 Task: Look for space in Chevilly-Larue, France from 1st July, 2023 to 8th July, 2023 for 2 adults, 1 child in price range Rs.15000 to Rs.20000. Place can be entire place with 1  bedroom having 1 bed and 1 bathroom. Property type can be house, flat, guest house, hotel. Amenities needed are: washing machine. Booking option can be shelf check-in. Required host language is English.
Action: Mouse moved to (246, 195)
Screenshot: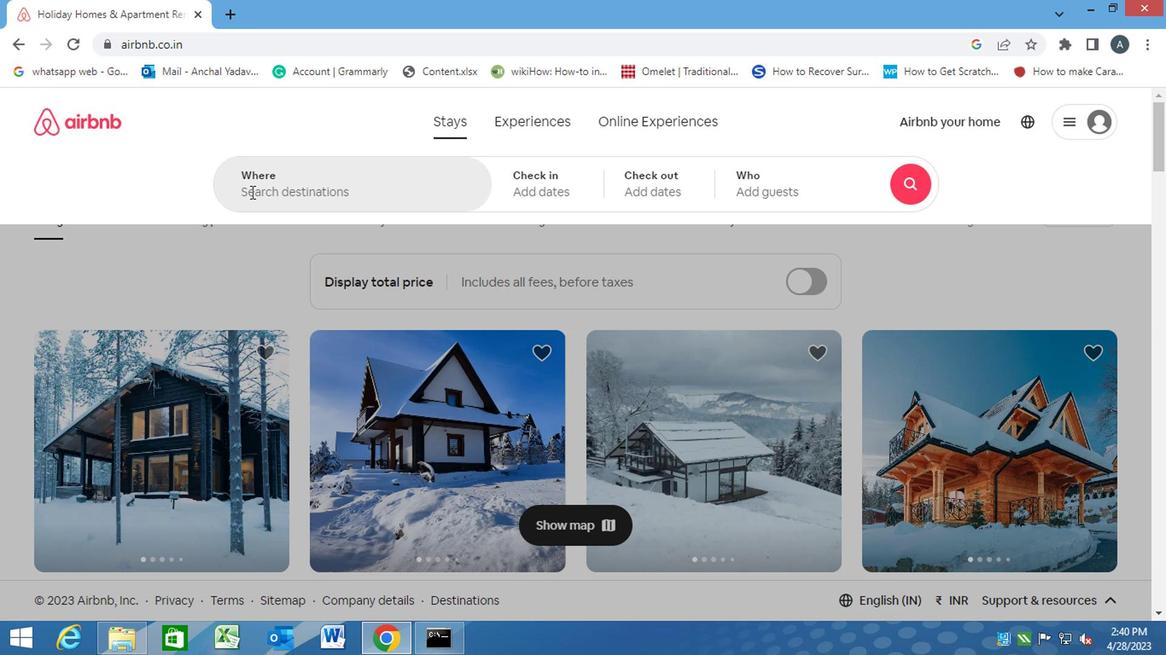 
Action: Mouse pressed left at (246, 195)
Screenshot: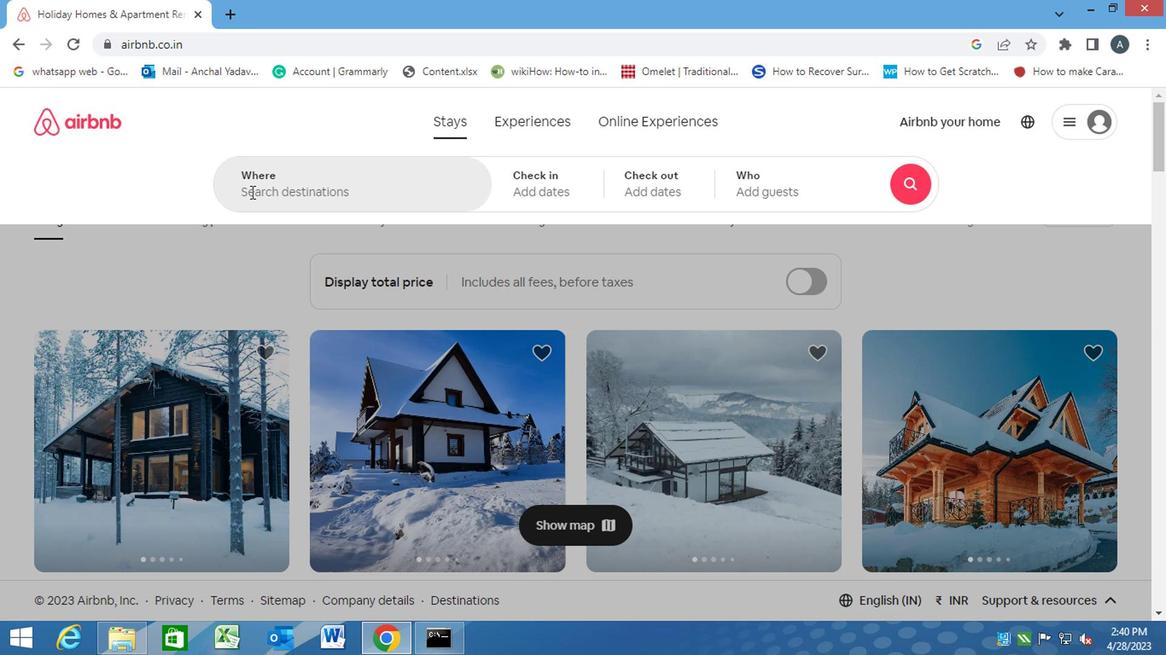 
Action: Key pressed c<Key.caps_lock>hevilly-<Key.caps_lock>l<Key.caps_lock>arue,<Key.space><Key.caps_lock>f<Key.caps_lock>rance<Key.enter>
Screenshot: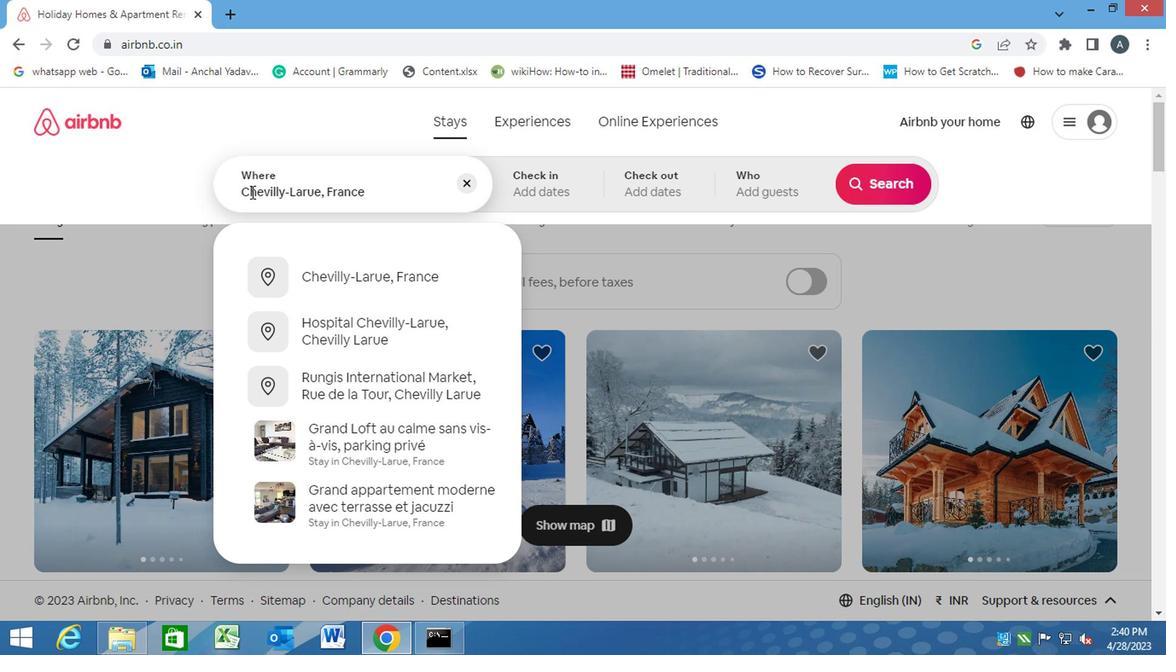 
Action: Mouse moved to (866, 320)
Screenshot: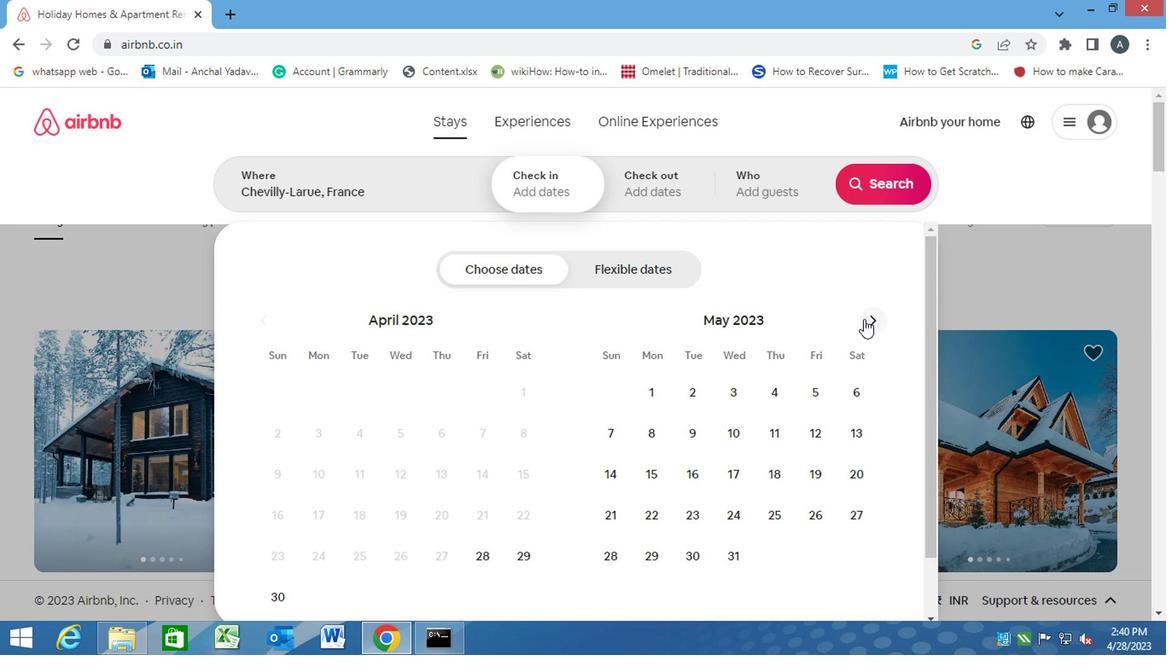 
Action: Mouse pressed left at (866, 320)
Screenshot: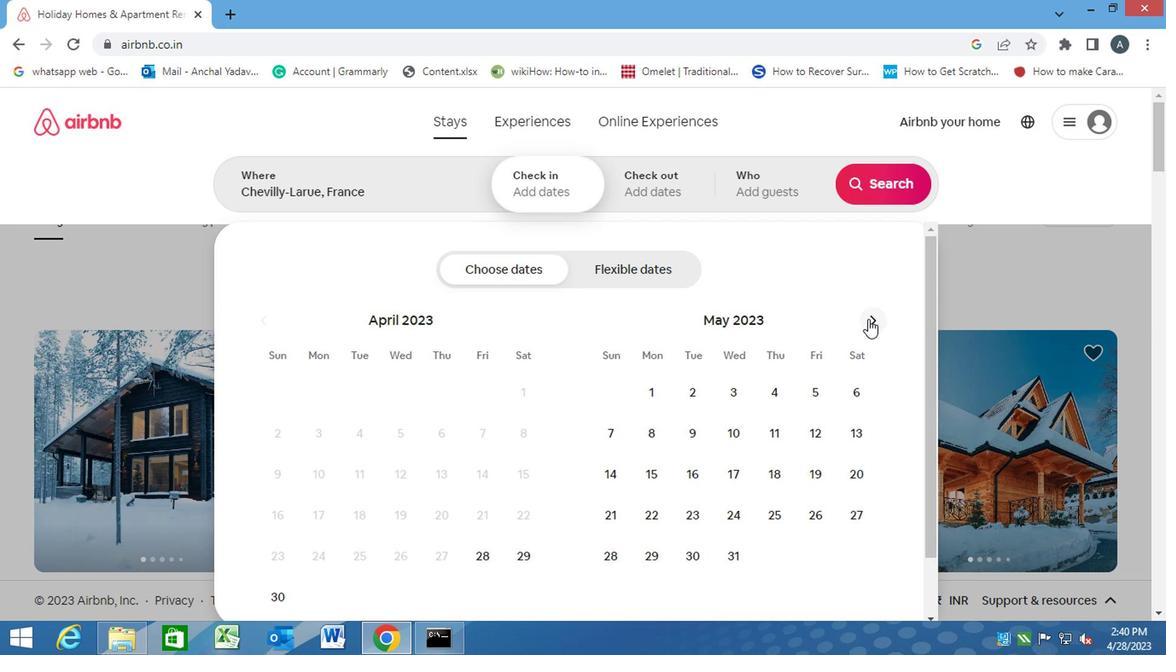 
Action: Mouse pressed left at (866, 320)
Screenshot: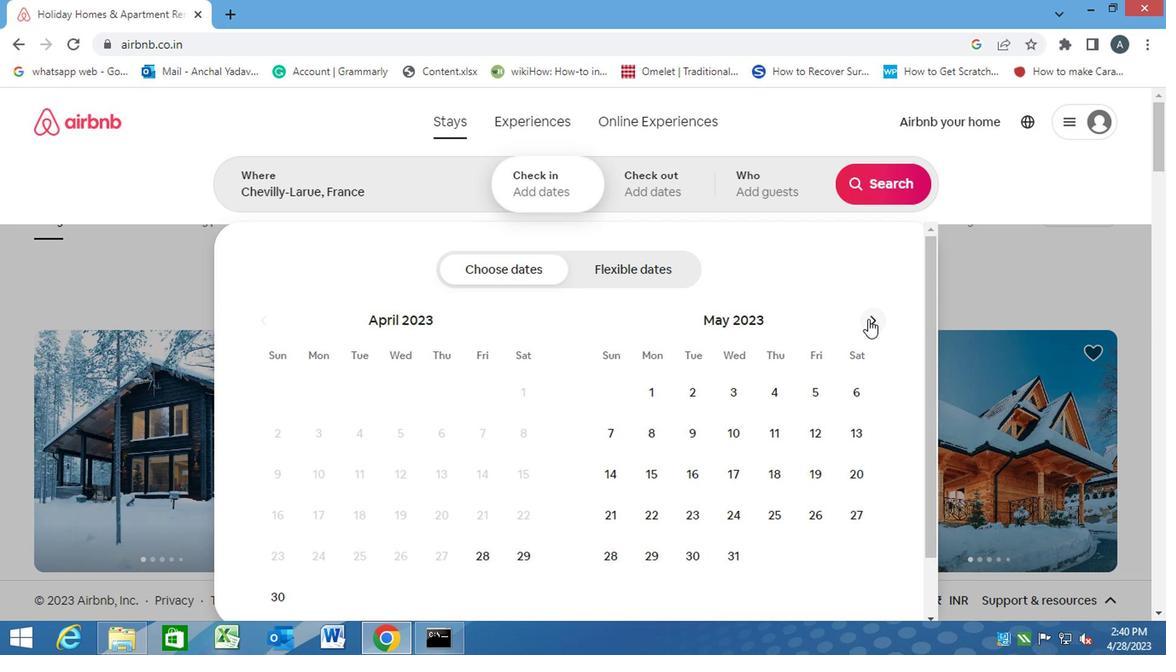 
Action: Mouse moved to (853, 391)
Screenshot: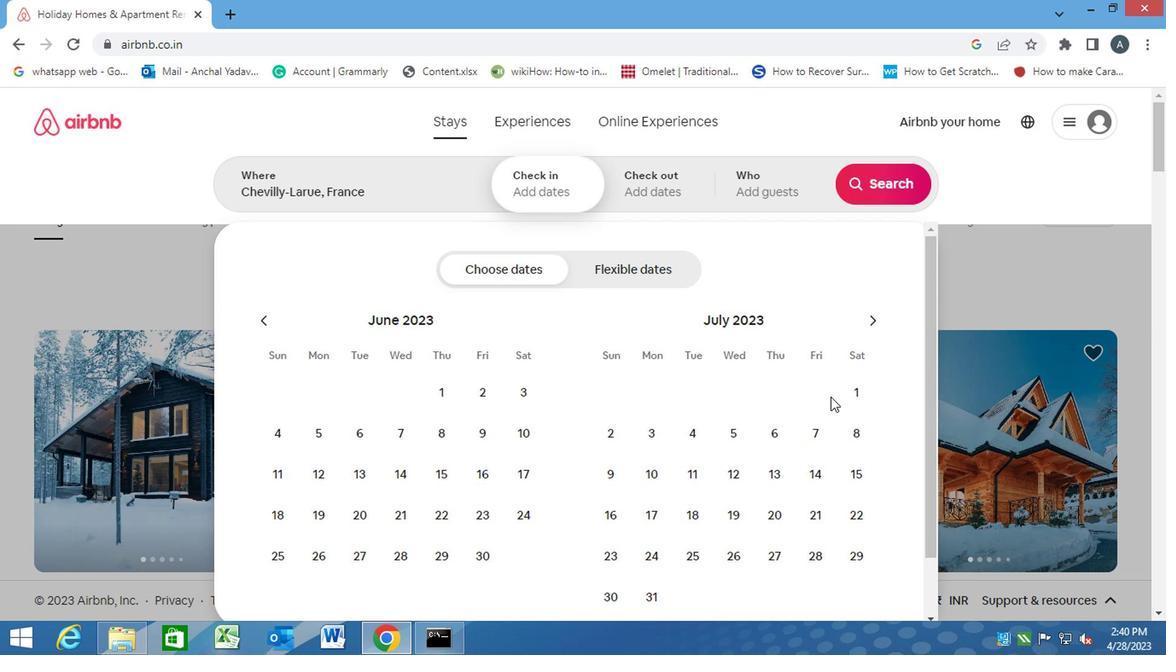 
Action: Mouse pressed left at (853, 391)
Screenshot: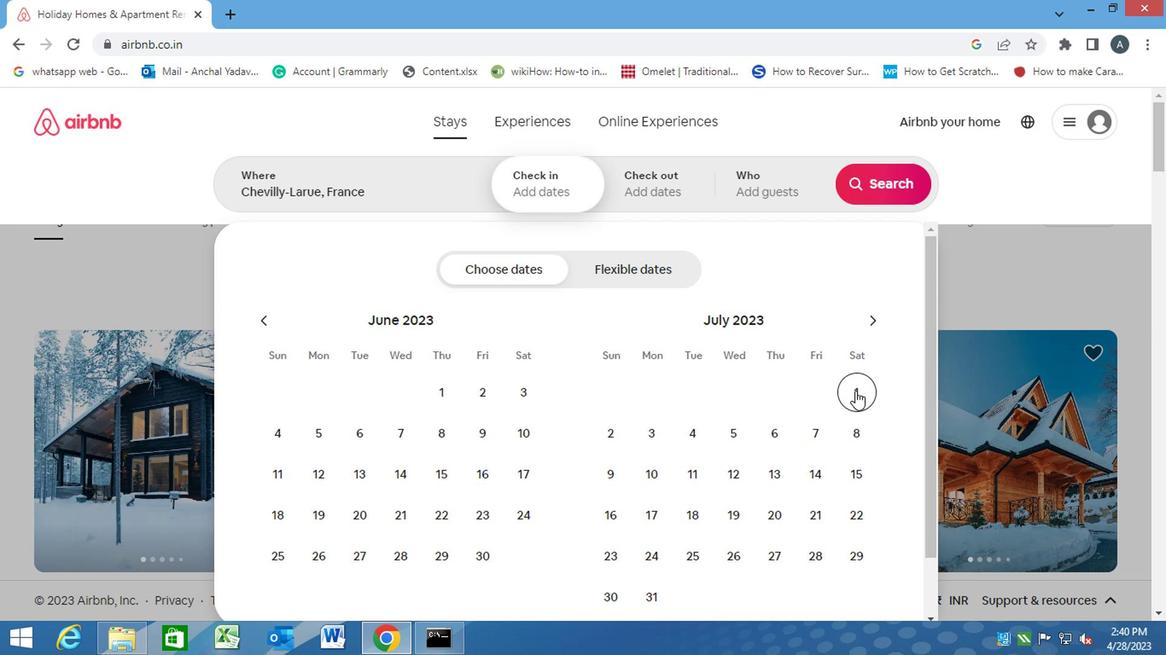 
Action: Mouse moved to (858, 435)
Screenshot: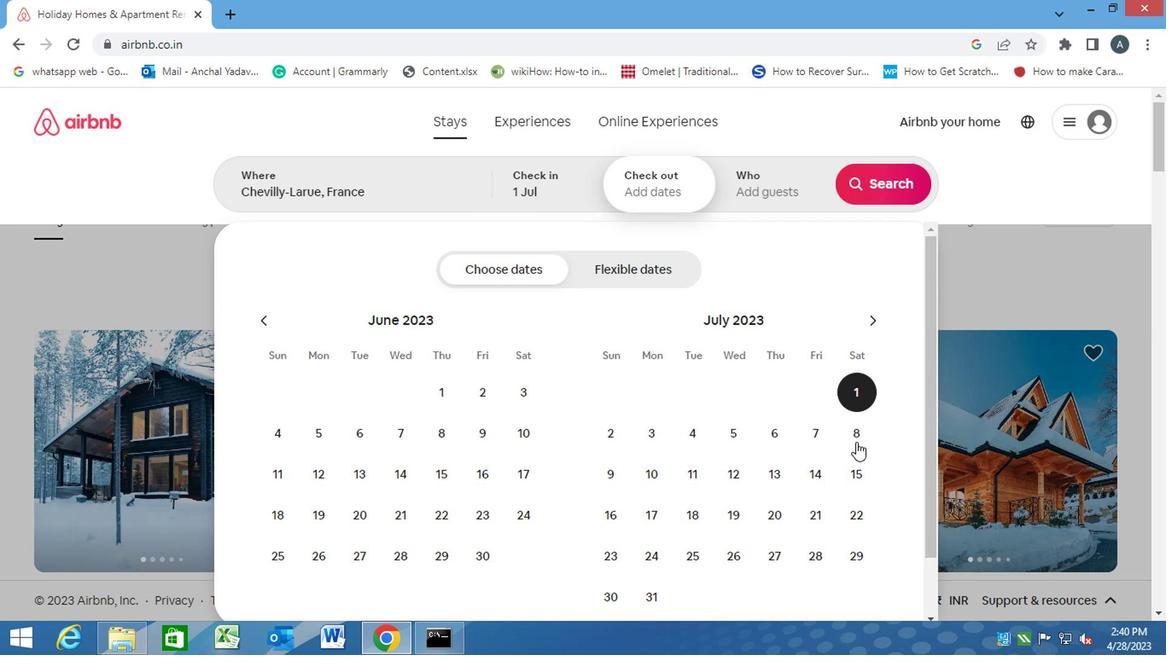
Action: Mouse pressed left at (858, 435)
Screenshot: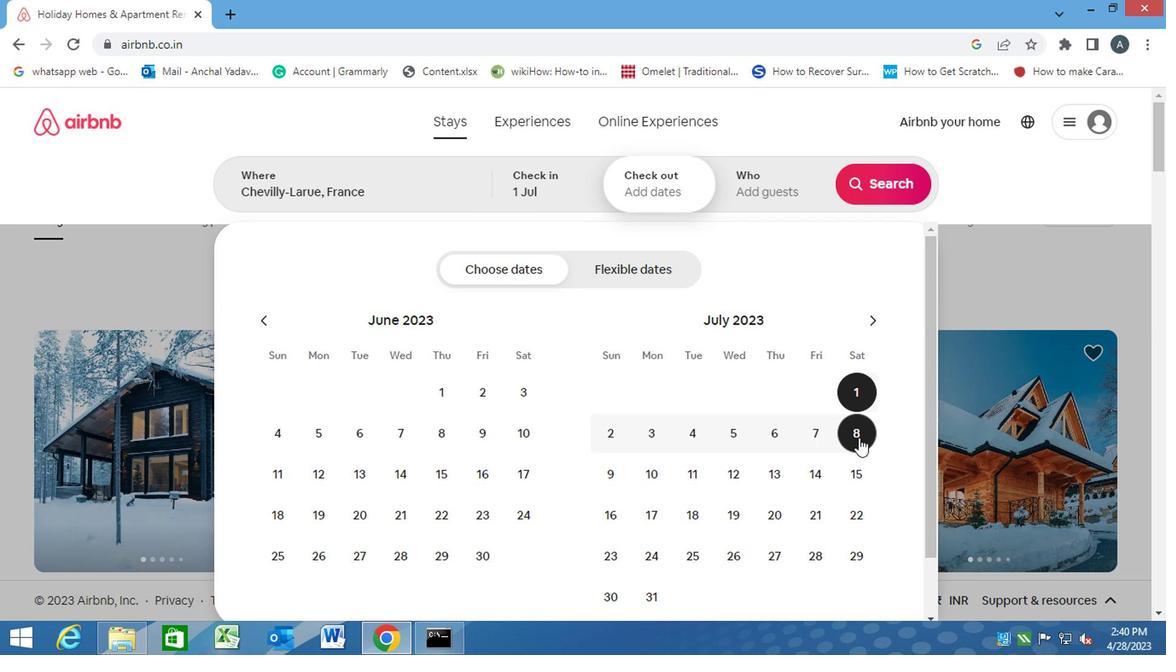
Action: Mouse moved to (765, 193)
Screenshot: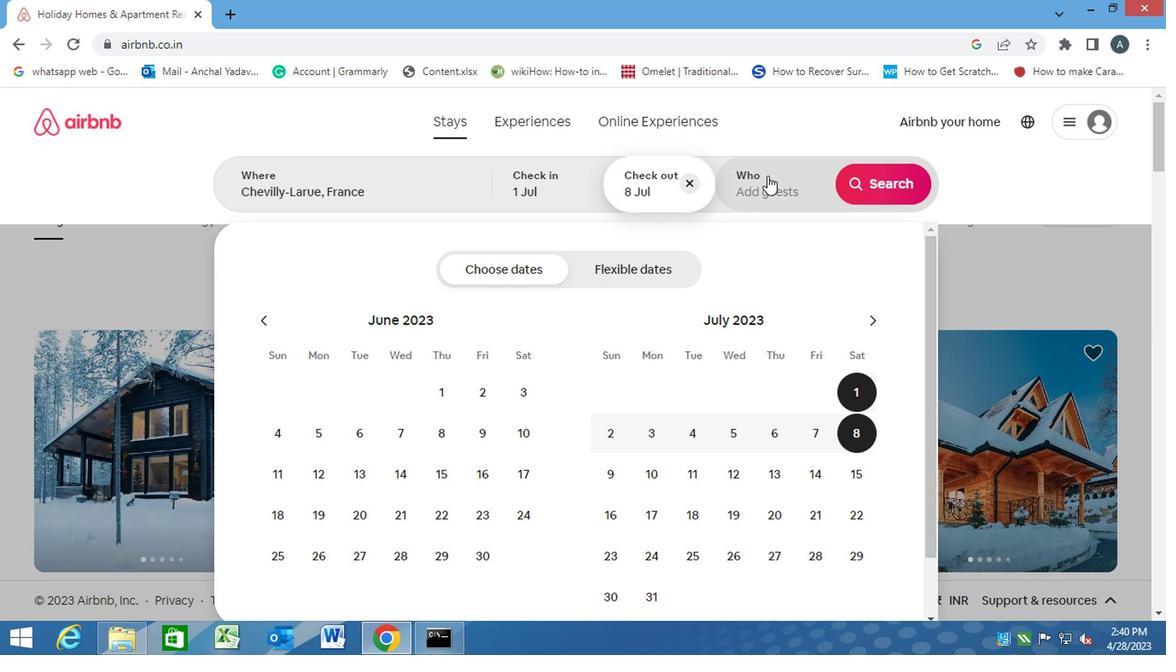 
Action: Mouse pressed left at (765, 193)
Screenshot: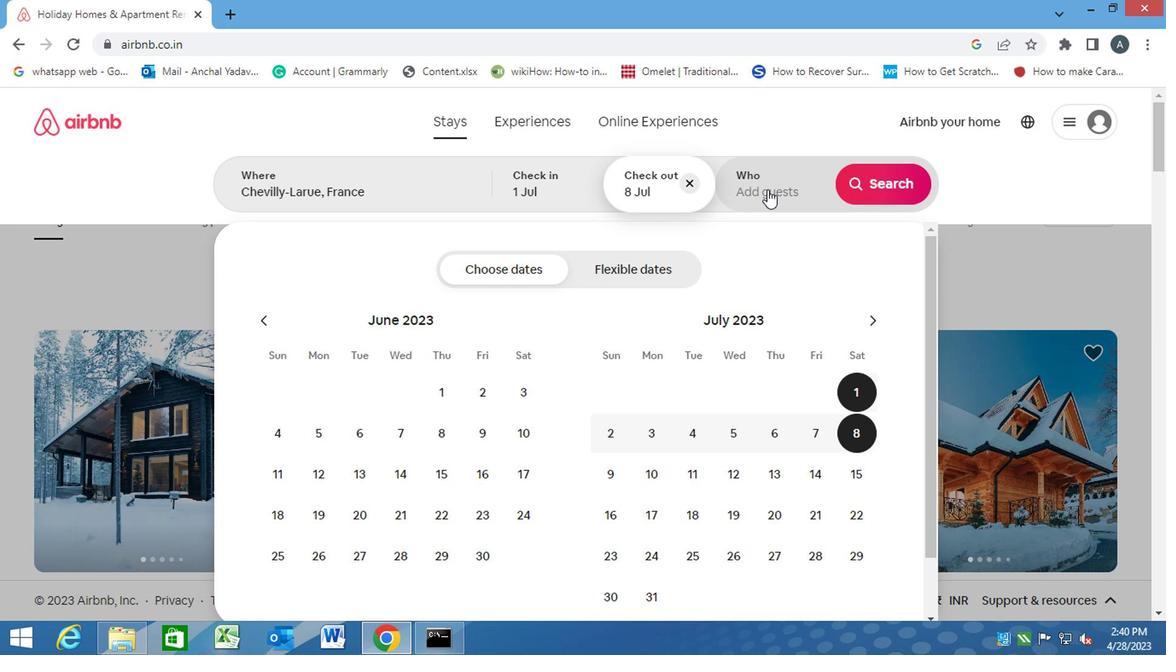 
Action: Mouse moved to (881, 274)
Screenshot: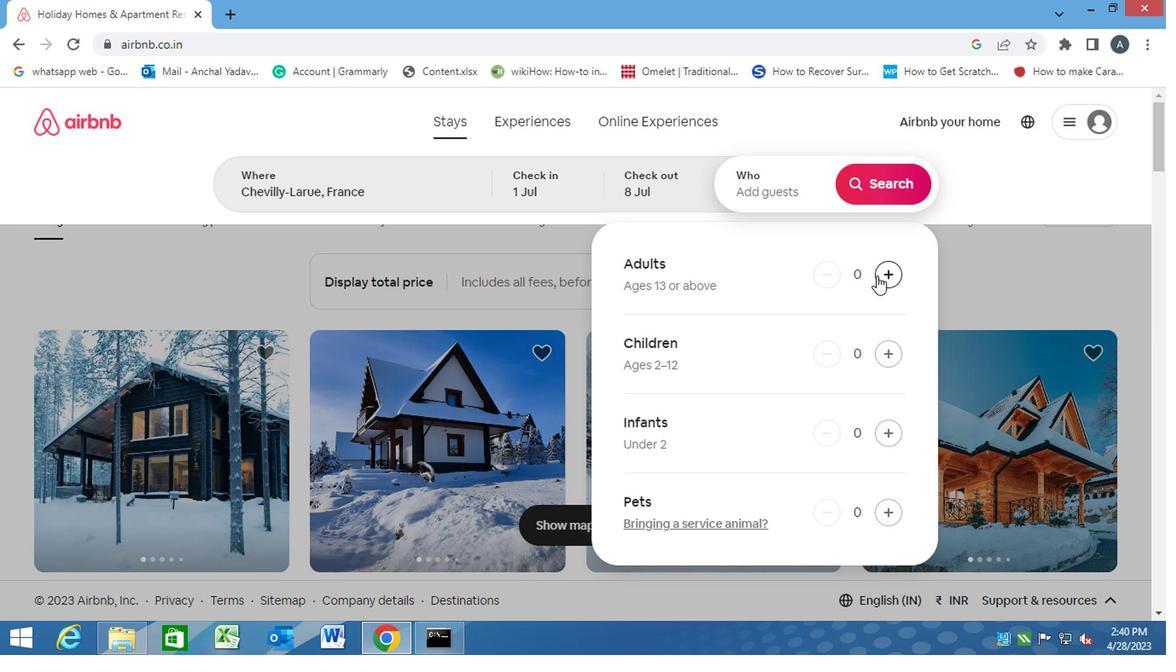 
Action: Mouse pressed left at (881, 274)
Screenshot: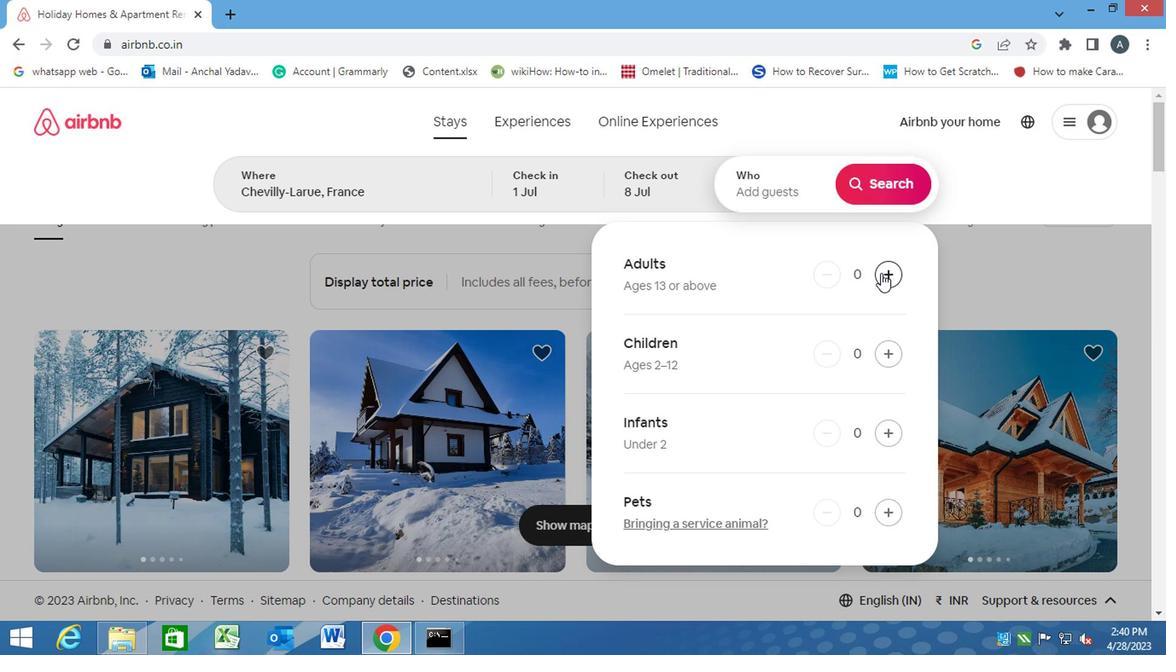 
Action: Mouse pressed left at (881, 274)
Screenshot: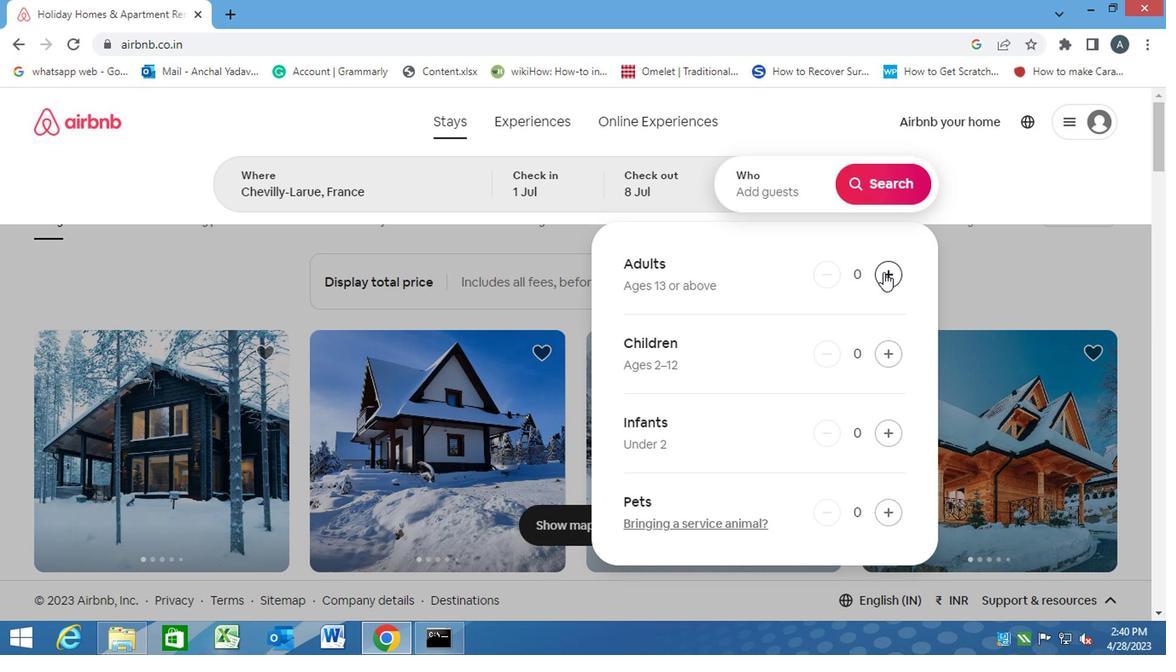 
Action: Mouse moved to (890, 352)
Screenshot: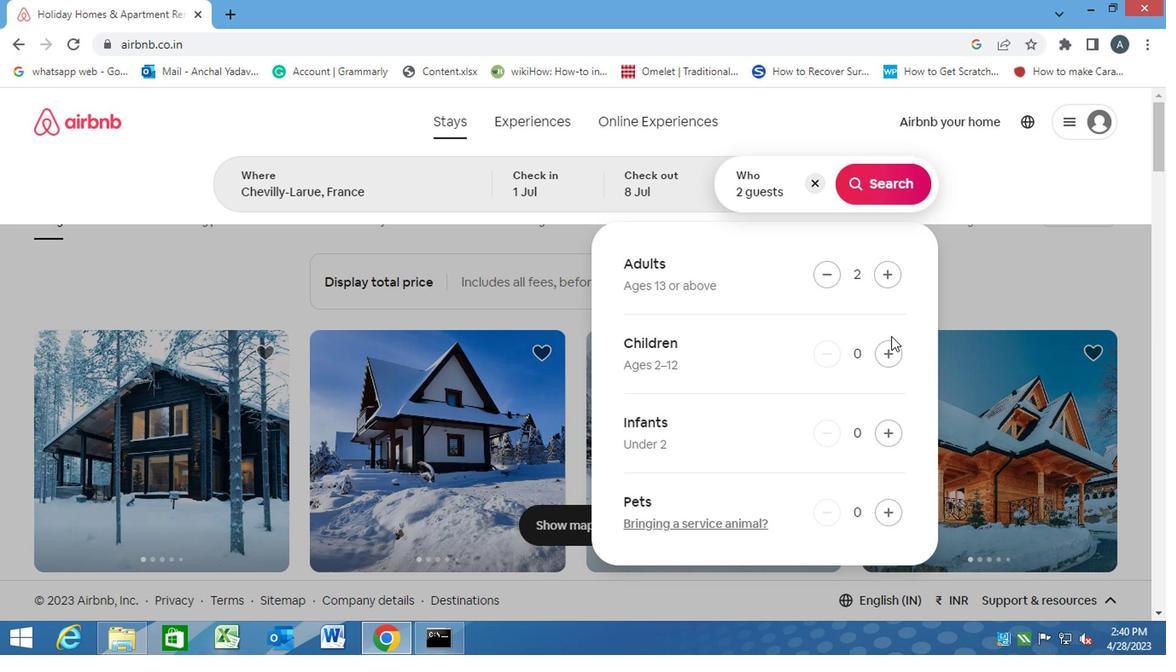 
Action: Mouse pressed left at (890, 352)
Screenshot: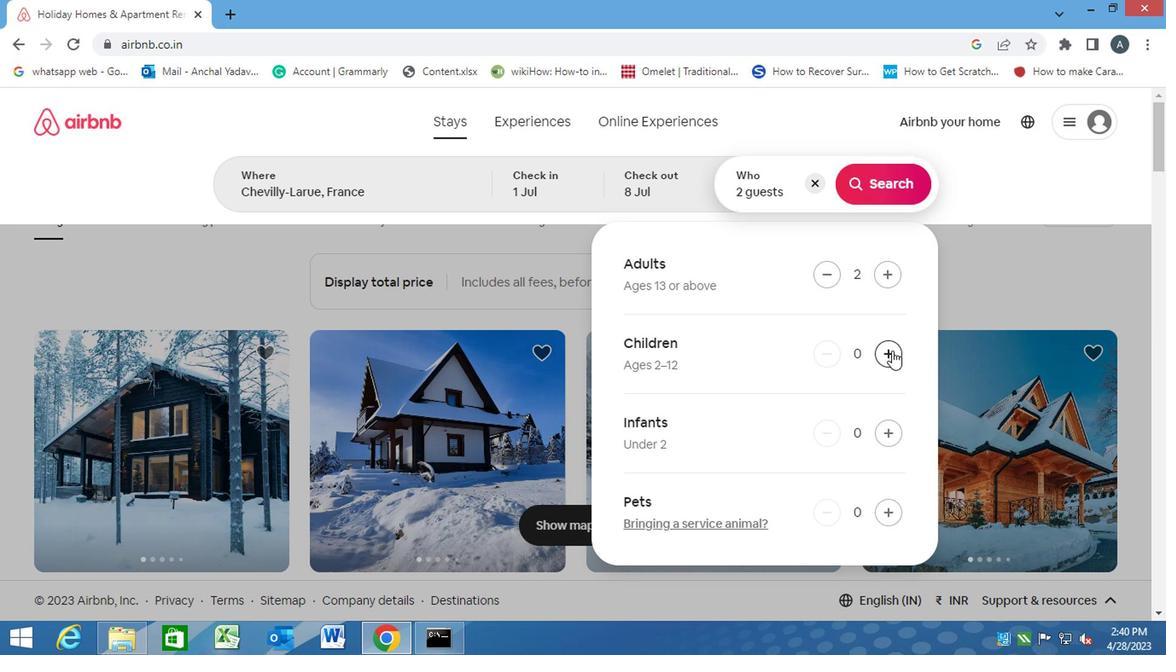 
Action: Mouse moved to (871, 182)
Screenshot: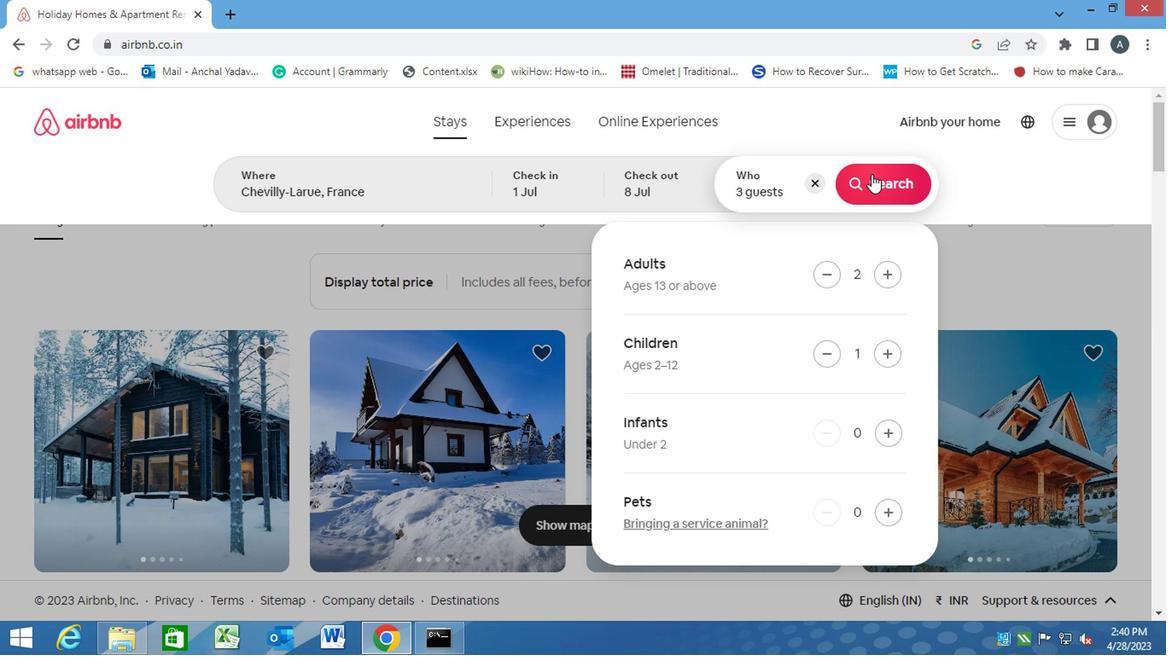 
Action: Mouse pressed left at (871, 182)
Screenshot: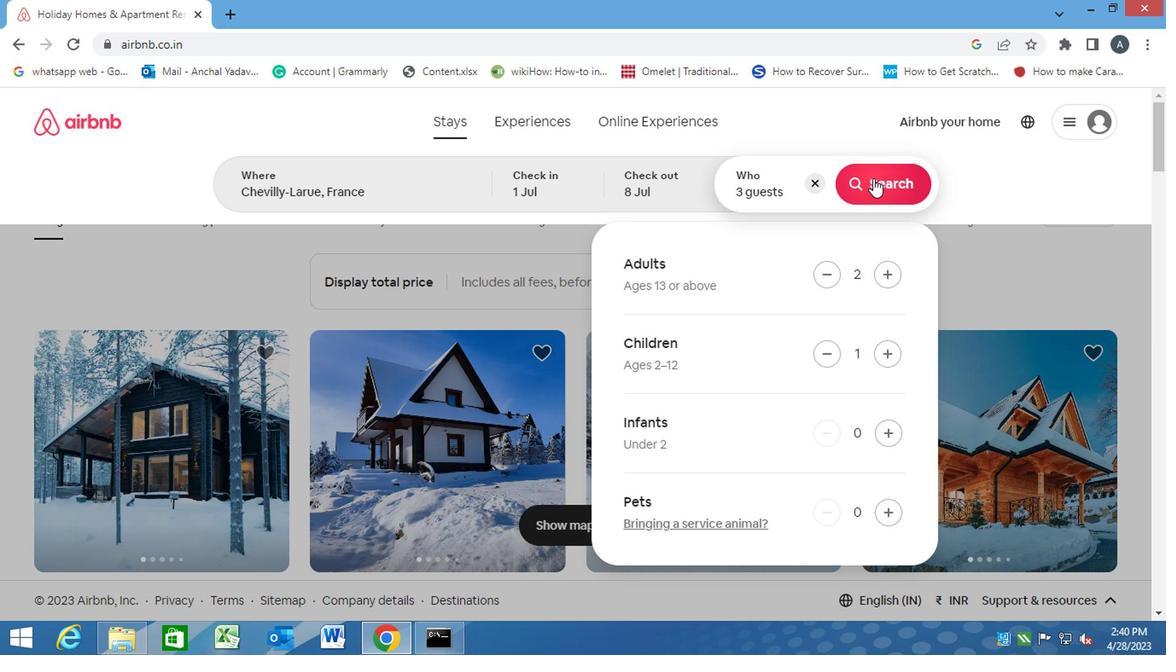 
Action: Mouse moved to (1102, 193)
Screenshot: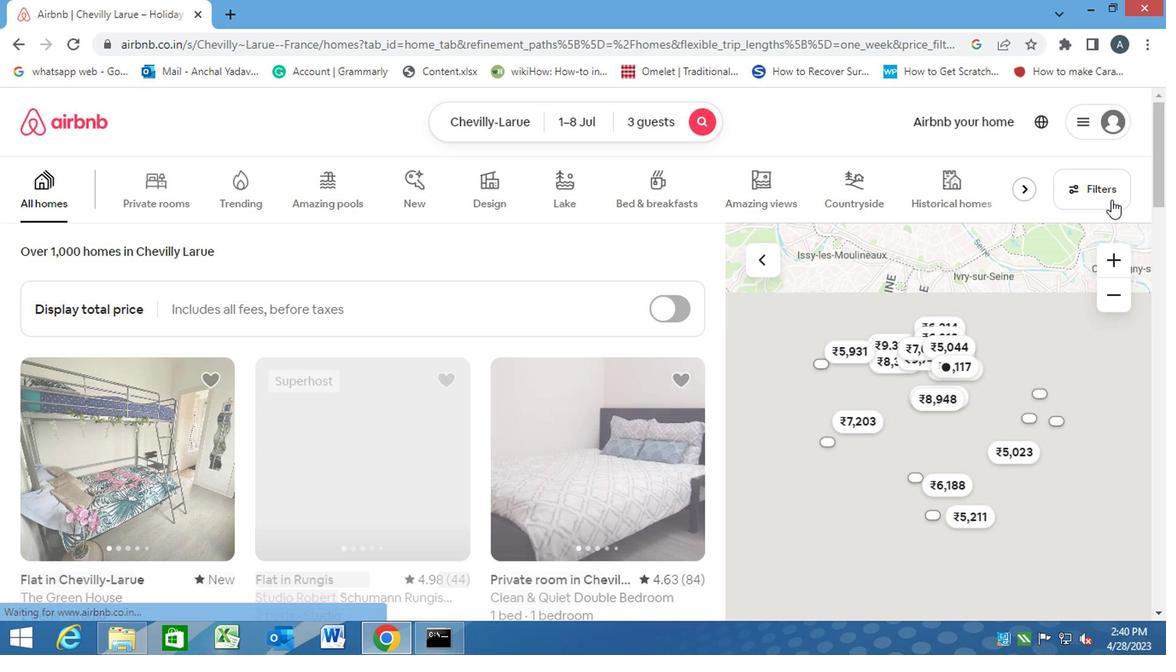 
Action: Mouse pressed left at (1102, 193)
Screenshot: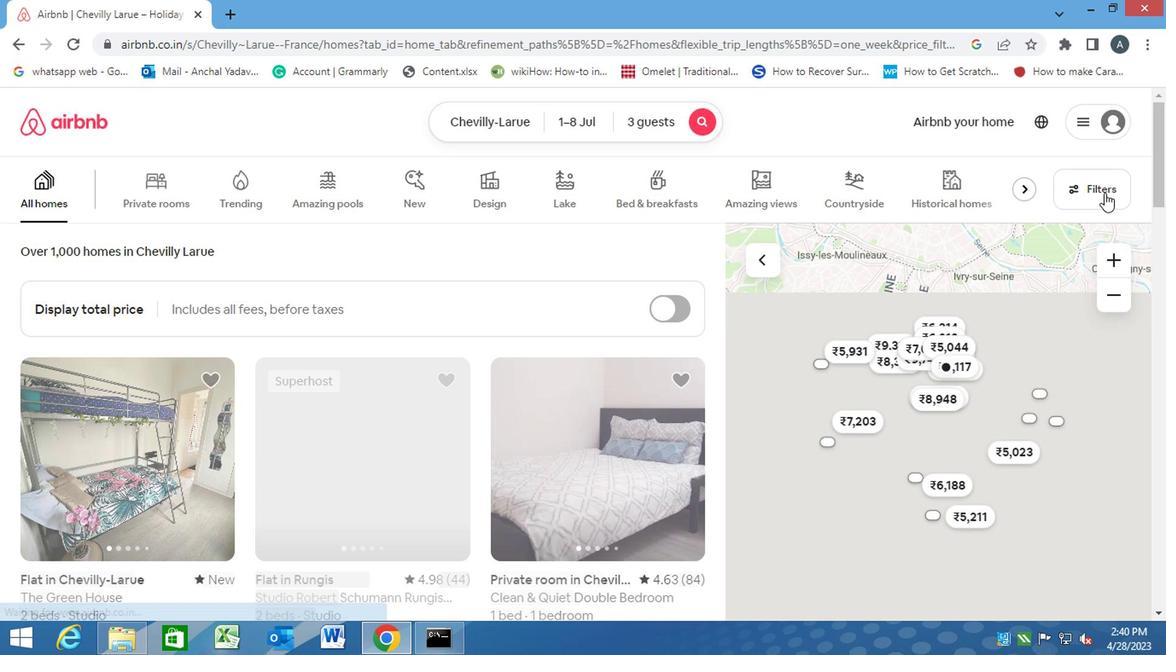 
Action: Mouse moved to (584, 319)
Screenshot: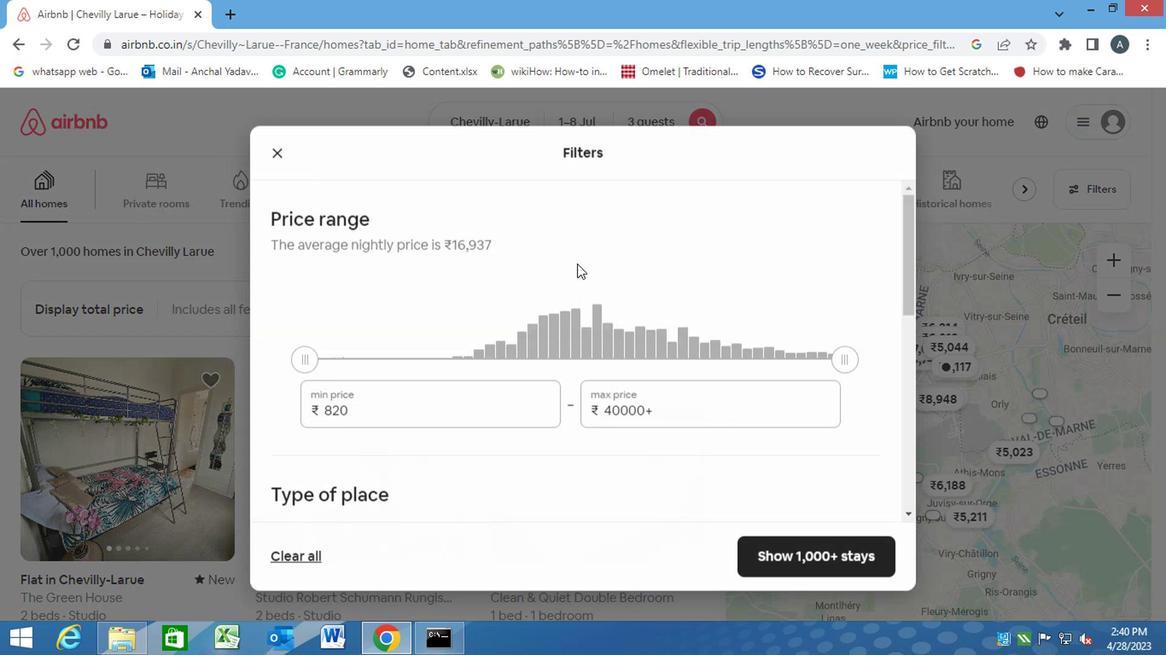 
Action: Mouse scrolled (584, 318) with delta (0, -1)
Screenshot: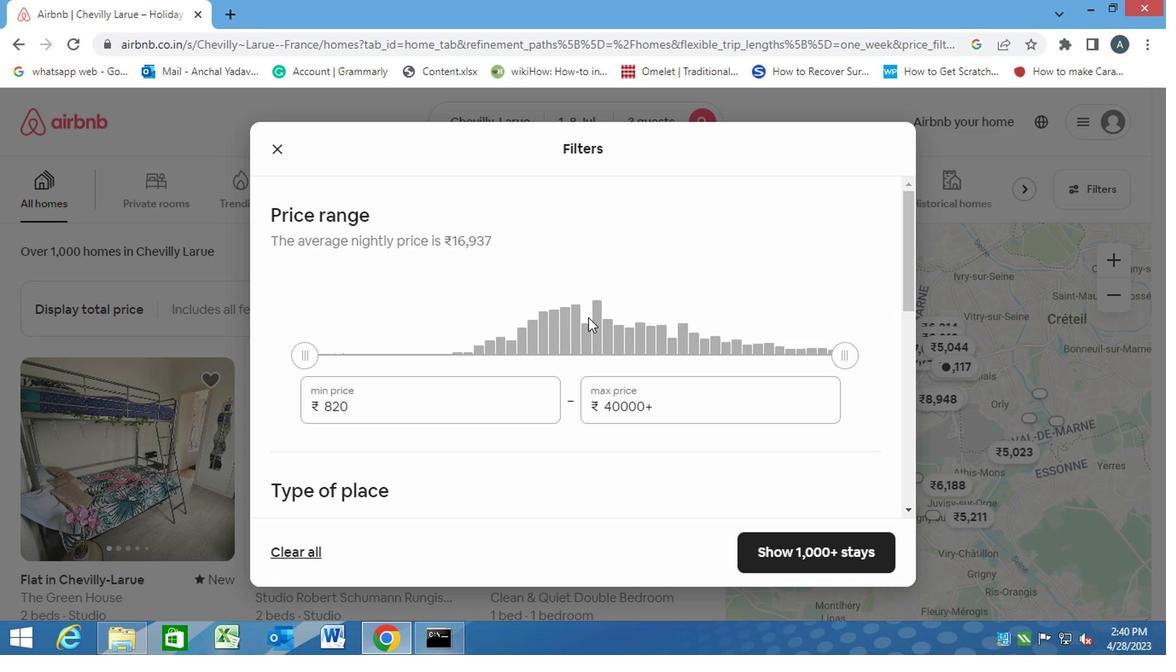 
Action: Mouse scrolled (584, 318) with delta (0, -1)
Screenshot: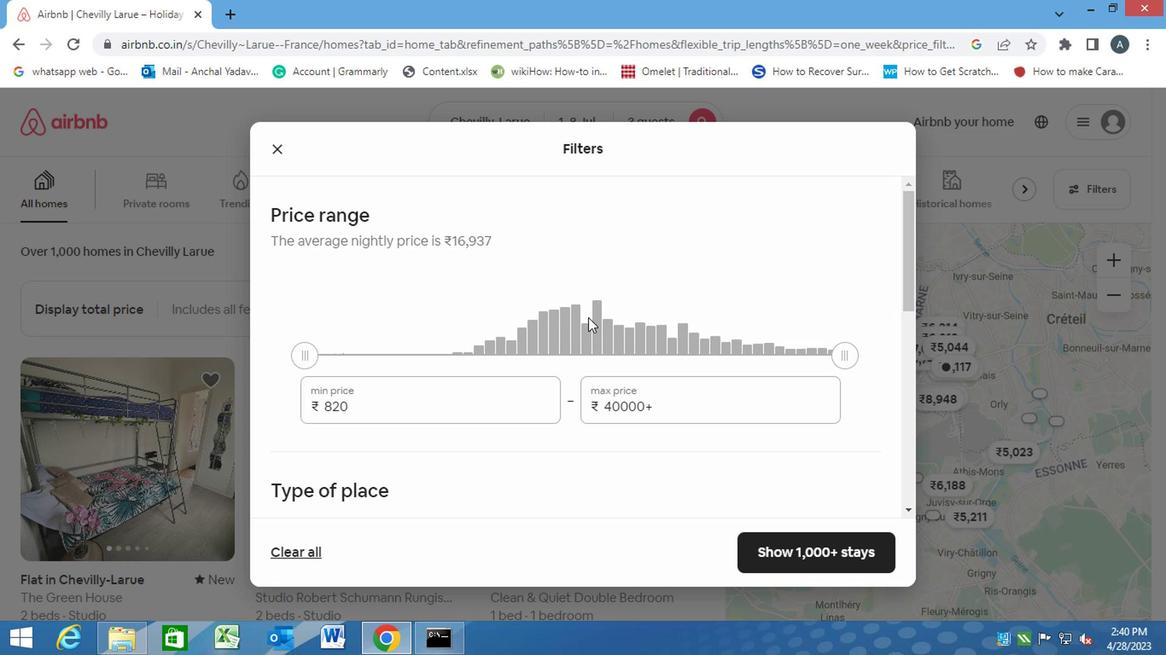 
Action: Mouse moved to (361, 224)
Screenshot: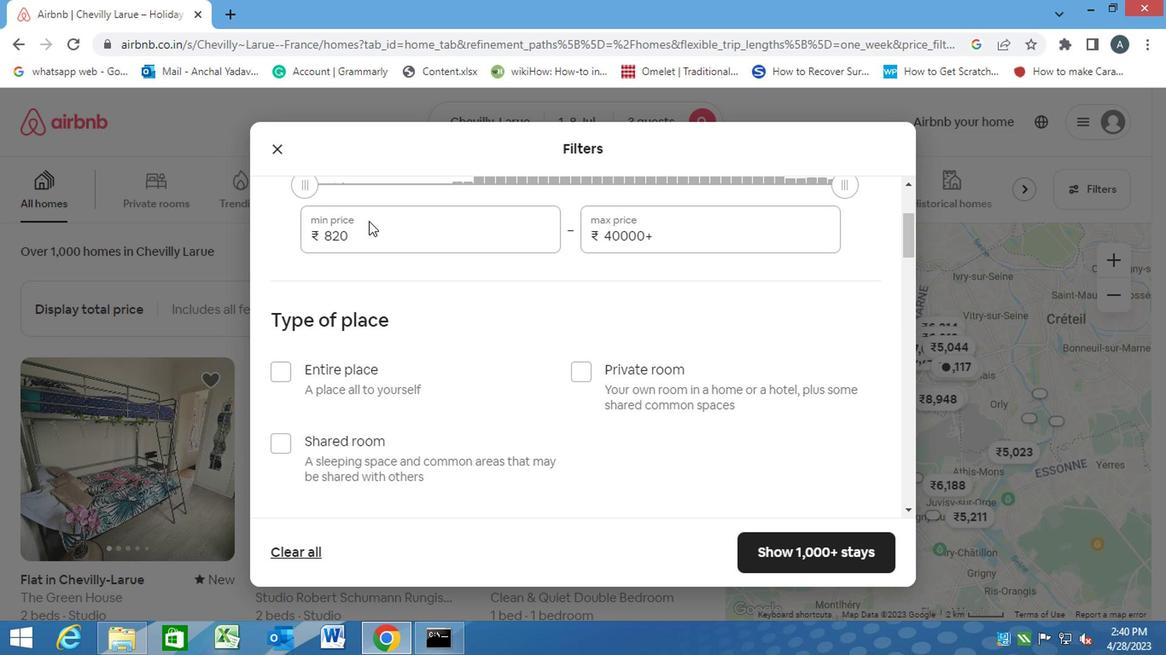 
Action: Mouse pressed left at (361, 224)
Screenshot: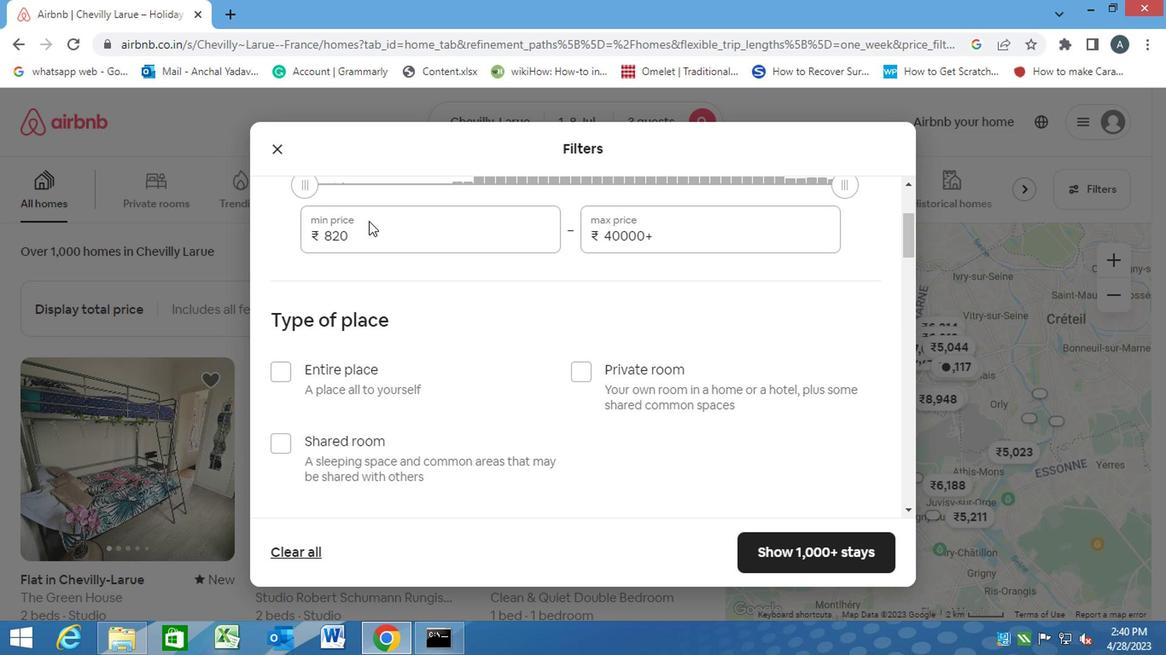 
Action: Mouse moved to (357, 231)
Screenshot: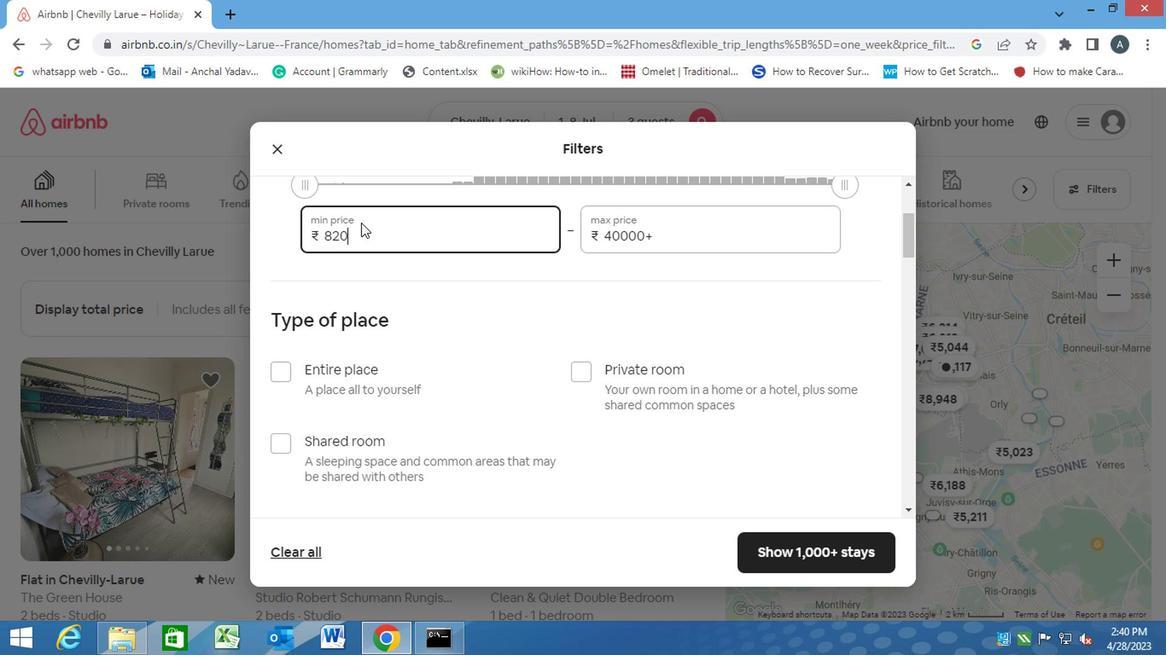 
Action: Mouse pressed left at (357, 231)
Screenshot: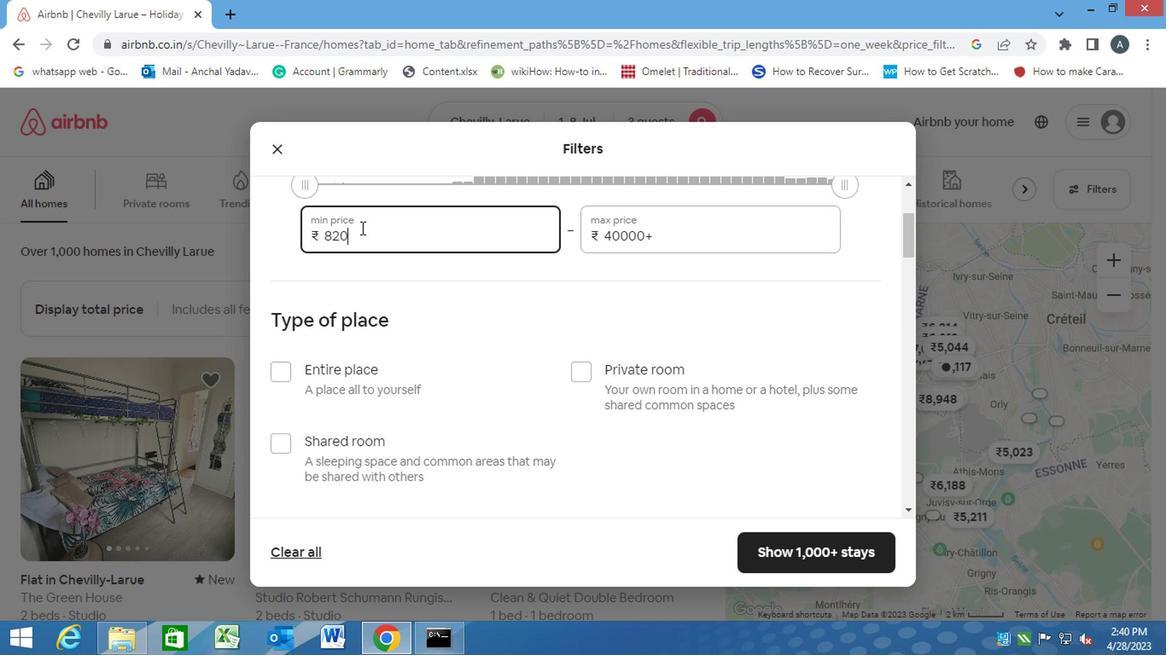 
Action: Mouse moved to (301, 227)
Screenshot: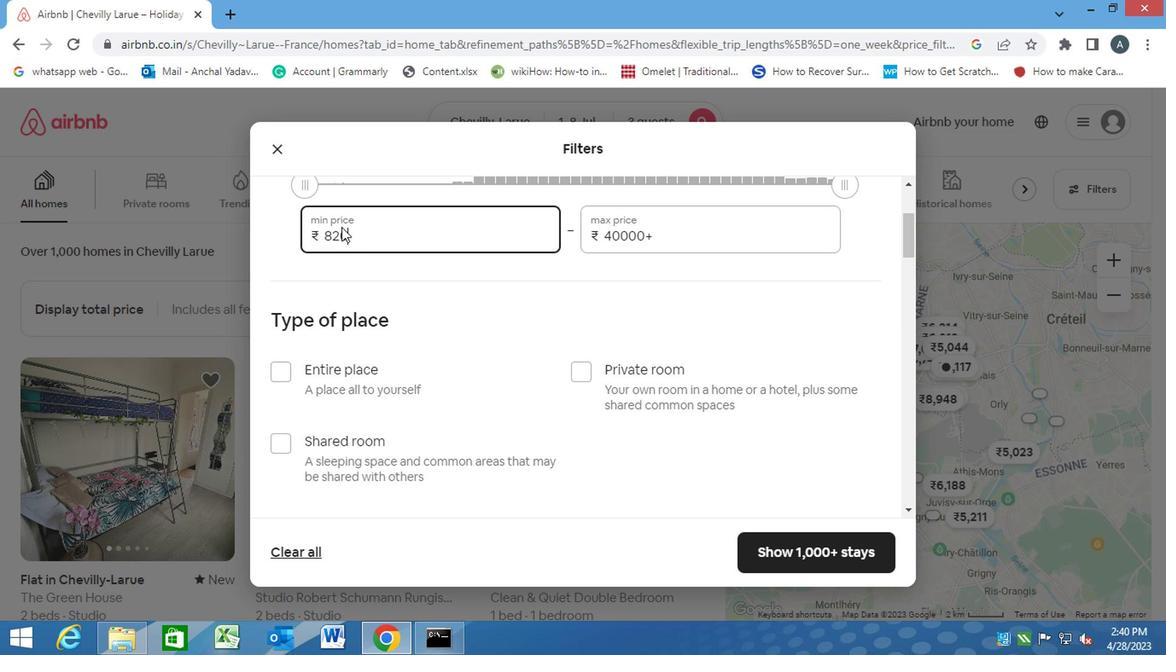 
Action: Key pressed 15000<Key.tab><Key.backspace><Key.backspace><Key.backspace><Key.backspace><Key.backspace><Key.backspace><Key.backspace><Key.backspace><Key.backspace><Key.backspace><Key.backspace><Key.backspace><Key.backspace><Key.backspace><Key.backspace><Key.backspace><Key.backspace><Key.backspace><Key.backspace><Key.backspace><Key.backspace><Key.backspace><Key.backspace><Key.backspace><Key.backspace><Key.backspace>20000
Screenshot: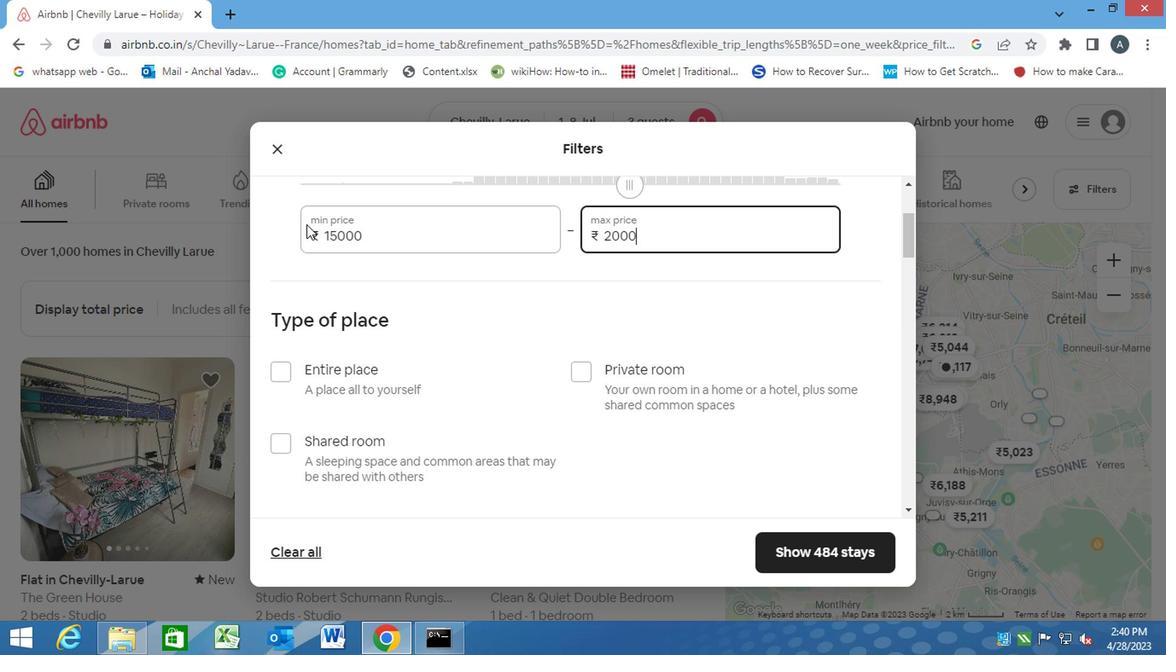 
Action: Mouse moved to (400, 320)
Screenshot: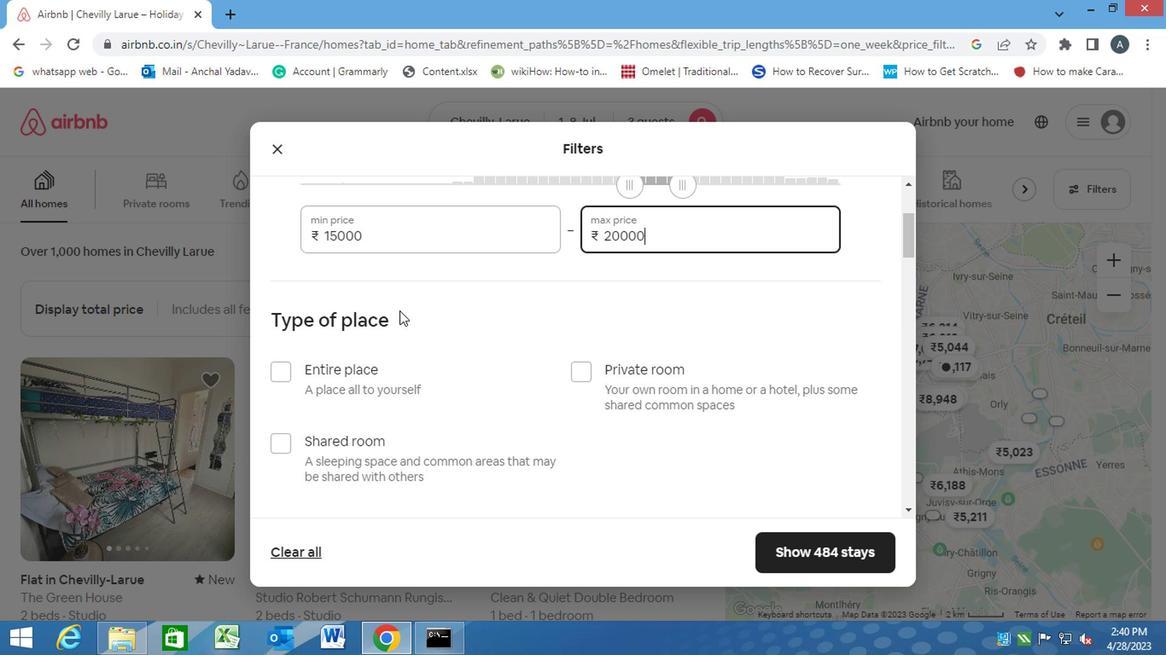 
Action: Mouse scrolled (400, 320) with delta (0, 0)
Screenshot: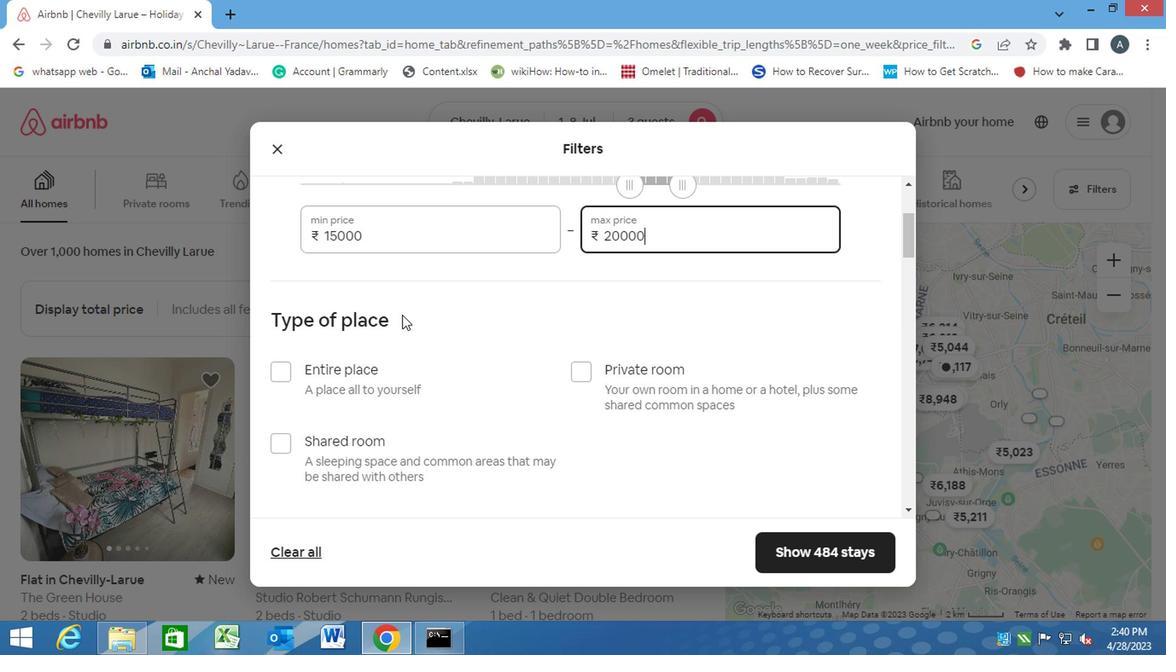 
Action: Mouse scrolled (400, 320) with delta (0, 0)
Screenshot: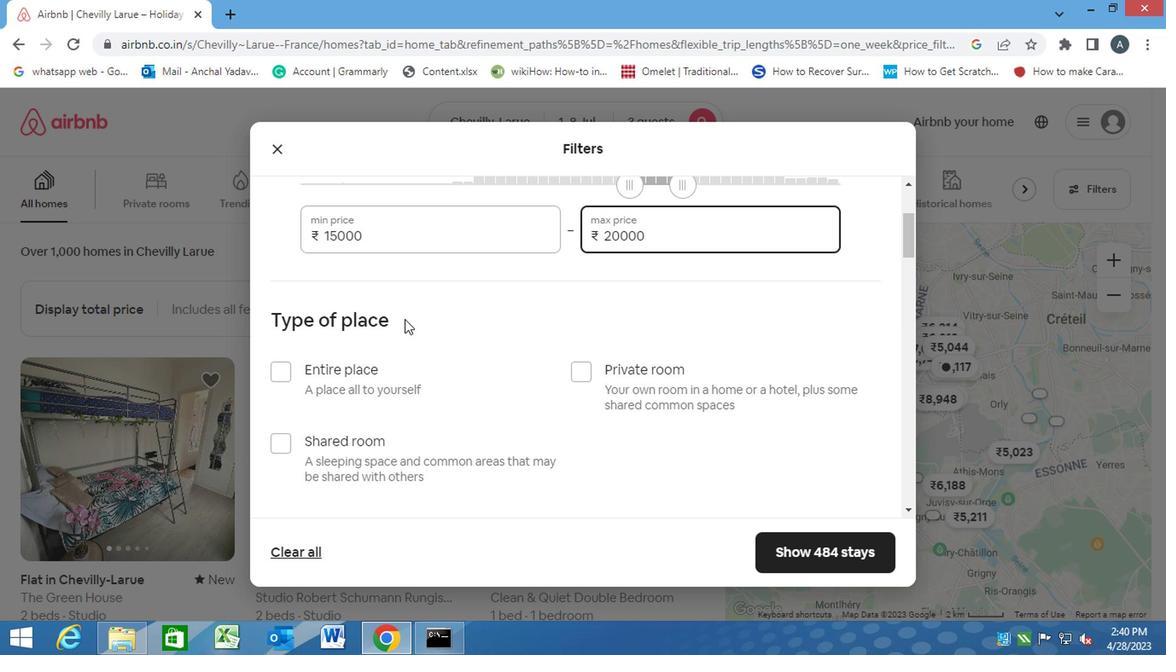 
Action: Mouse moved to (275, 200)
Screenshot: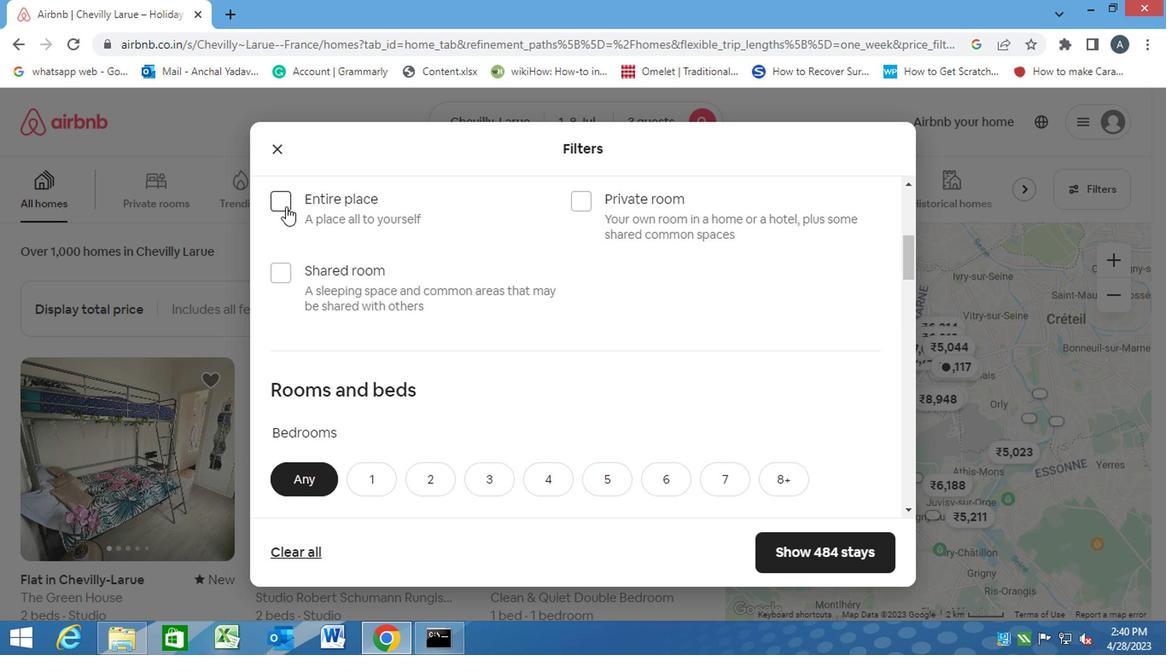 
Action: Mouse pressed left at (275, 200)
Screenshot: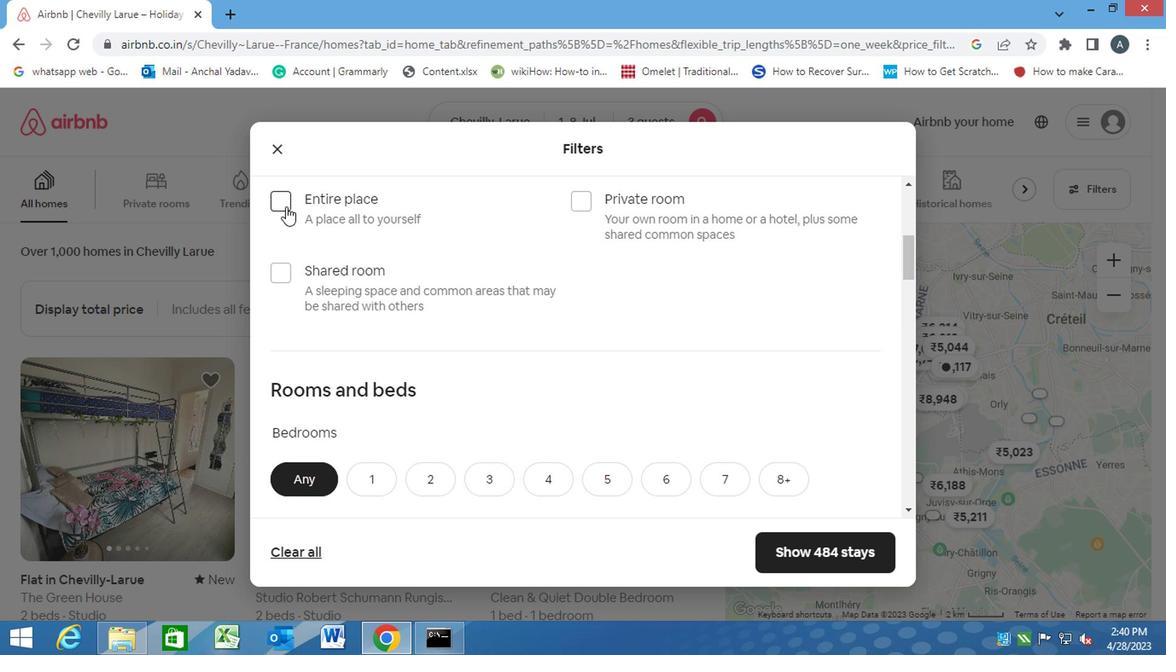 
Action: Mouse moved to (389, 296)
Screenshot: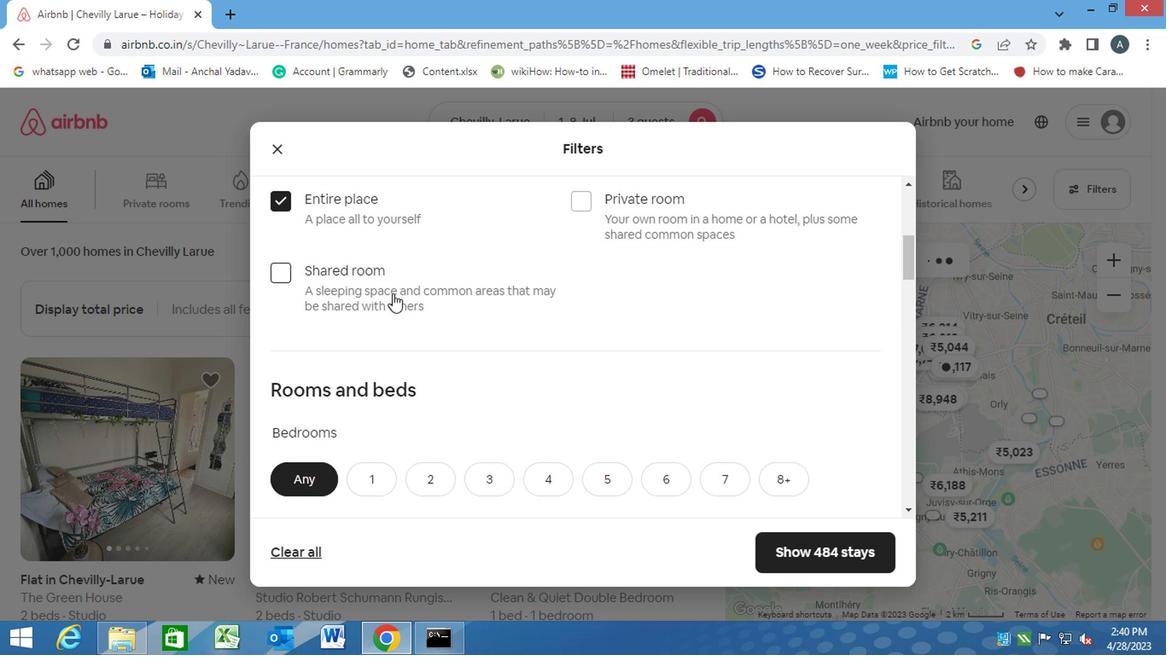 
Action: Mouse scrolled (389, 295) with delta (0, 0)
Screenshot: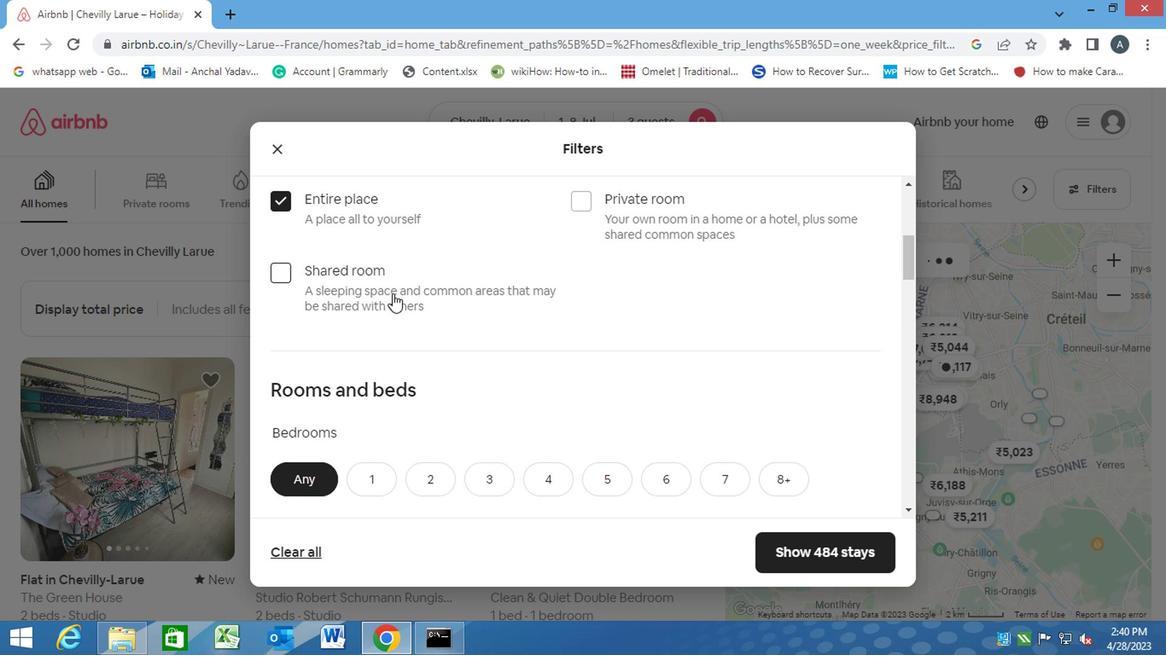 
Action: Mouse scrolled (389, 295) with delta (0, 0)
Screenshot: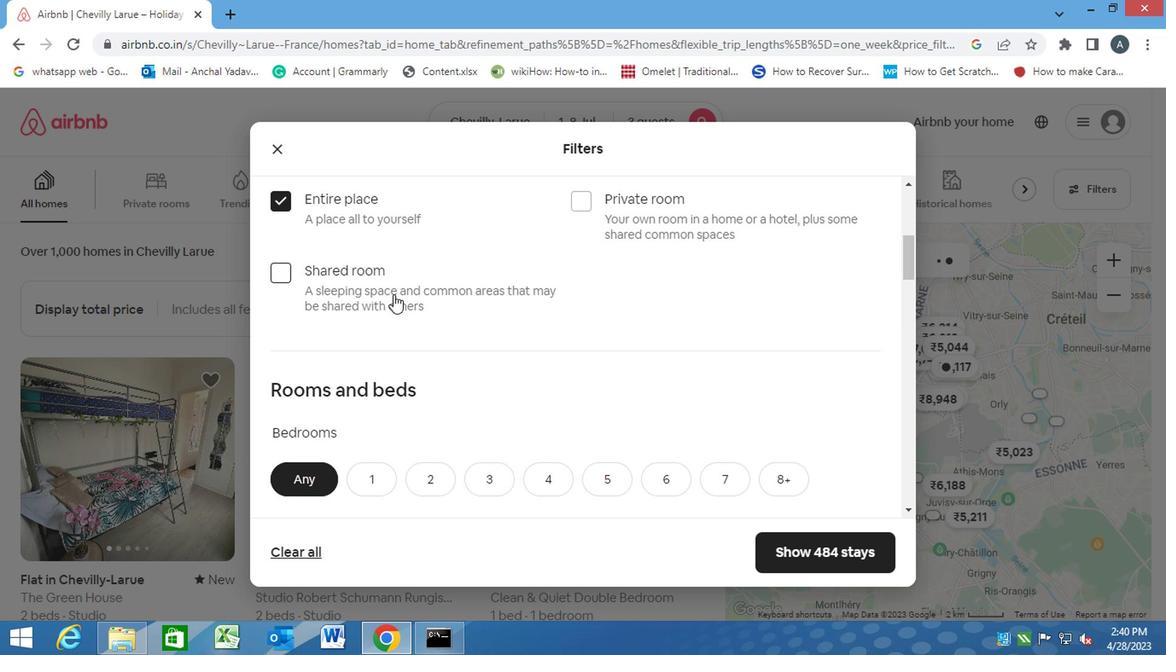 
Action: Mouse moved to (365, 315)
Screenshot: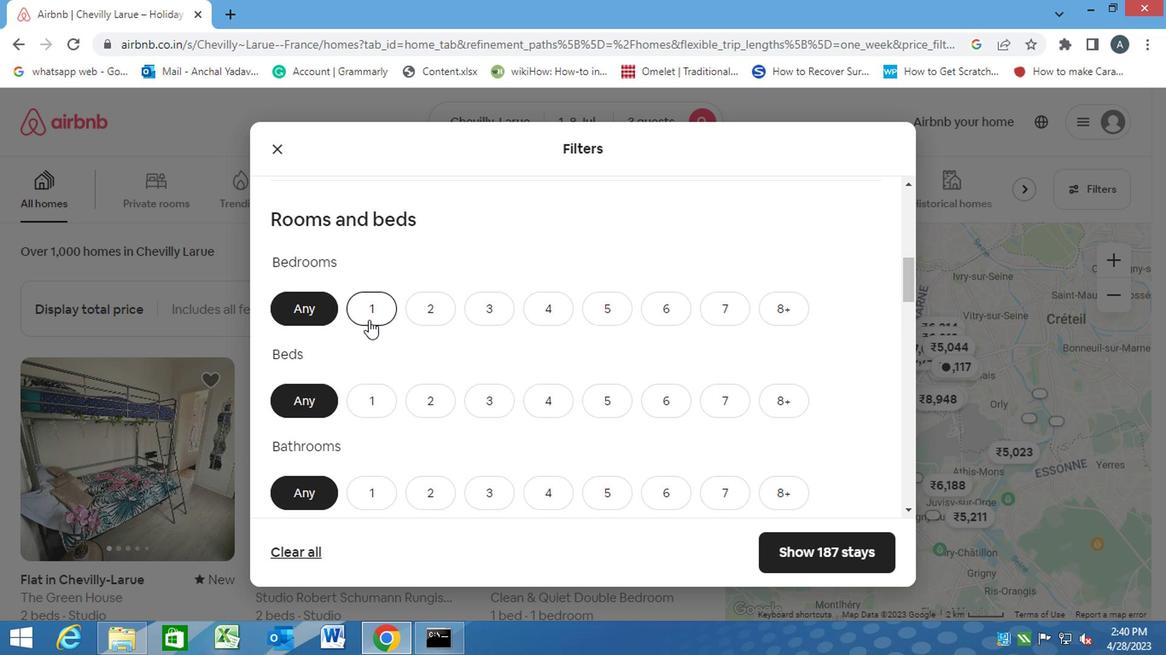 
Action: Mouse pressed left at (365, 315)
Screenshot: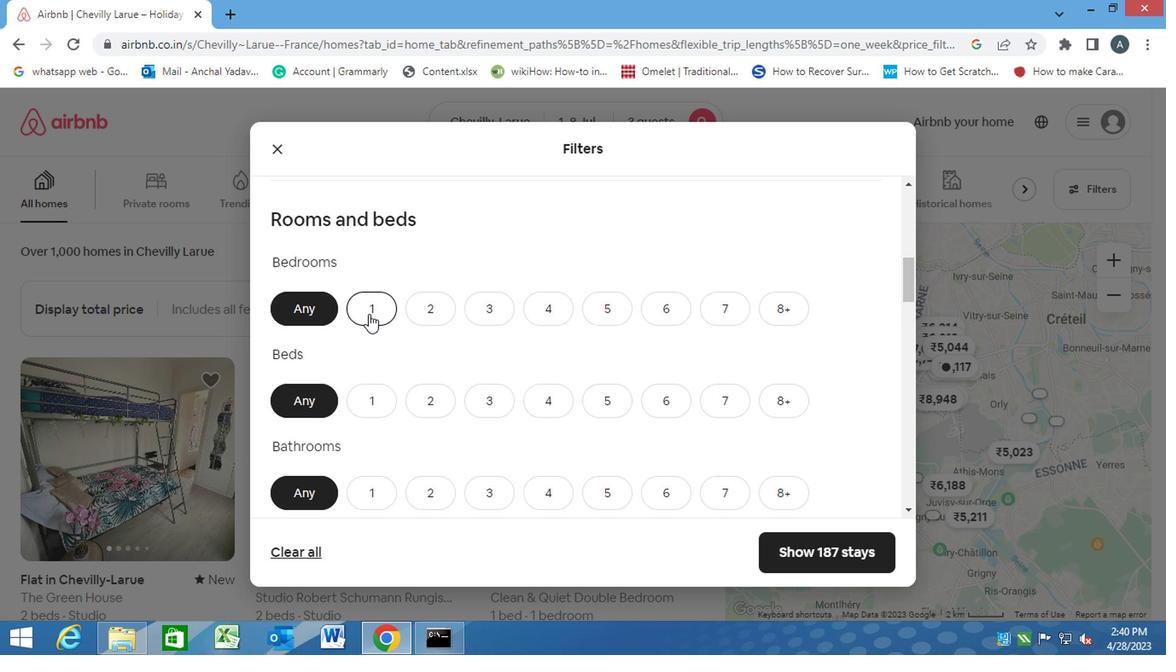 
Action: Mouse moved to (355, 399)
Screenshot: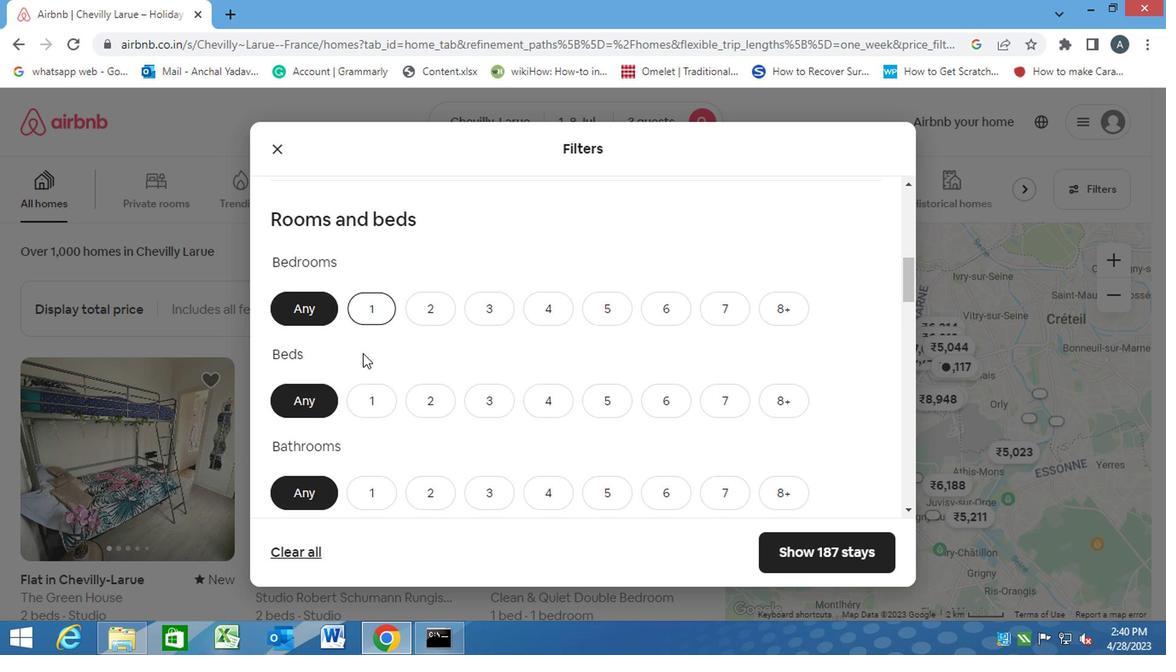 
Action: Mouse pressed left at (355, 399)
Screenshot: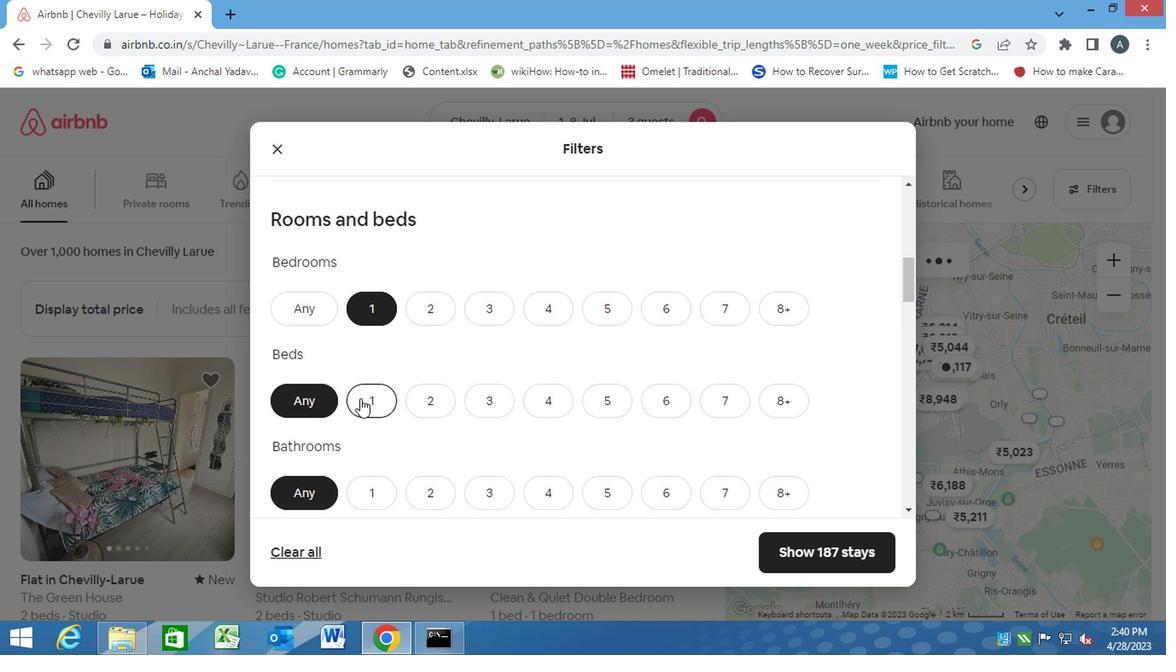 
Action: Mouse moved to (369, 487)
Screenshot: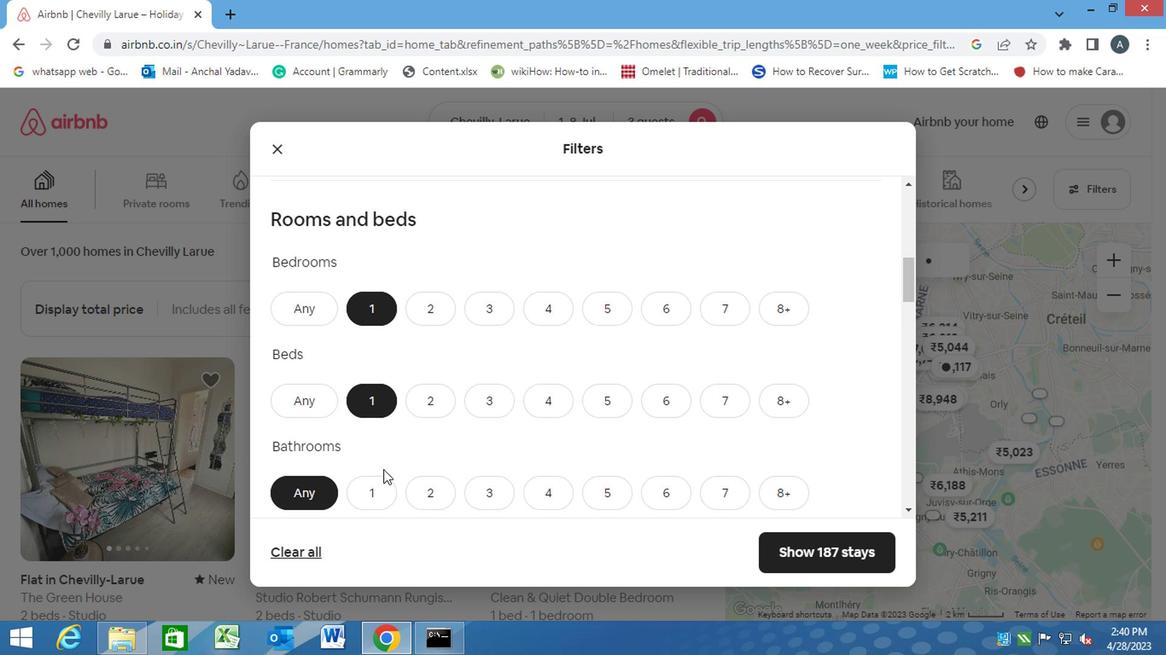 
Action: Mouse pressed left at (369, 487)
Screenshot: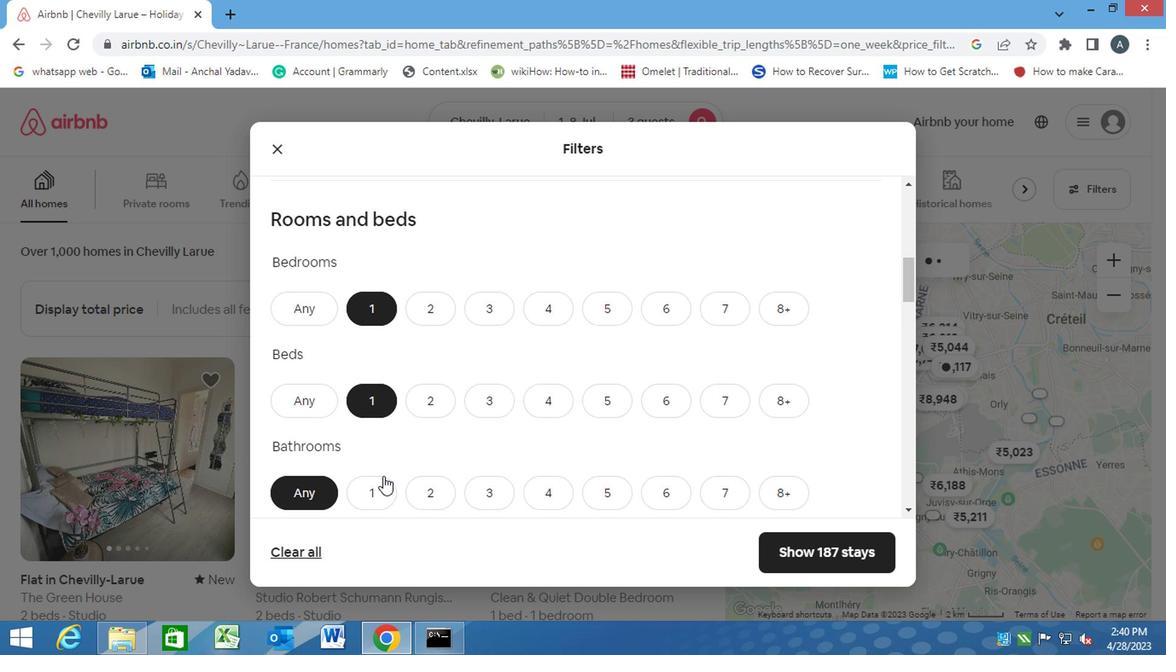 
Action: Mouse moved to (476, 474)
Screenshot: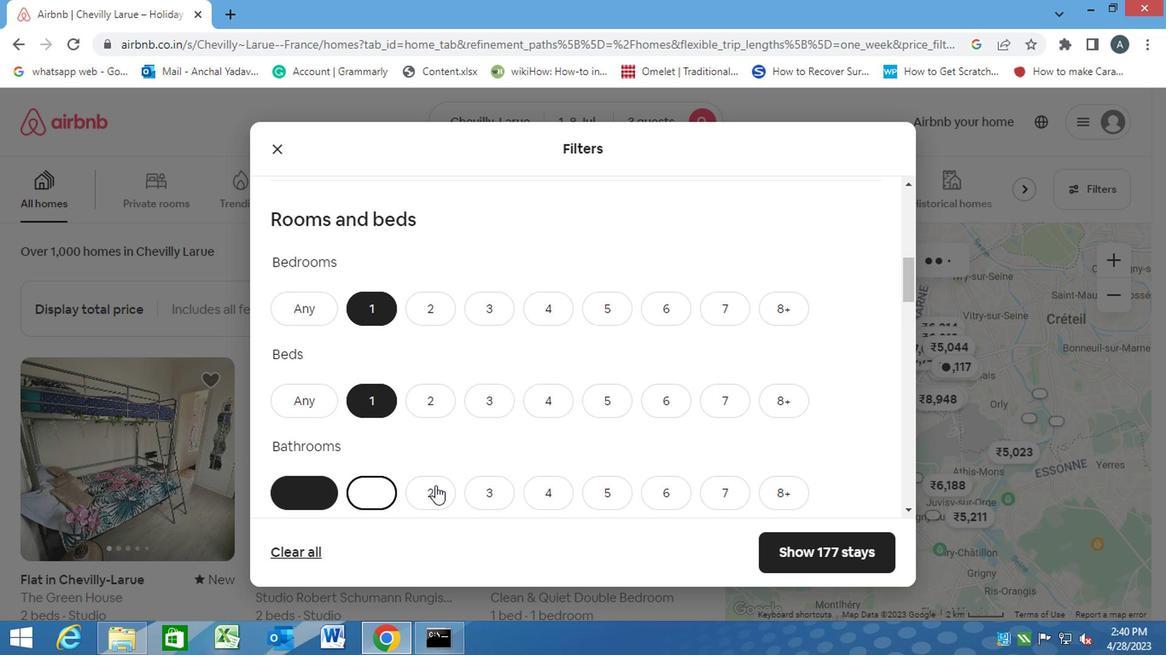 
Action: Mouse scrolled (476, 474) with delta (0, 0)
Screenshot: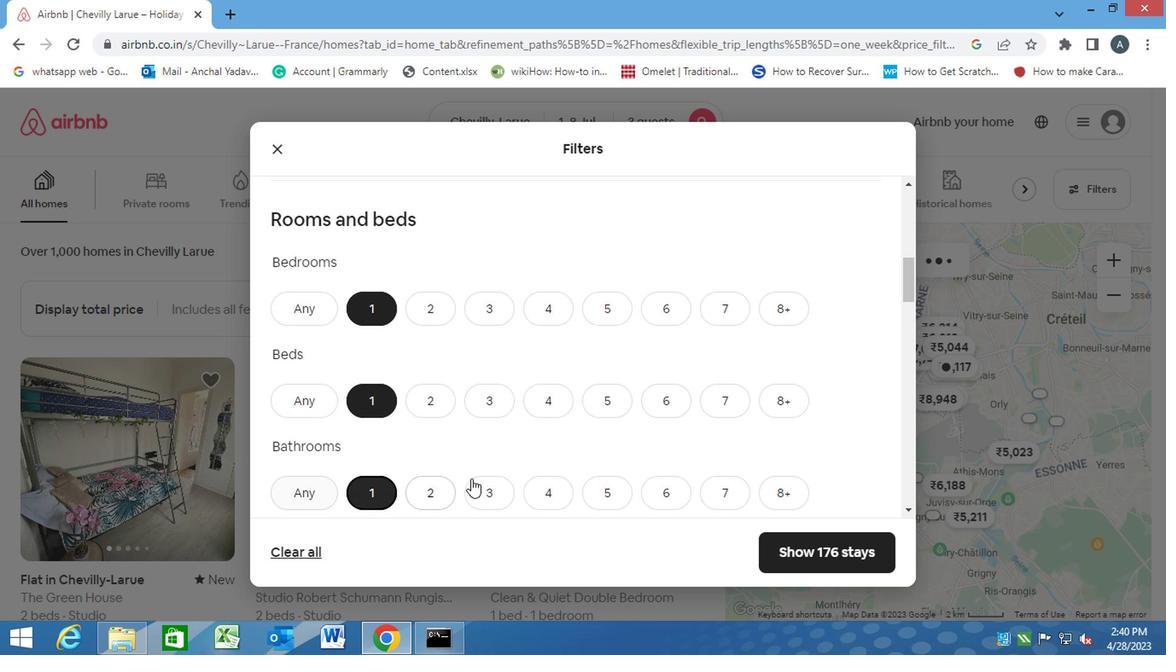 
Action: Mouse moved to (476, 474)
Screenshot: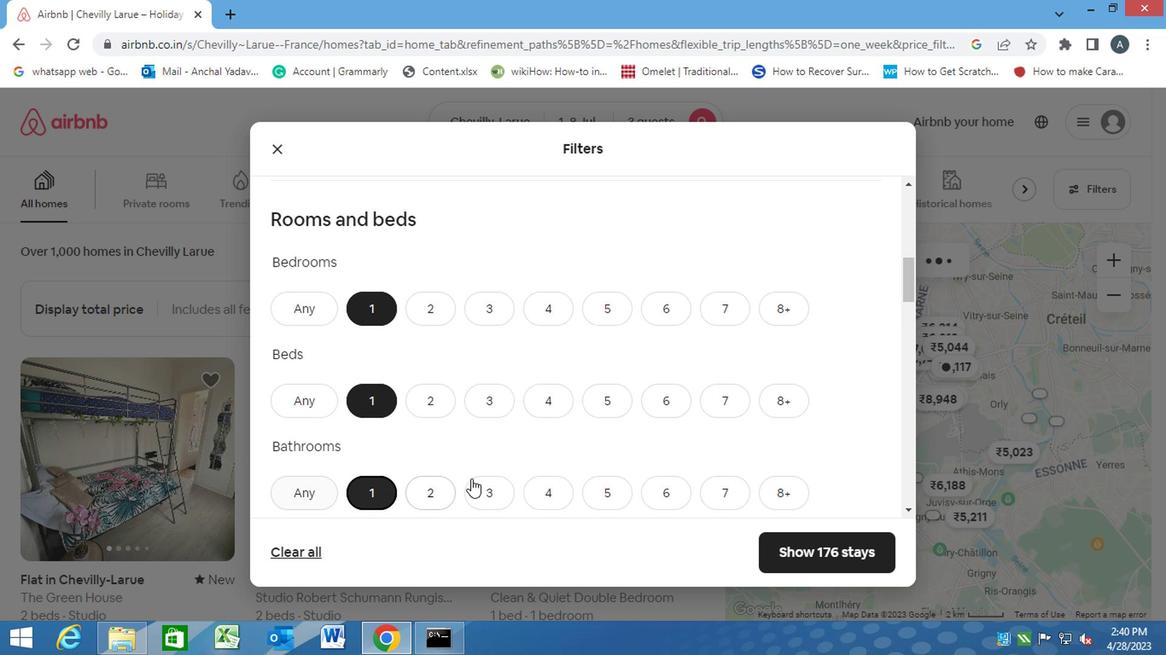 
Action: Mouse scrolled (476, 474) with delta (0, 0)
Screenshot: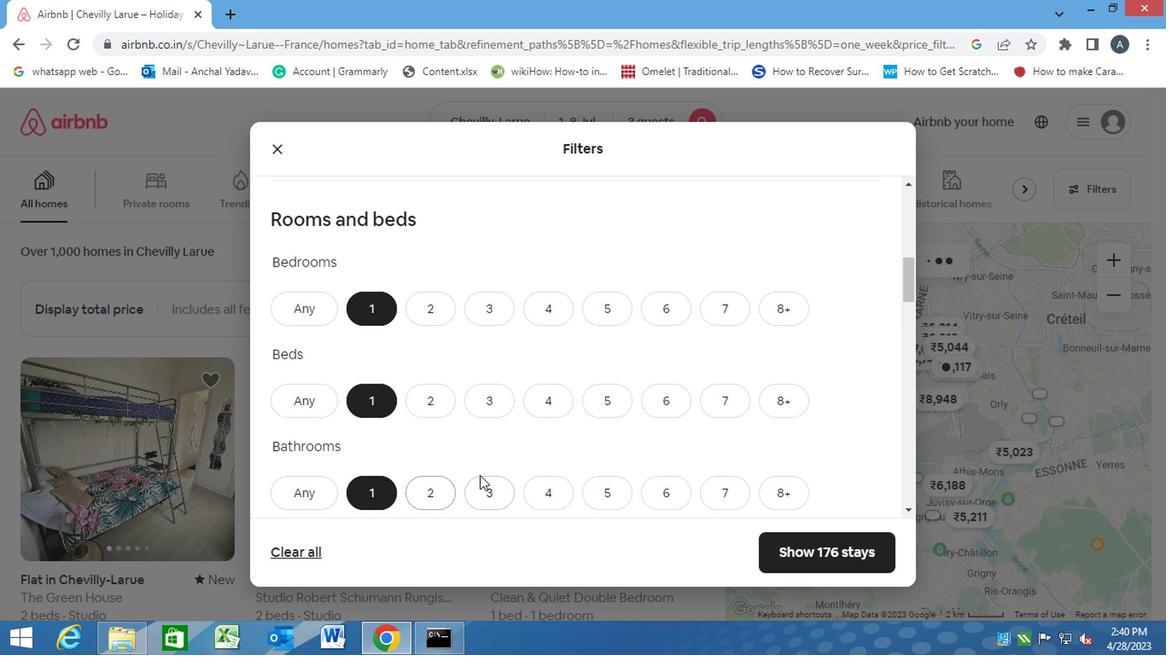 
Action: Mouse moved to (477, 474)
Screenshot: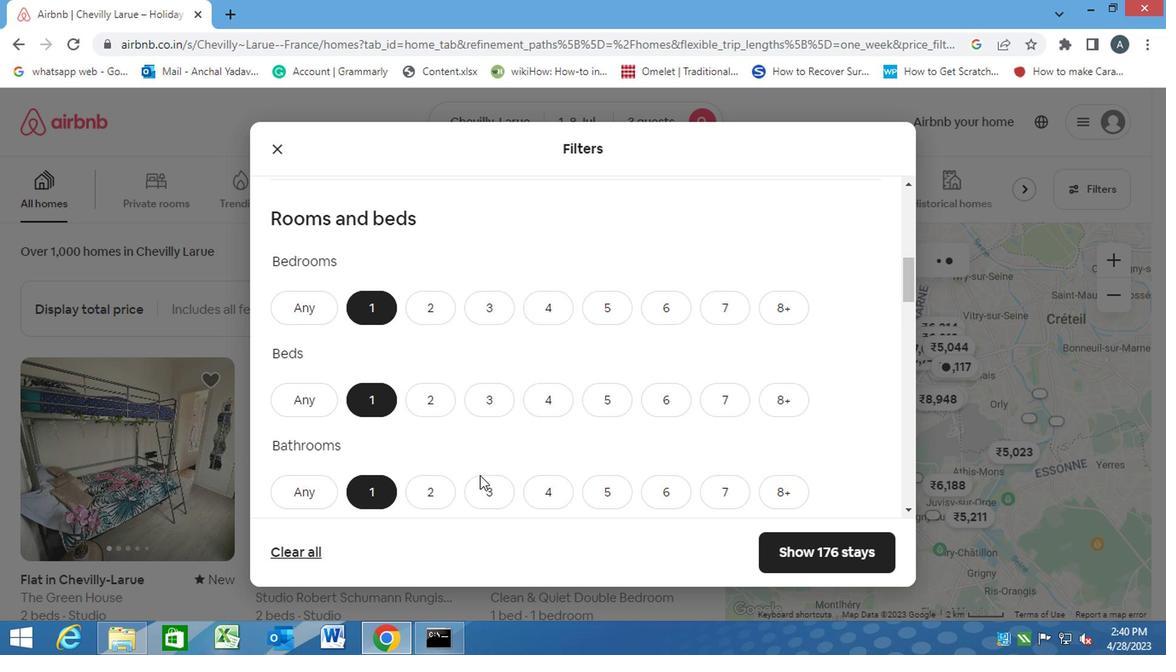 
Action: Mouse scrolled (477, 474) with delta (0, 0)
Screenshot: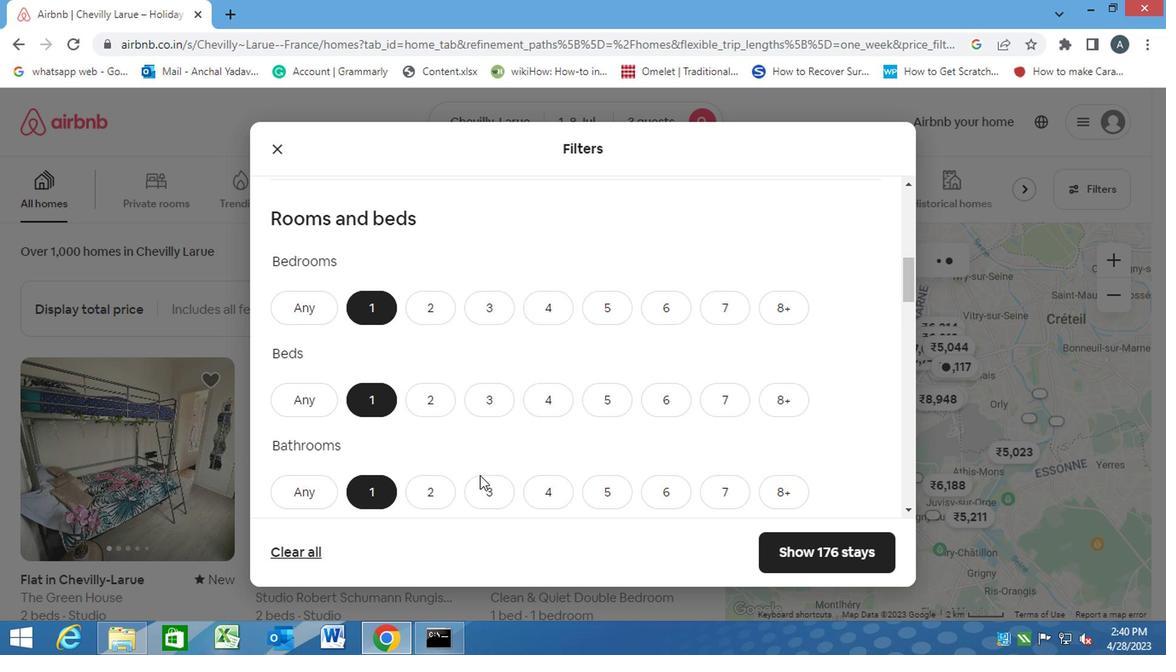 
Action: Mouse moved to (379, 433)
Screenshot: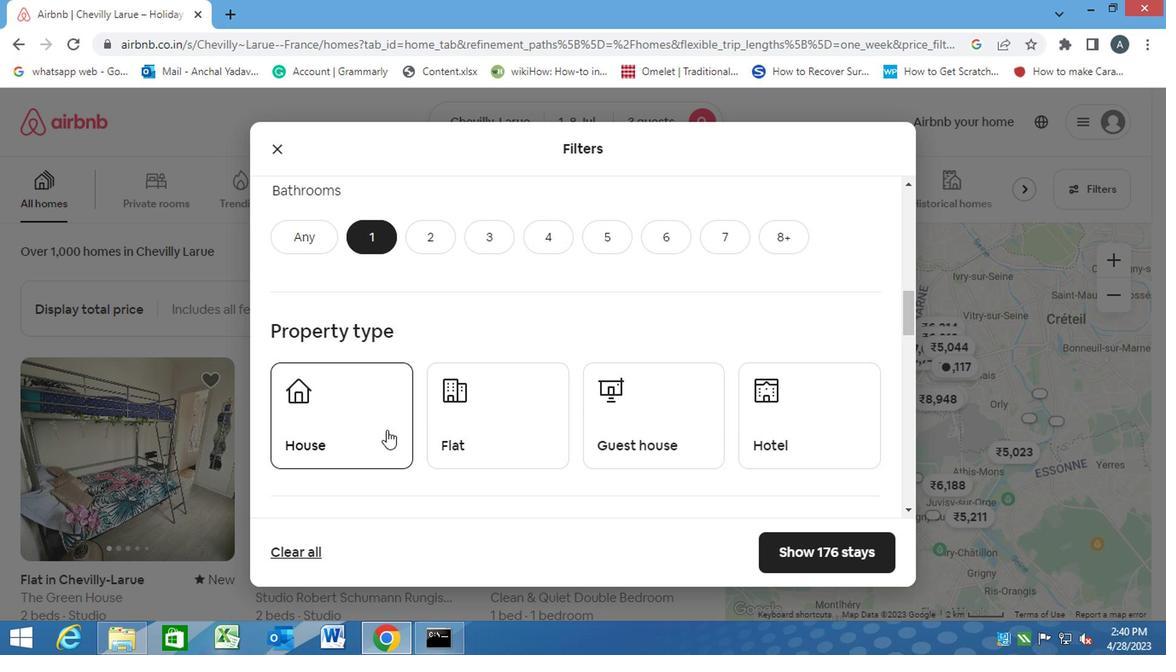 
Action: Mouse pressed left at (379, 433)
Screenshot: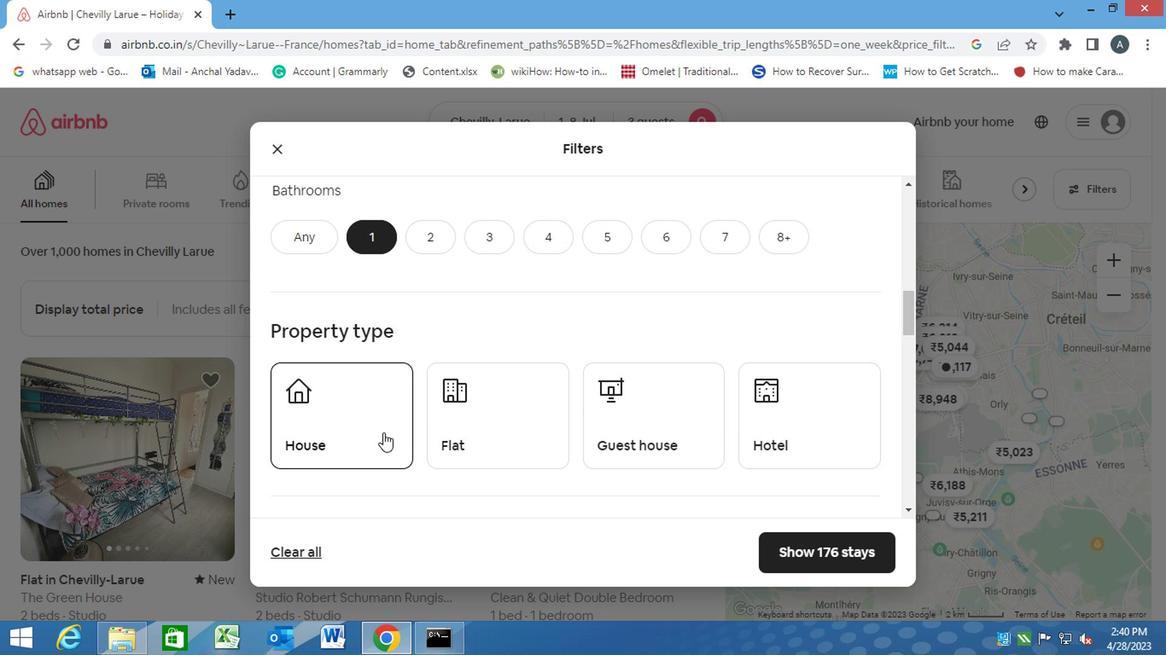 
Action: Mouse moved to (502, 414)
Screenshot: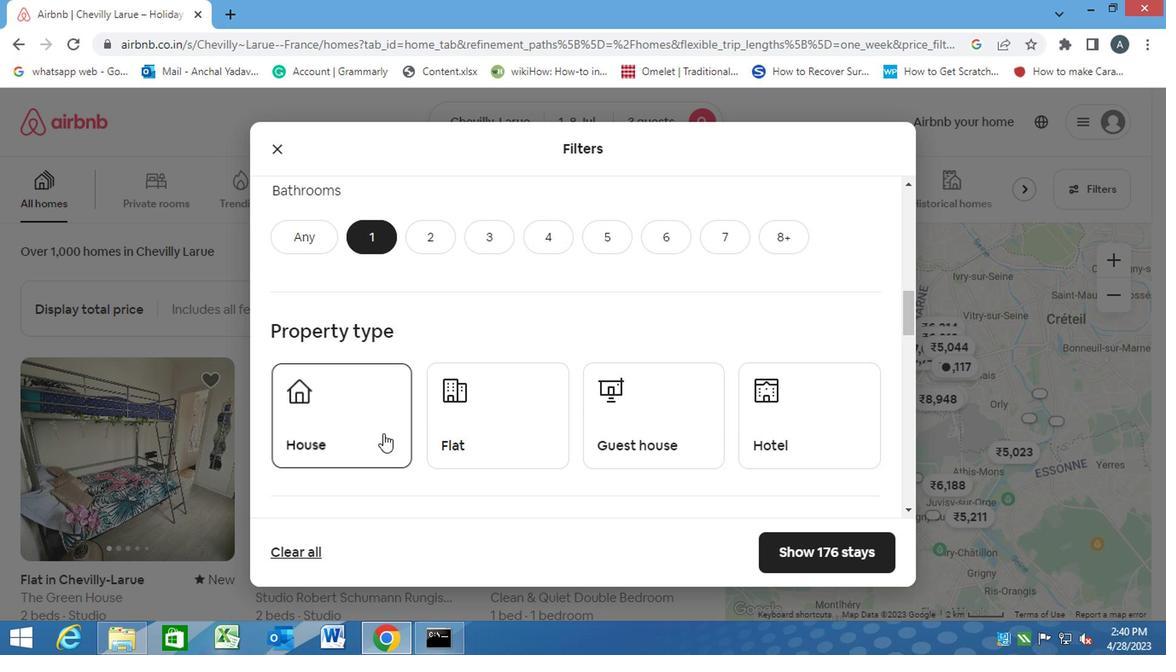 
Action: Mouse pressed left at (502, 414)
Screenshot: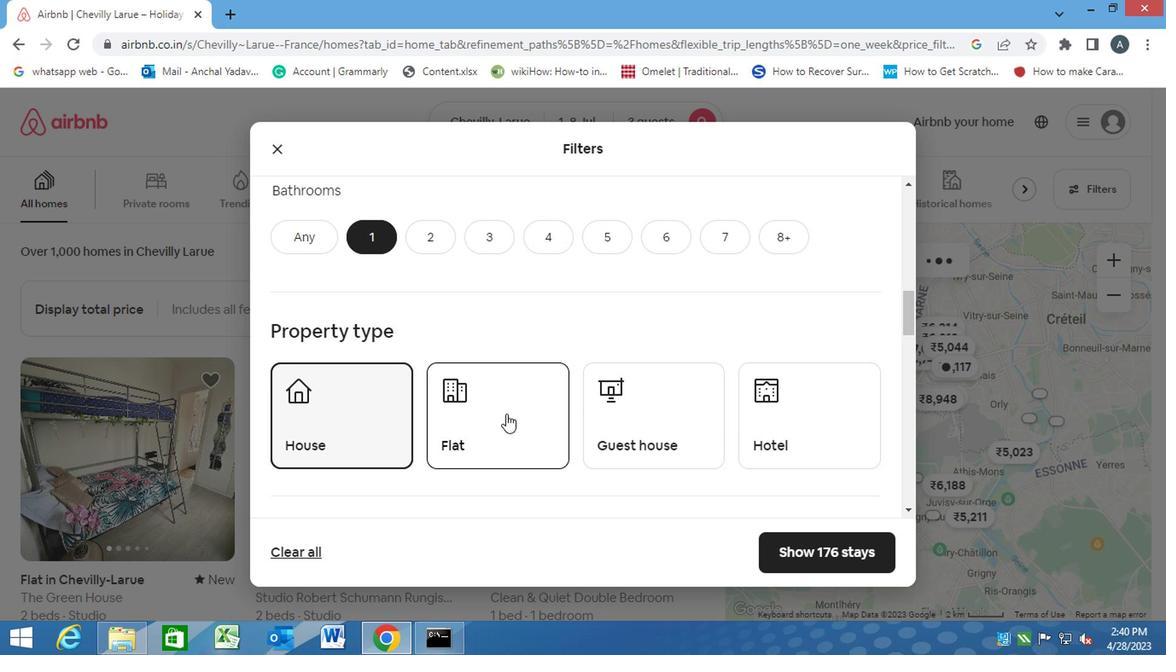 
Action: Mouse moved to (611, 411)
Screenshot: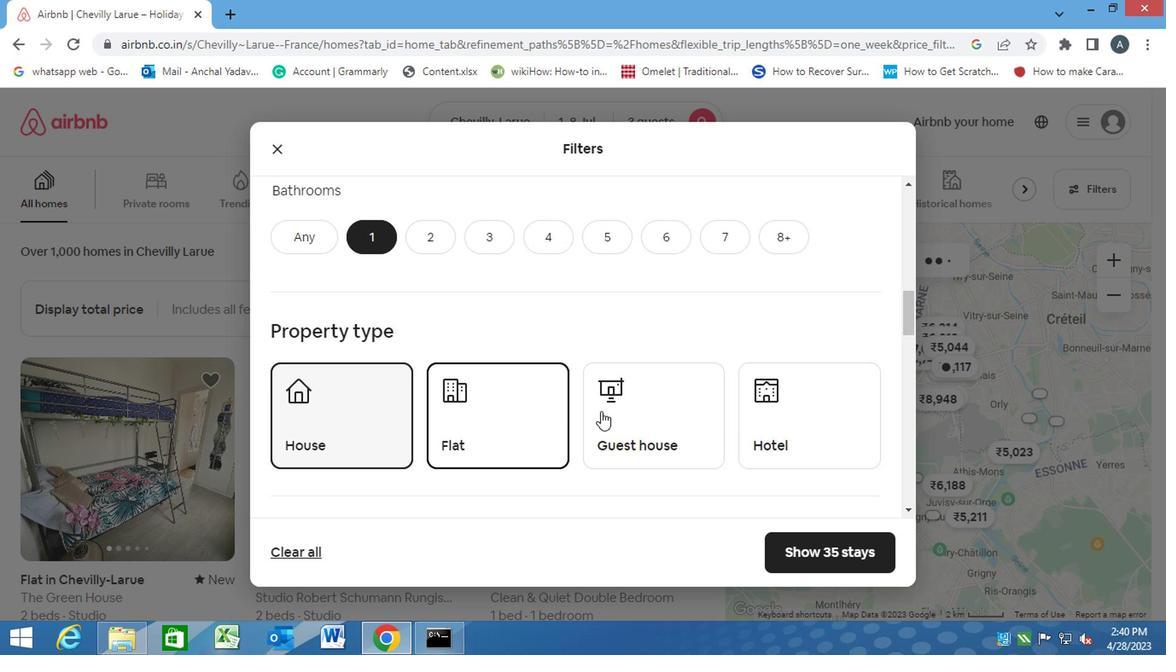 
Action: Mouse pressed left at (611, 411)
Screenshot: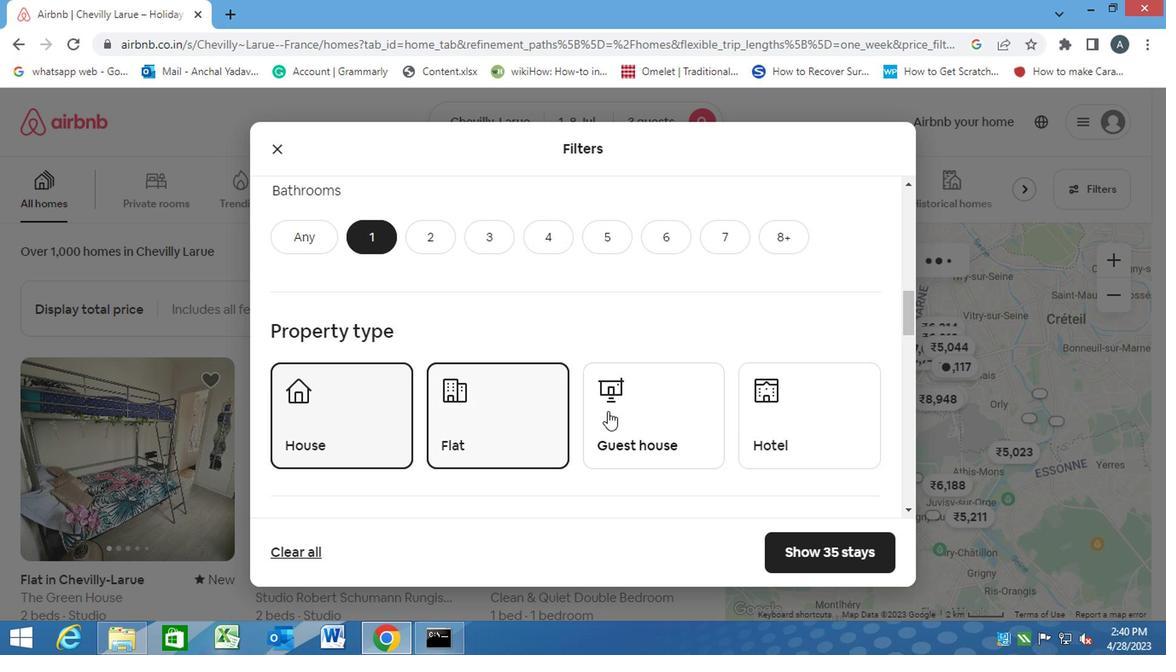 
Action: Mouse moved to (760, 420)
Screenshot: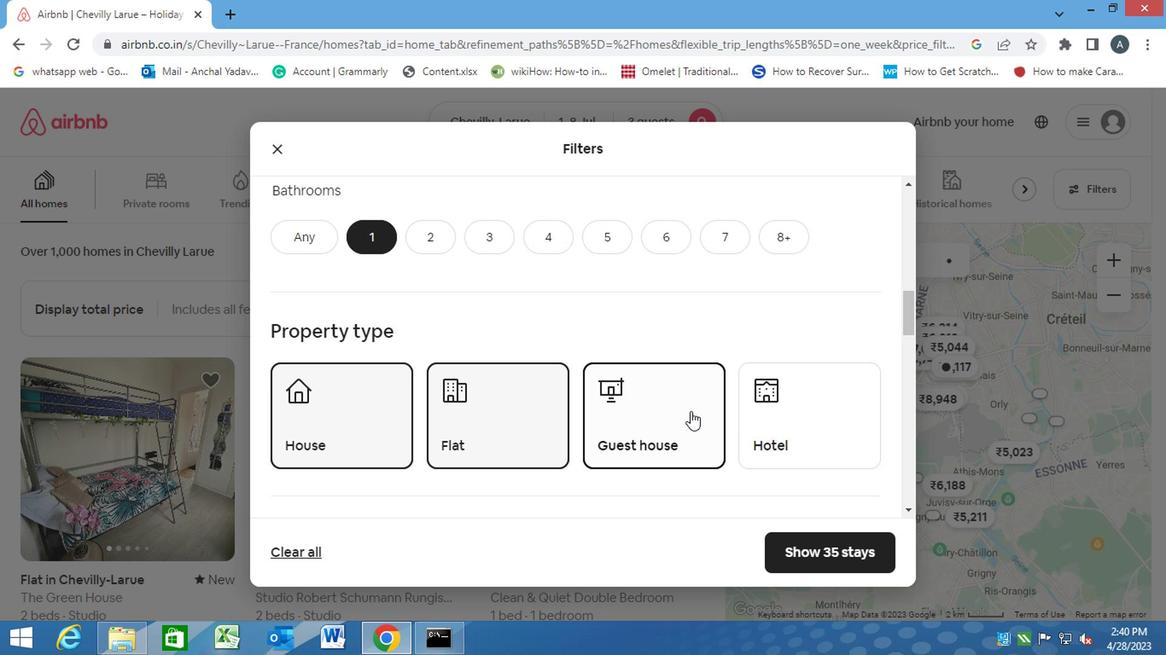
Action: Mouse pressed left at (760, 420)
Screenshot: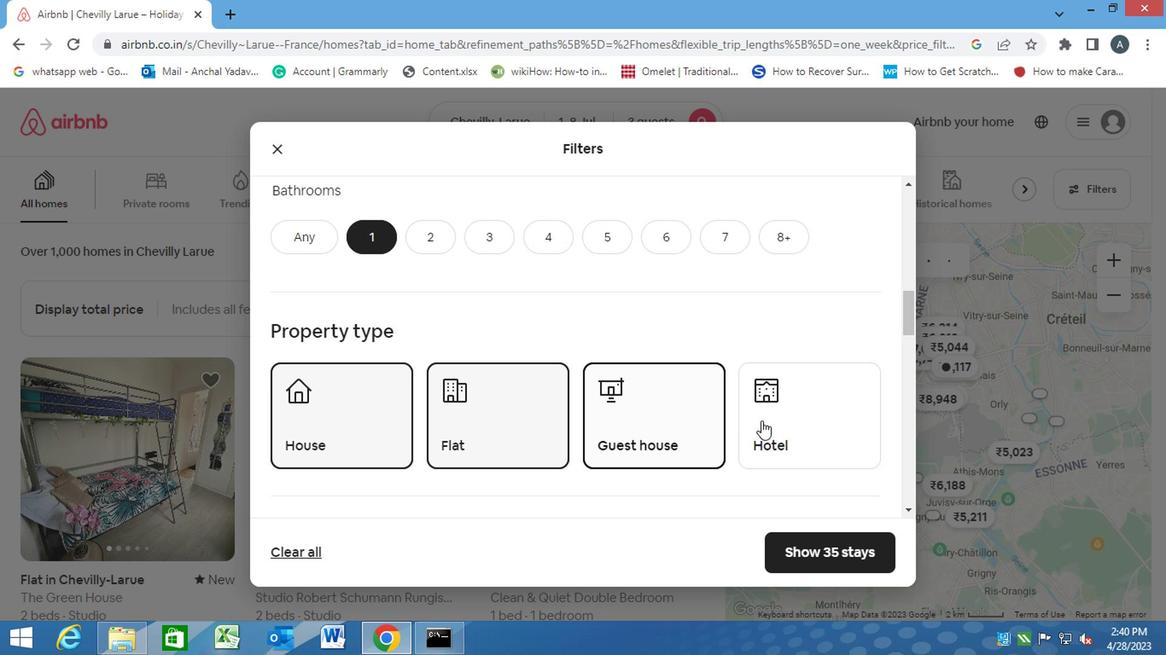 
Action: Mouse moved to (560, 454)
Screenshot: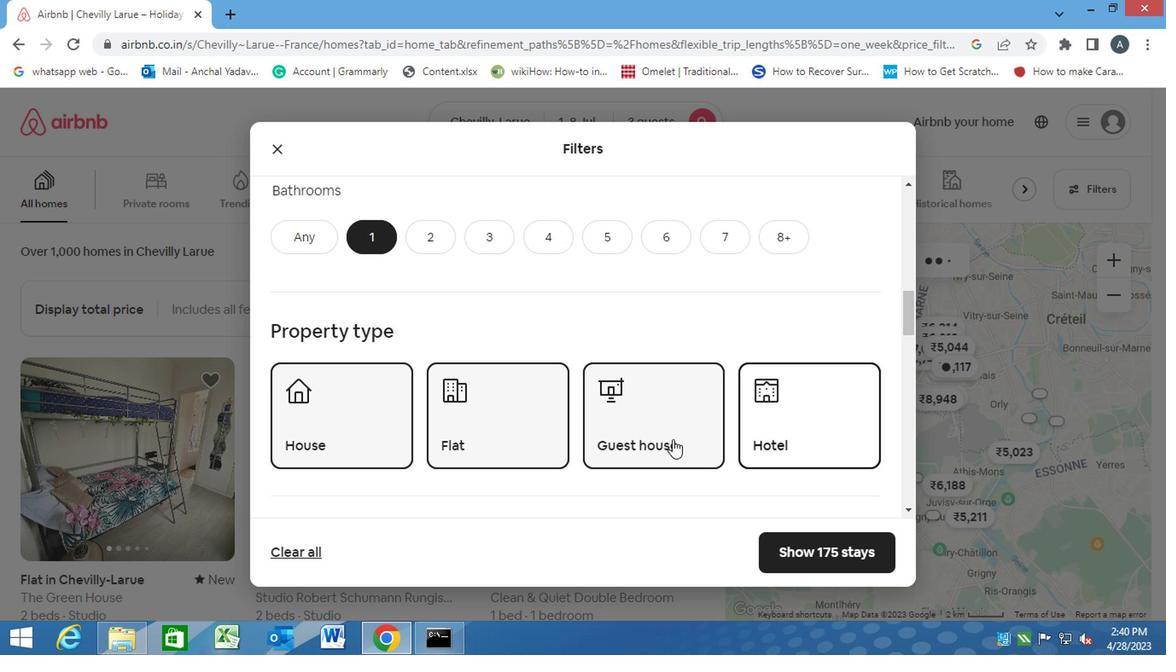 
Action: Mouse scrolled (560, 454) with delta (0, 0)
Screenshot: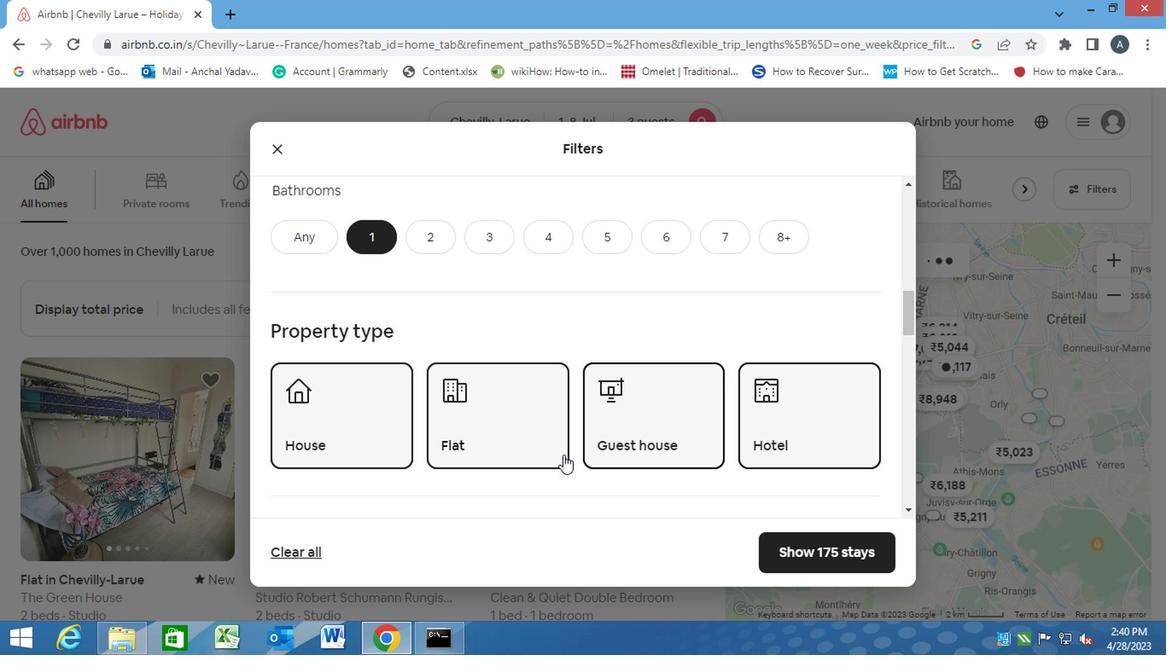 
Action: Mouse scrolled (560, 454) with delta (0, 0)
Screenshot: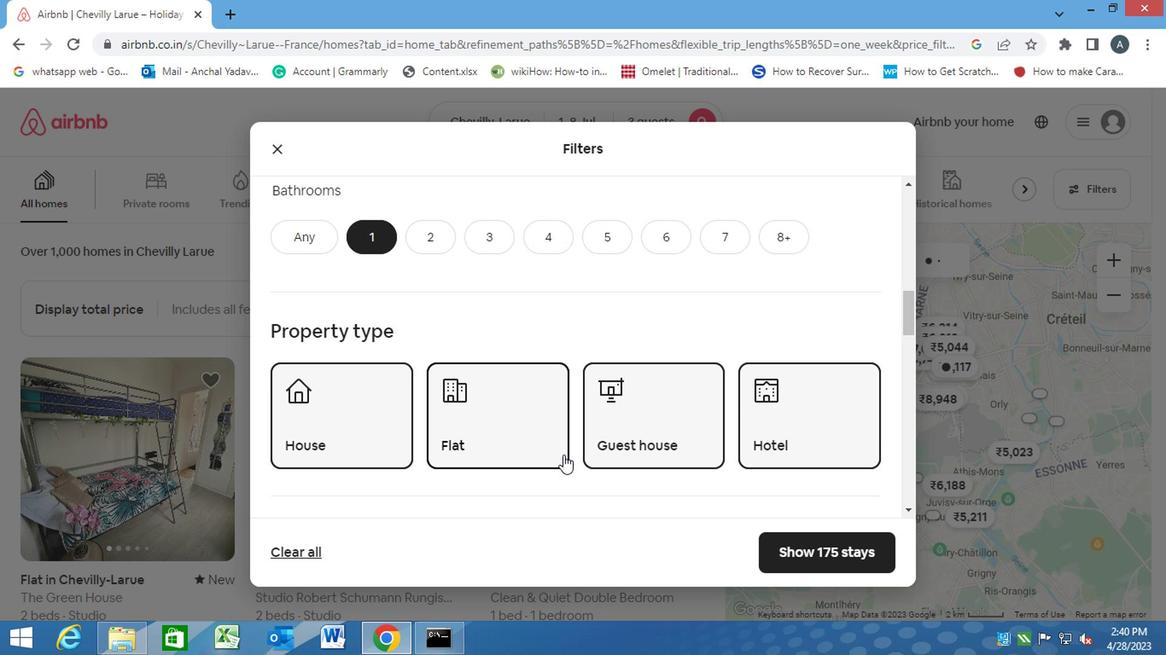 
Action: Mouse scrolled (560, 454) with delta (0, 0)
Screenshot: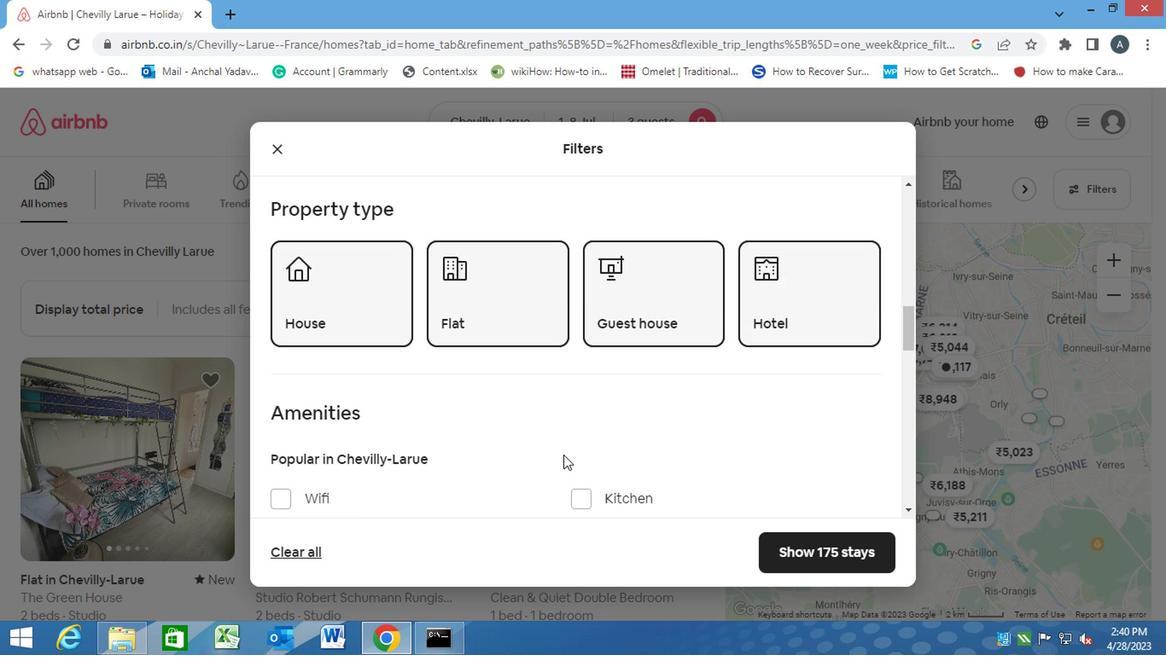 
Action: Mouse moved to (275, 405)
Screenshot: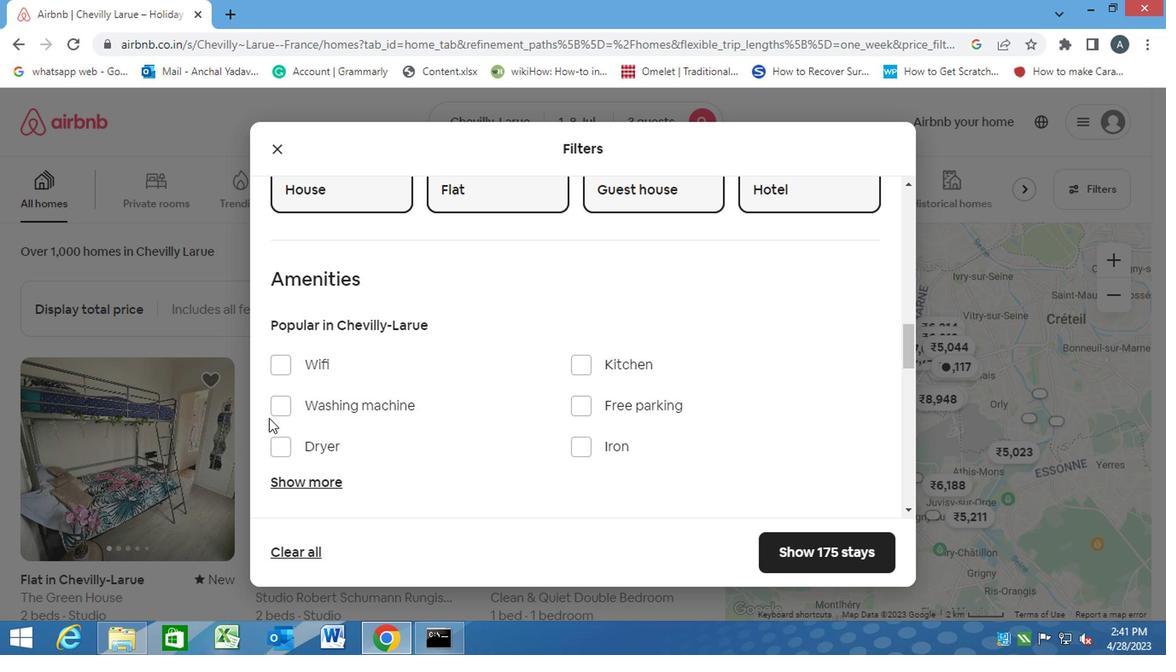 
Action: Mouse pressed left at (275, 405)
Screenshot: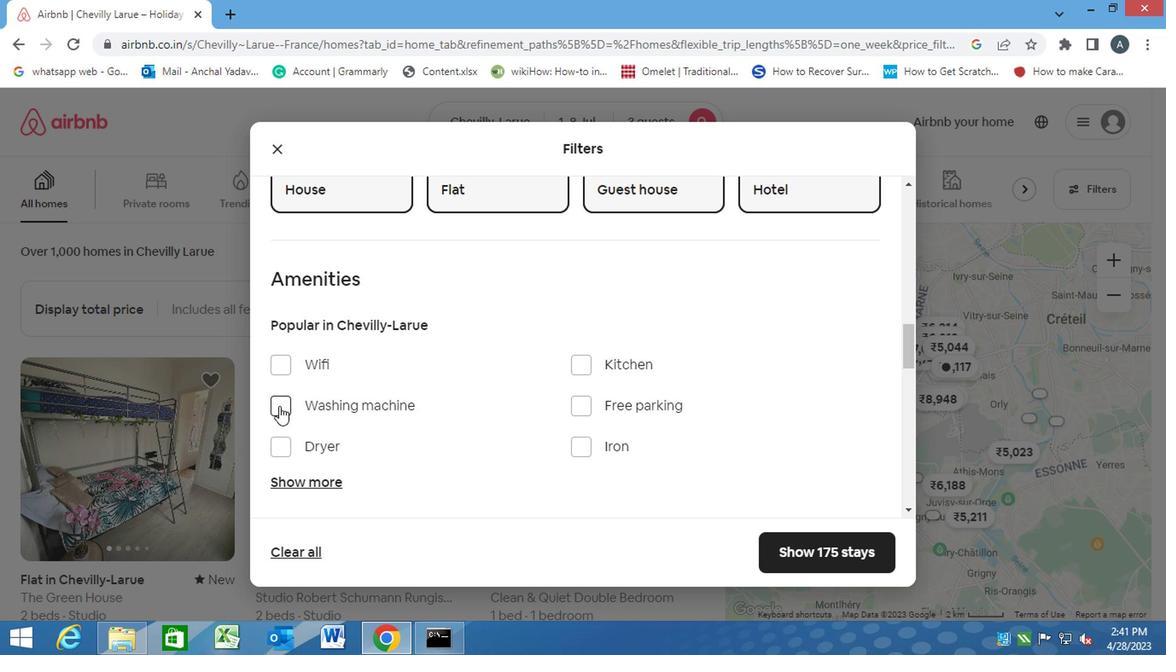 
Action: Mouse moved to (407, 439)
Screenshot: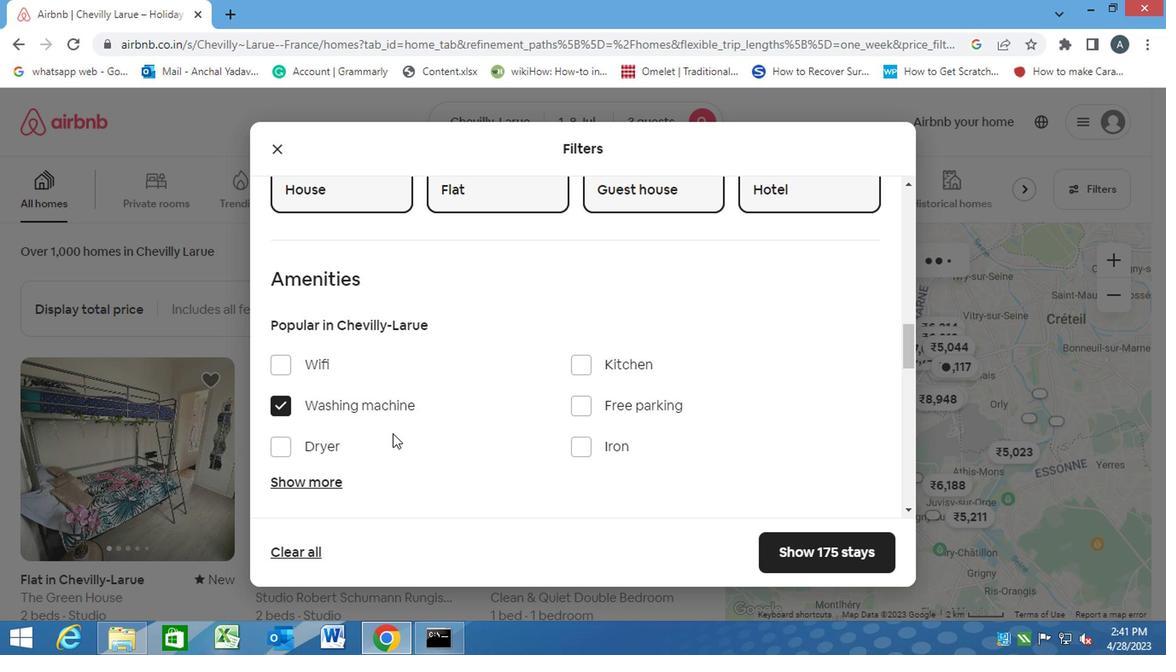 
Action: Mouse scrolled (407, 437) with delta (0, -1)
Screenshot: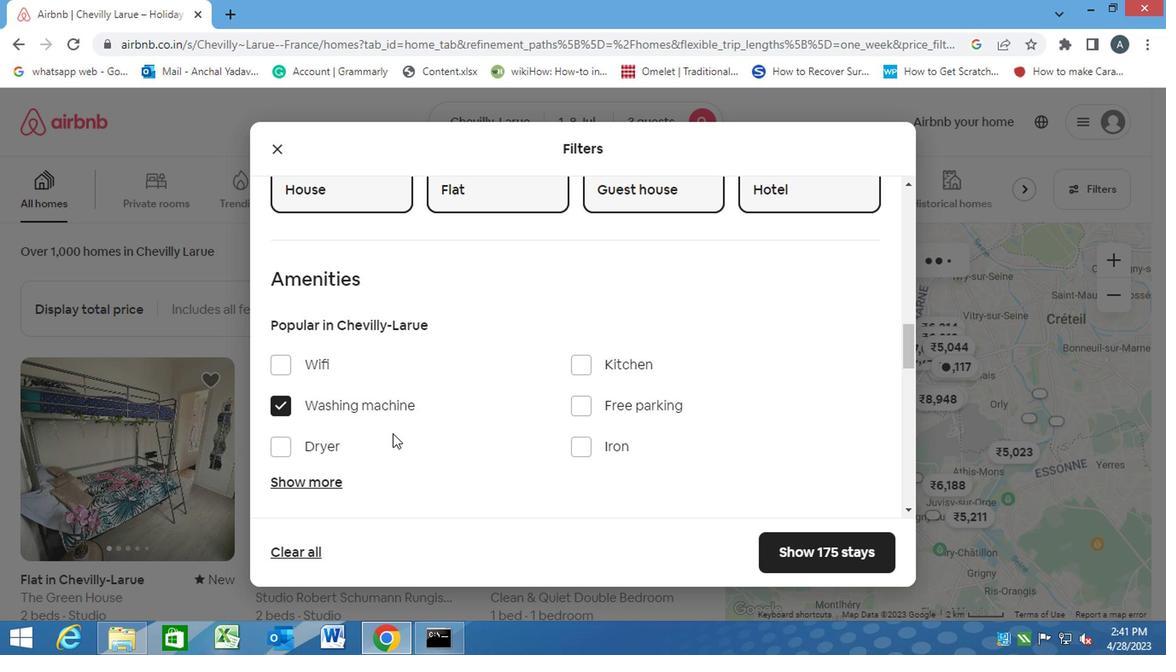 
Action: Mouse moved to (407, 439)
Screenshot: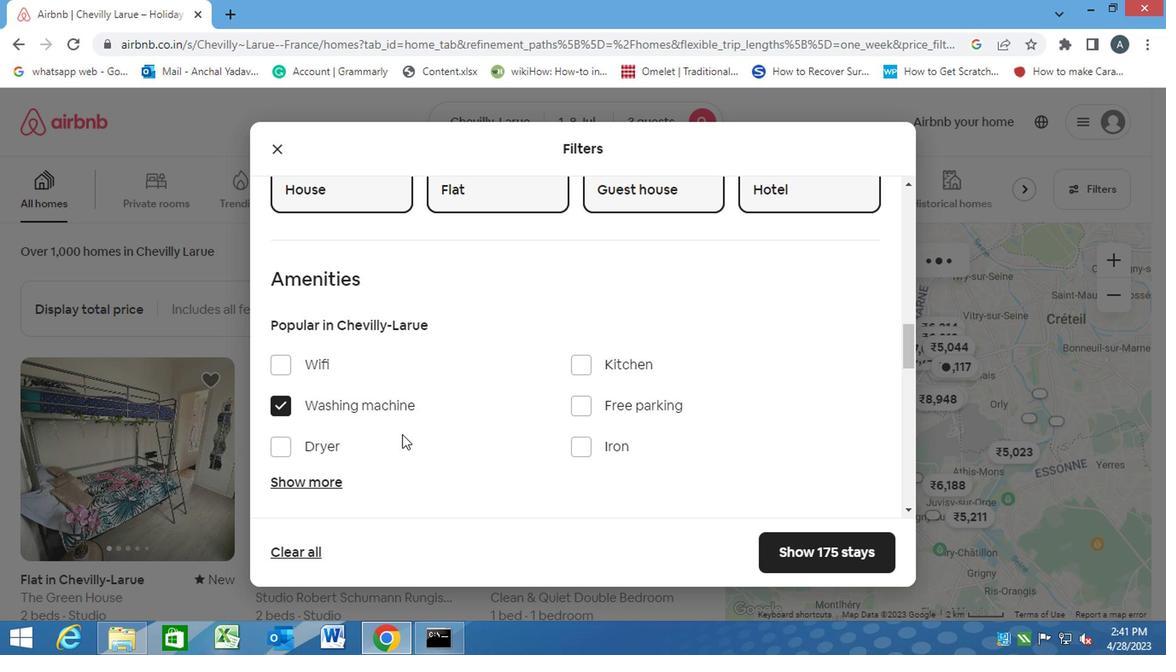 
Action: Mouse scrolled (407, 437) with delta (0, -1)
Screenshot: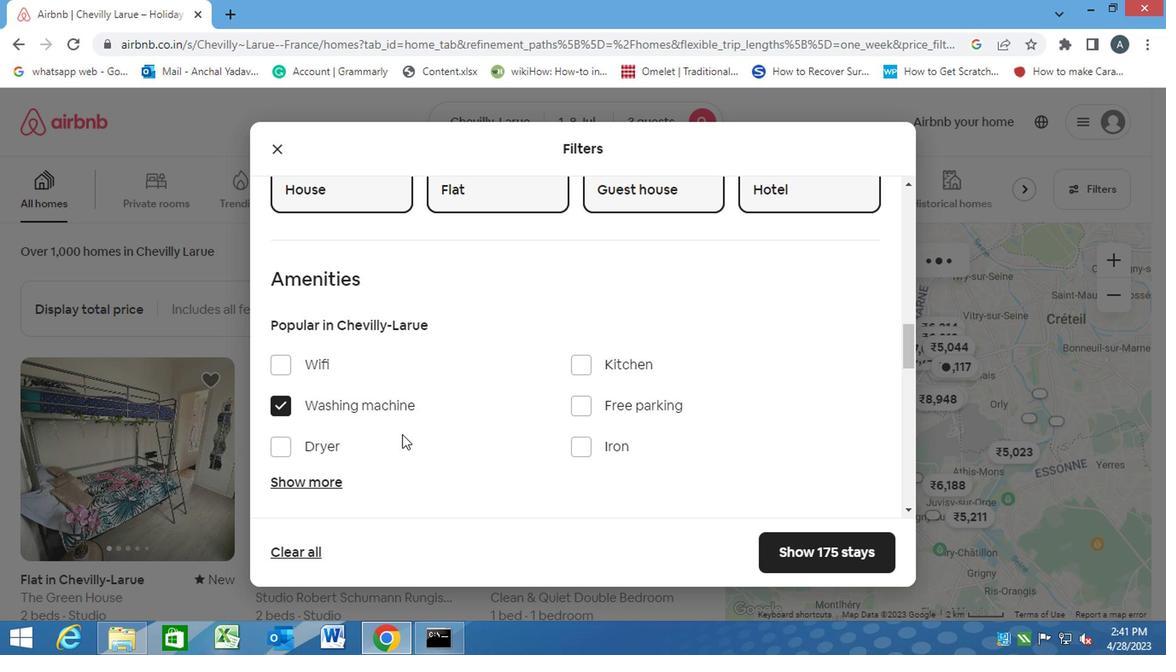 
Action: Mouse moved to (408, 439)
Screenshot: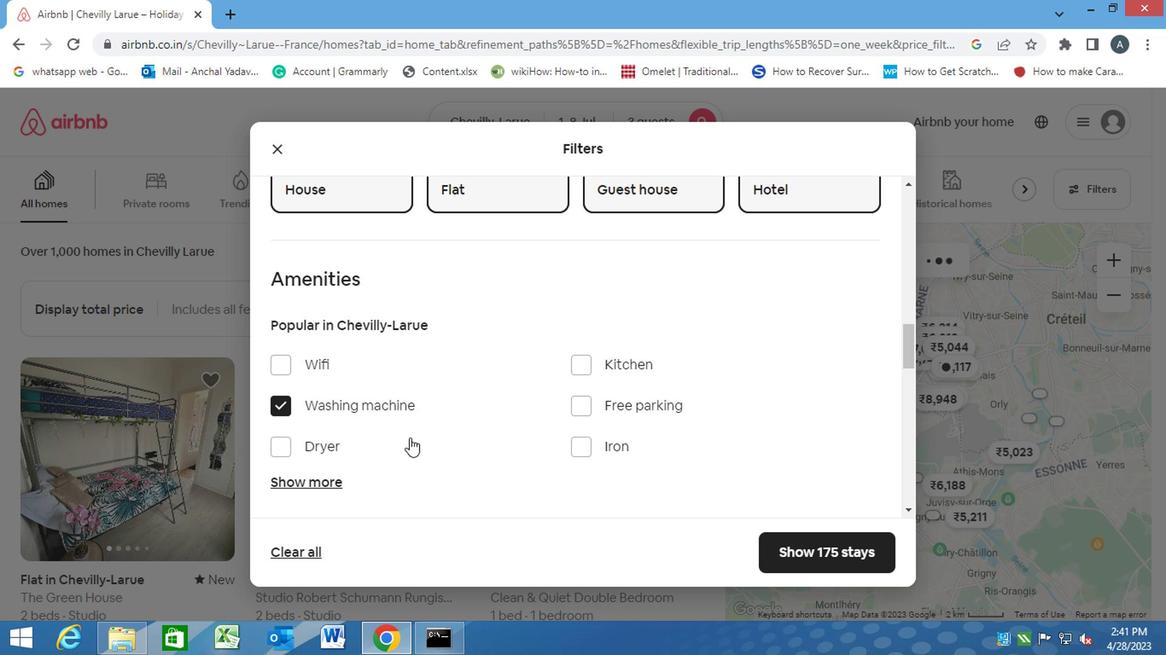 
Action: Mouse scrolled (408, 437) with delta (0, -1)
Screenshot: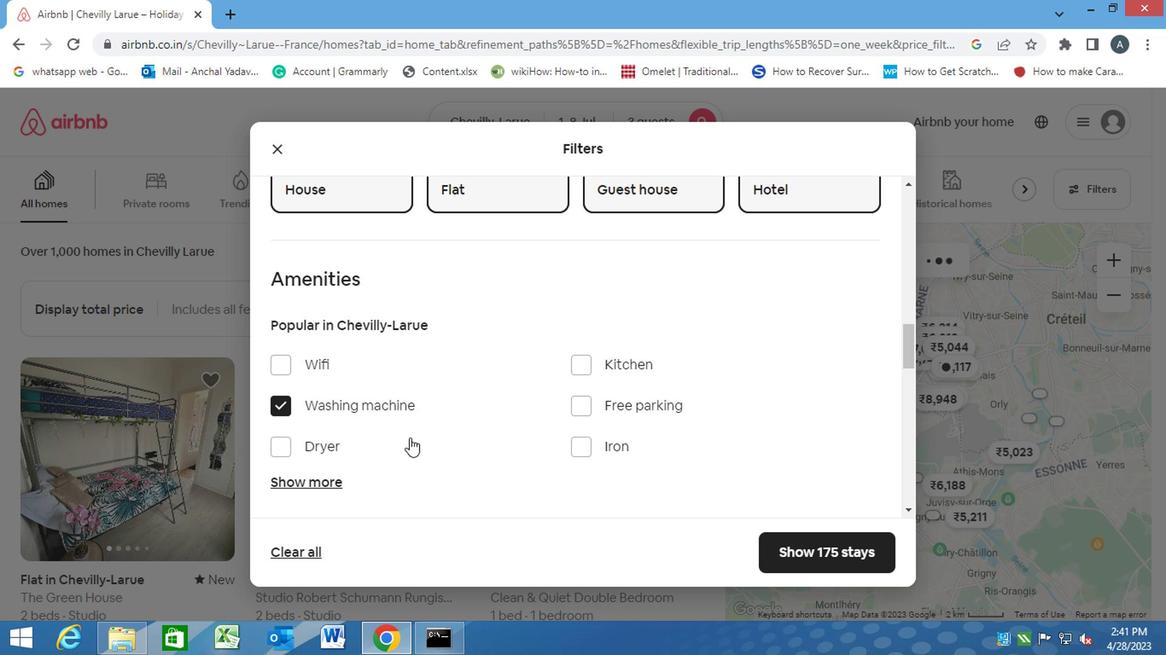 
Action: Mouse moved to (846, 417)
Screenshot: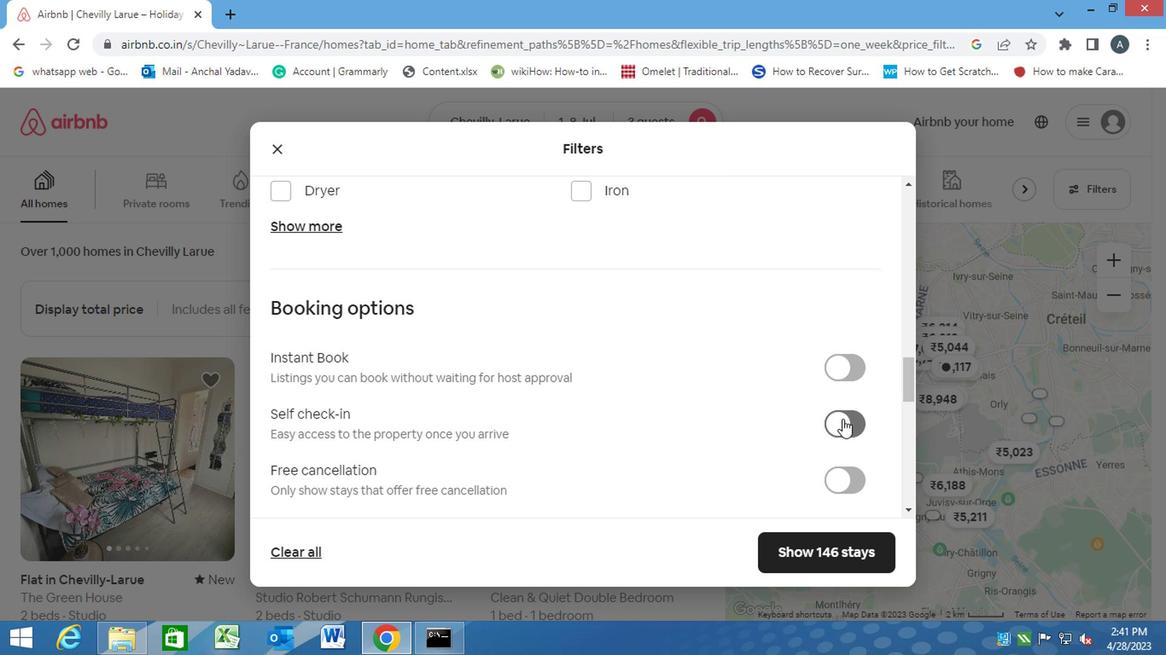 
Action: Mouse pressed left at (846, 417)
Screenshot: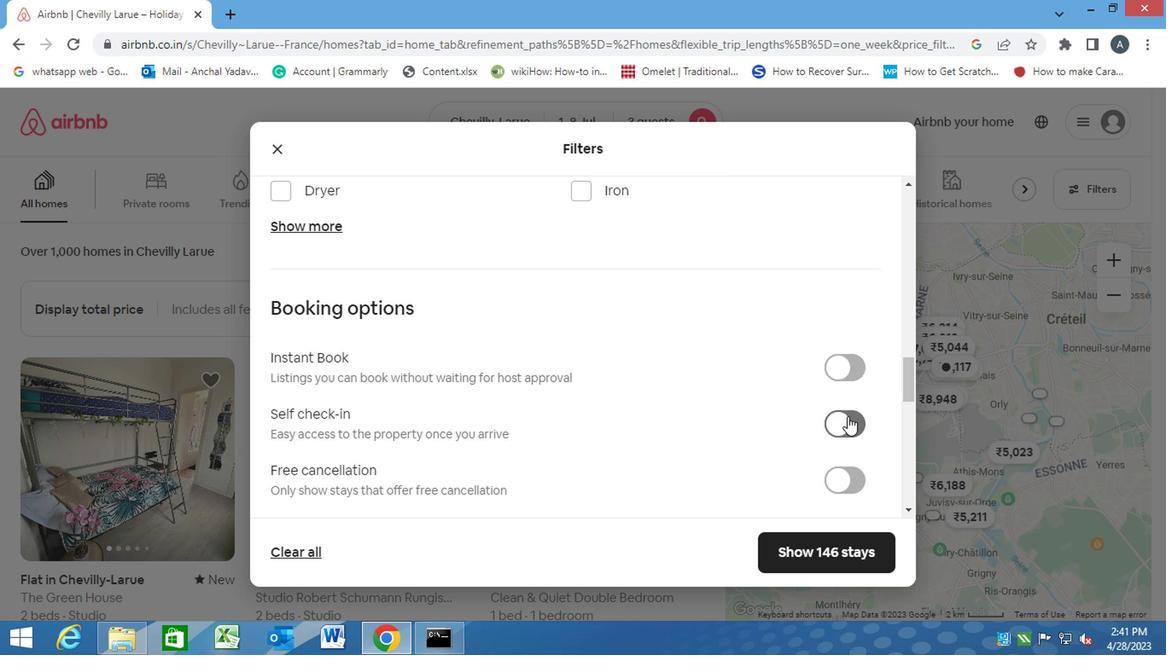 
Action: Mouse moved to (734, 448)
Screenshot: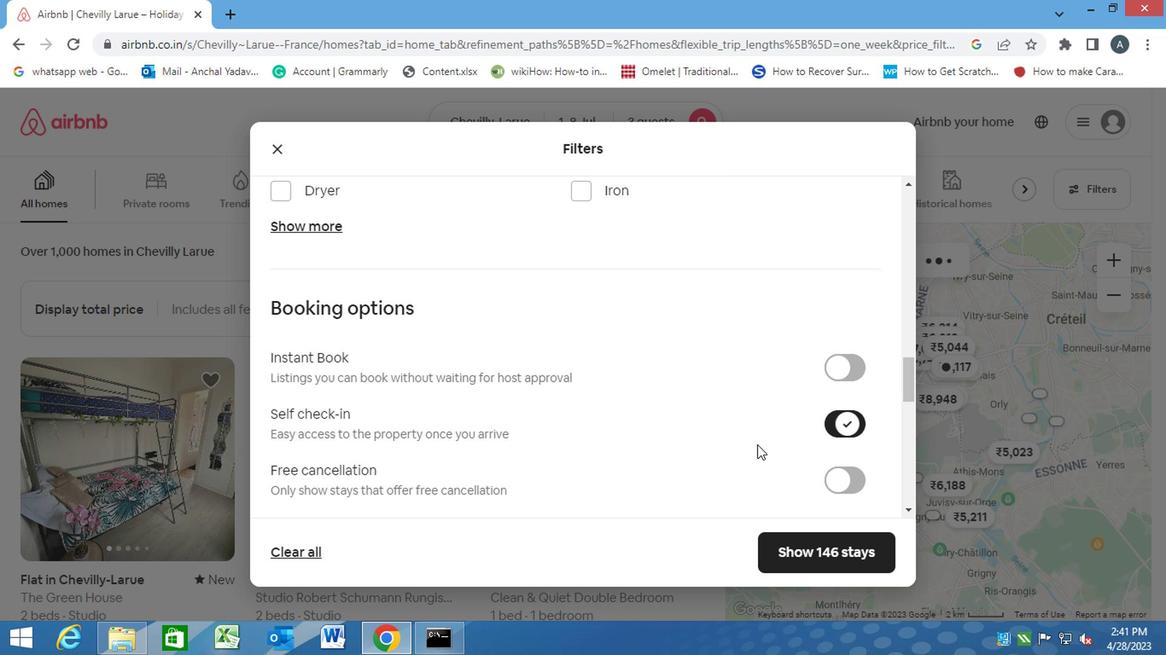 
Action: Mouse scrolled (734, 447) with delta (0, -1)
Screenshot: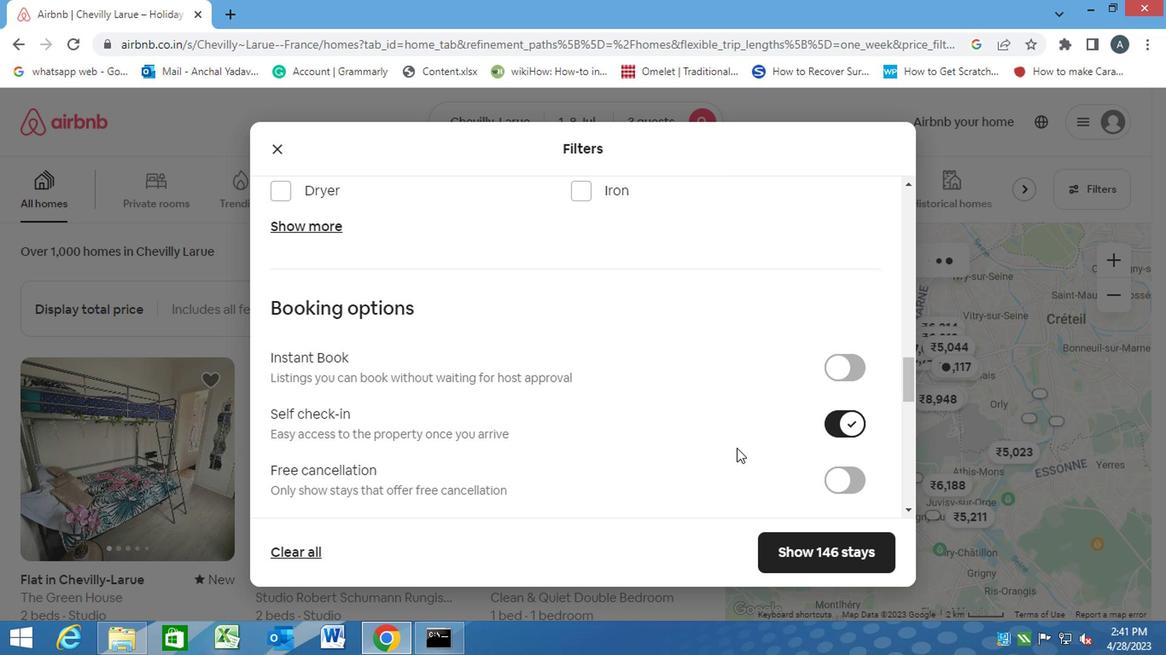 
Action: Mouse scrolled (734, 447) with delta (0, -1)
Screenshot: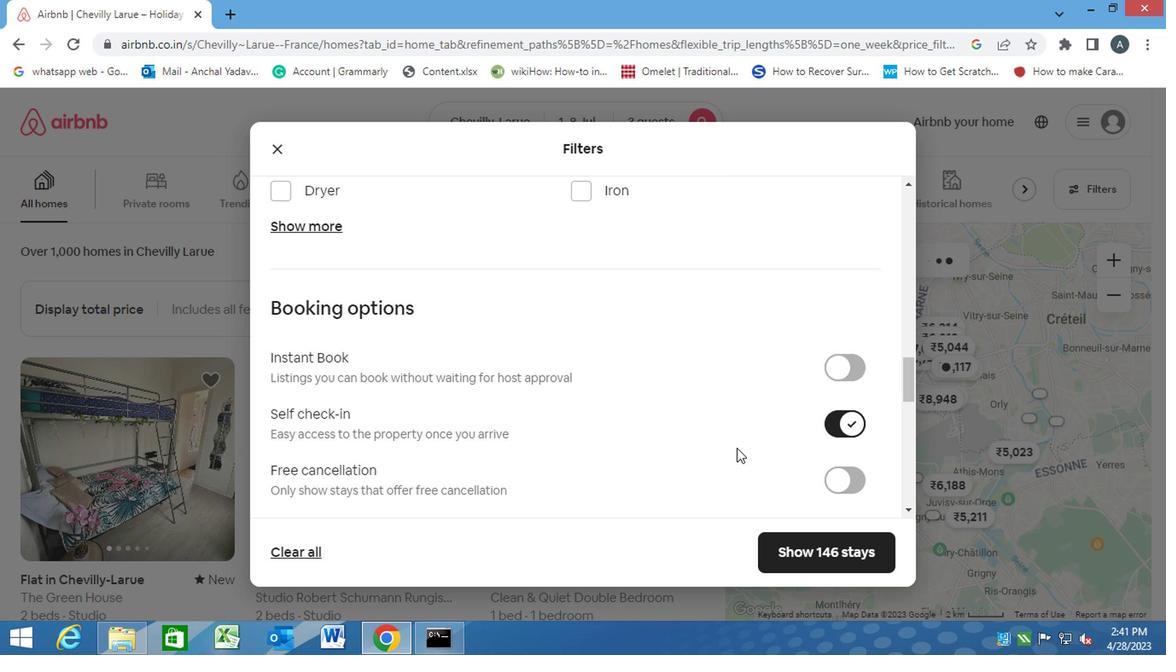 
Action: Mouse scrolled (734, 447) with delta (0, -1)
Screenshot: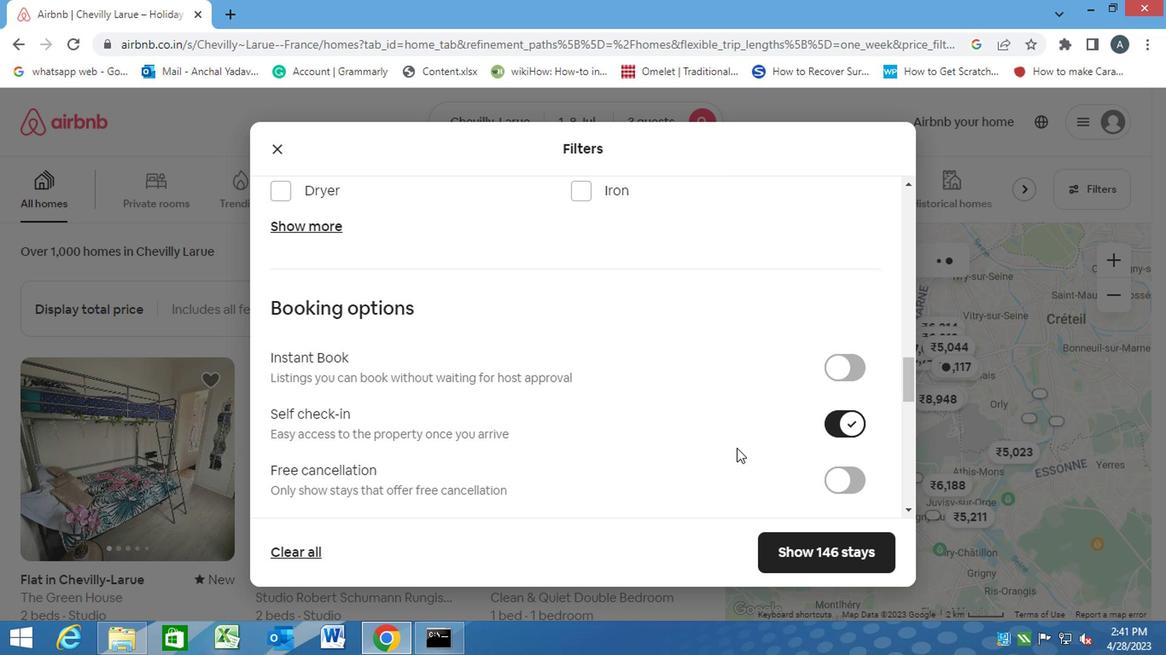
Action: Mouse moved to (733, 448)
Screenshot: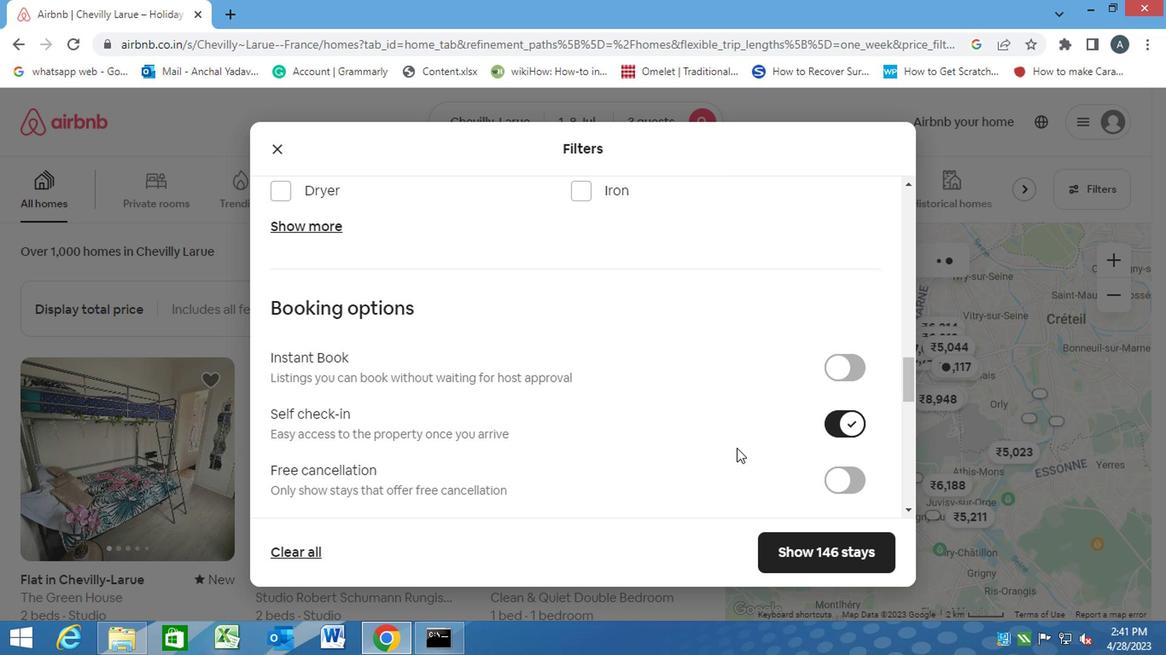
Action: Mouse scrolled (733, 447) with delta (0, -1)
Screenshot: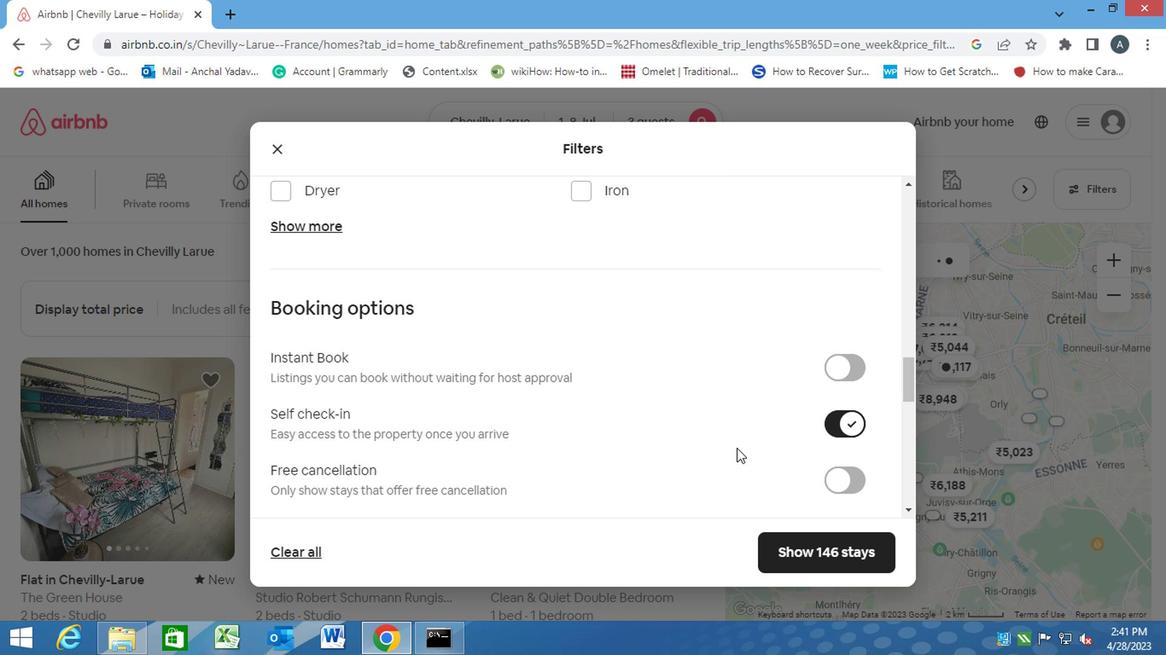 
Action: Mouse moved to (725, 448)
Screenshot: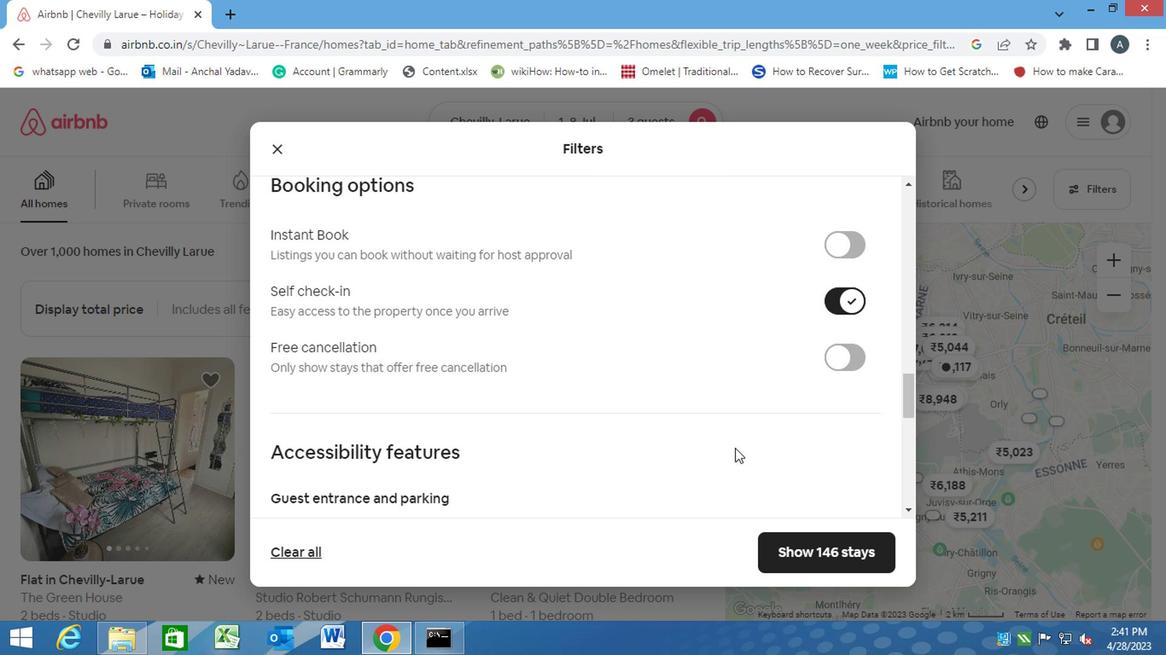 
Action: Mouse scrolled (725, 447) with delta (0, -1)
Screenshot: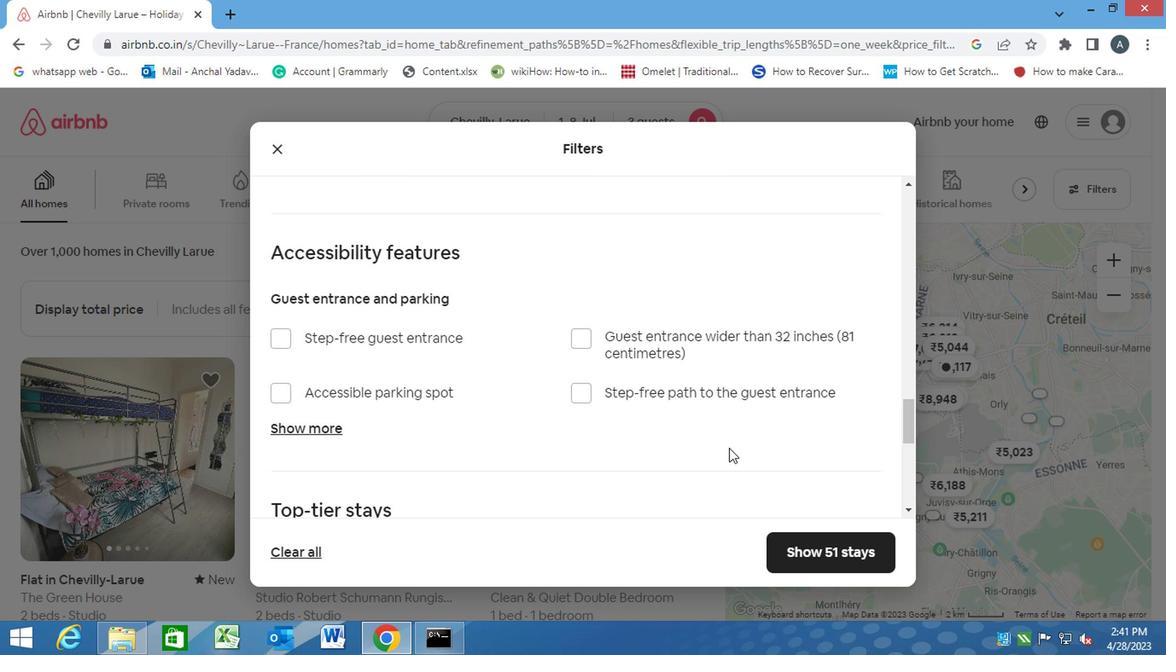 
Action: Mouse moved to (723, 448)
Screenshot: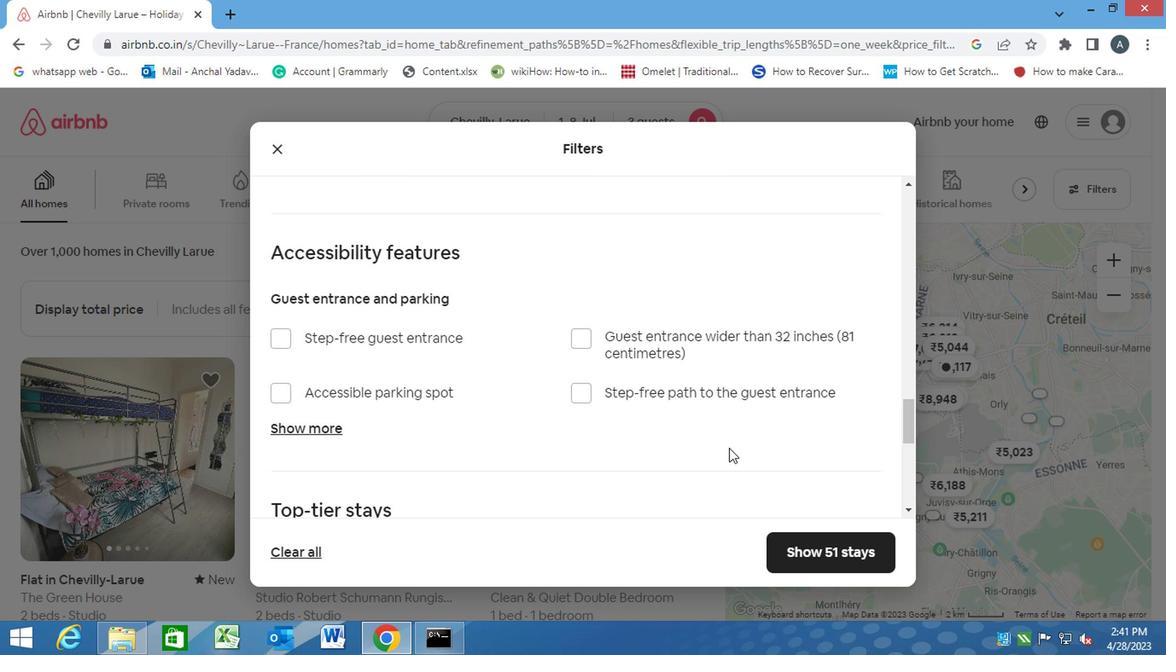 
Action: Mouse scrolled (723, 447) with delta (0, -1)
Screenshot: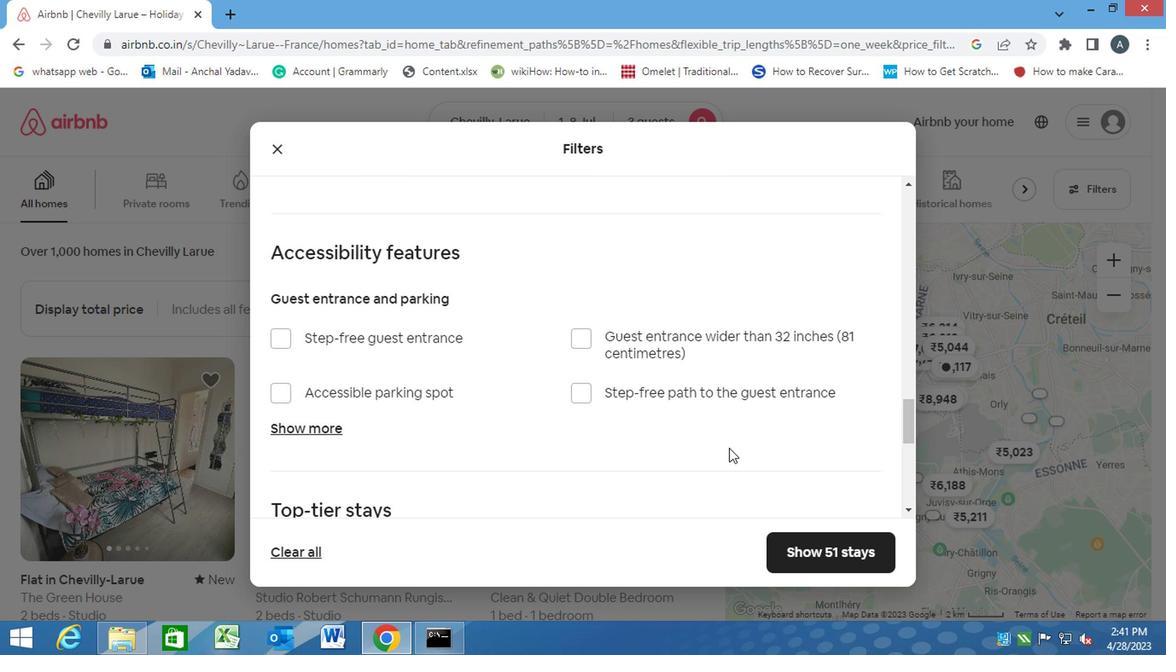 
Action: Mouse moved to (719, 448)
Screenshot: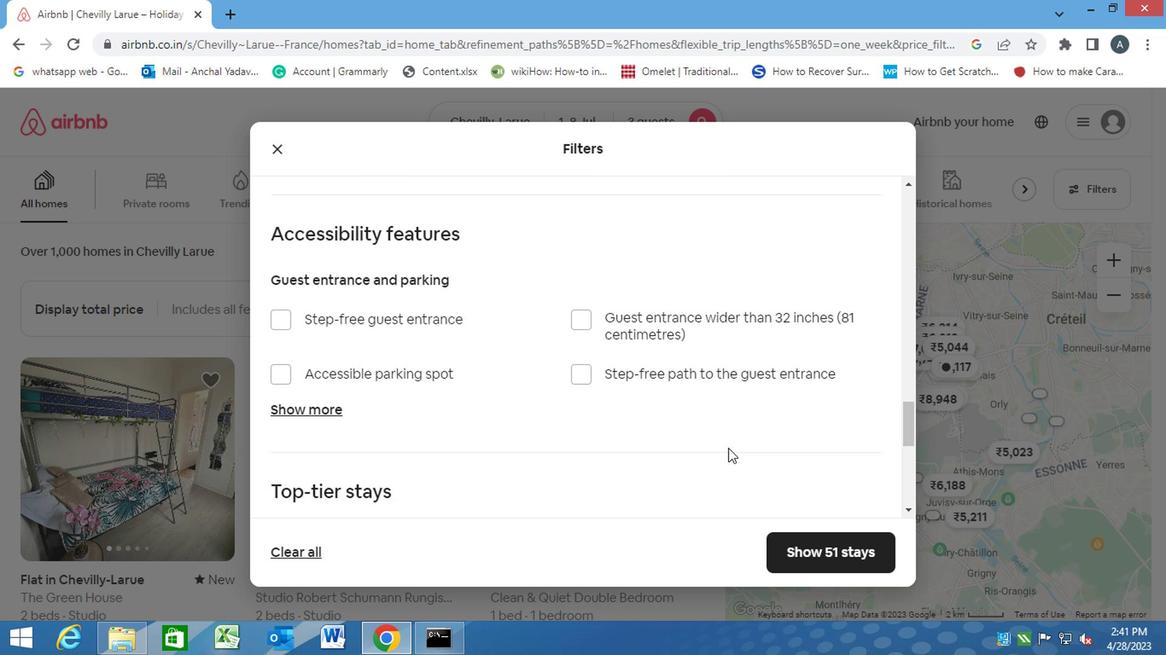 
Action: Mouse scrolled (719, 448) with delta (0, 0)
Screenshot: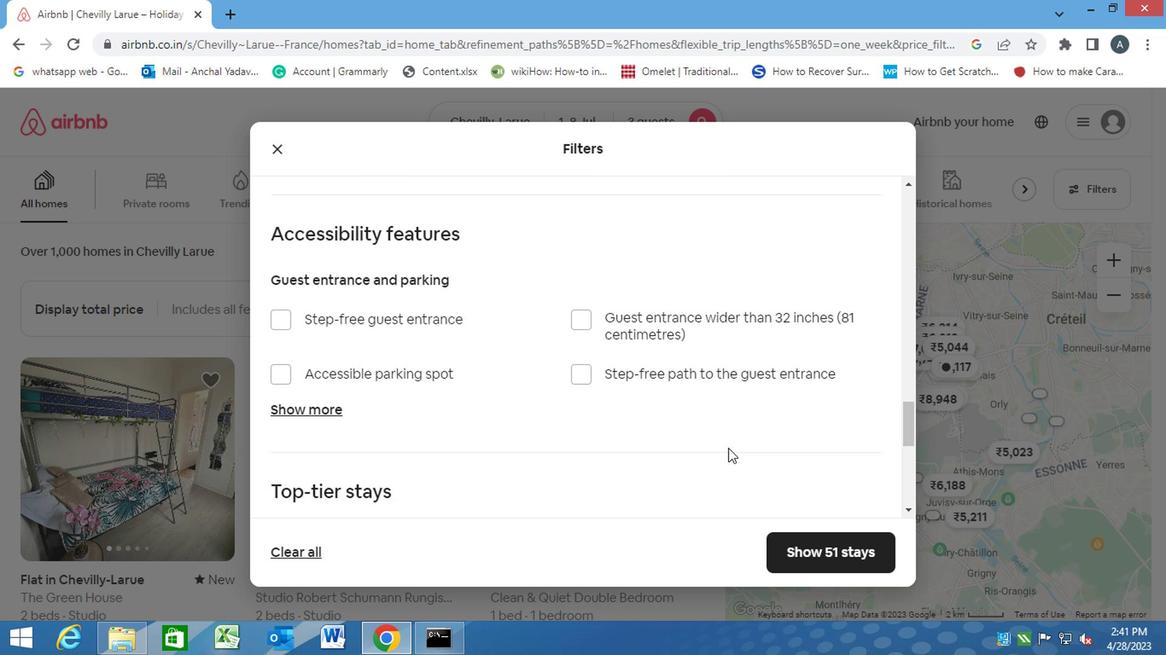 
Action: Mouse moved to (293, 397)
Screenshot: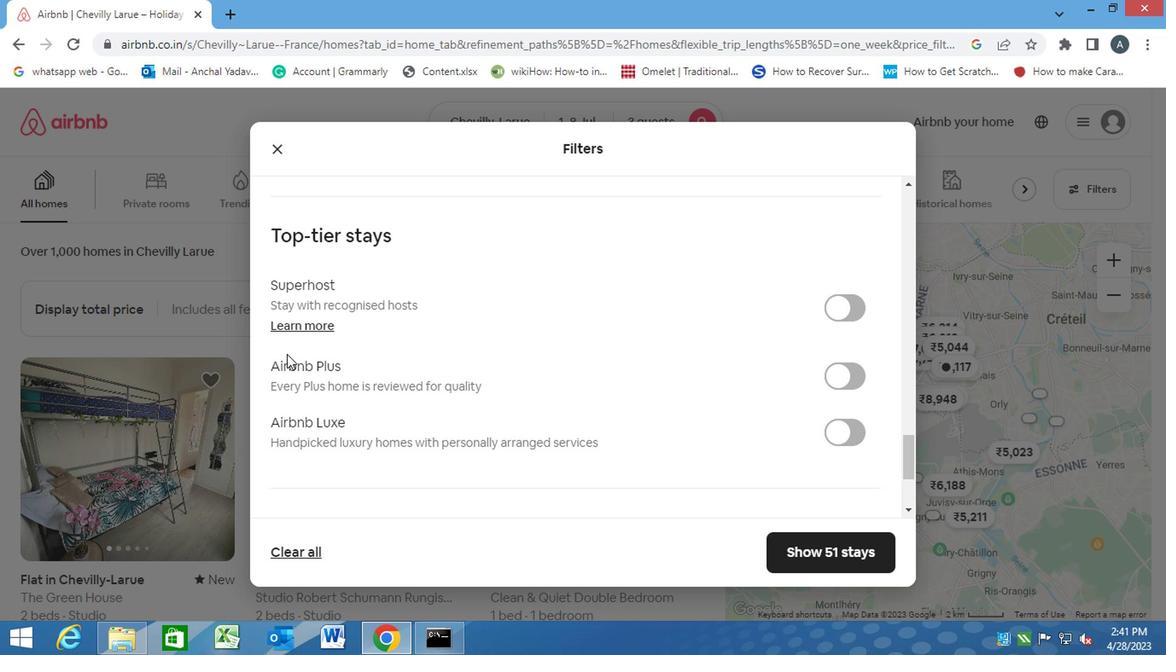 
Action: Mouse scrolled (293, 396) with delta (0, -1)
Screenshot: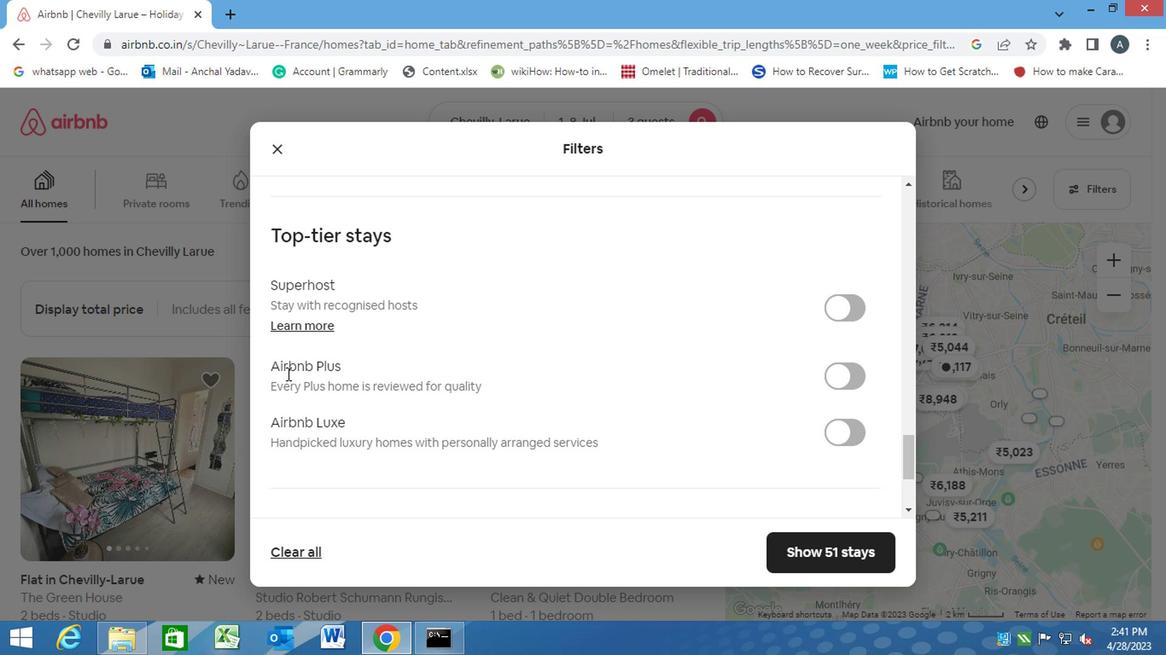 
Action: Mouse moved to (293, 397)
Screenshot: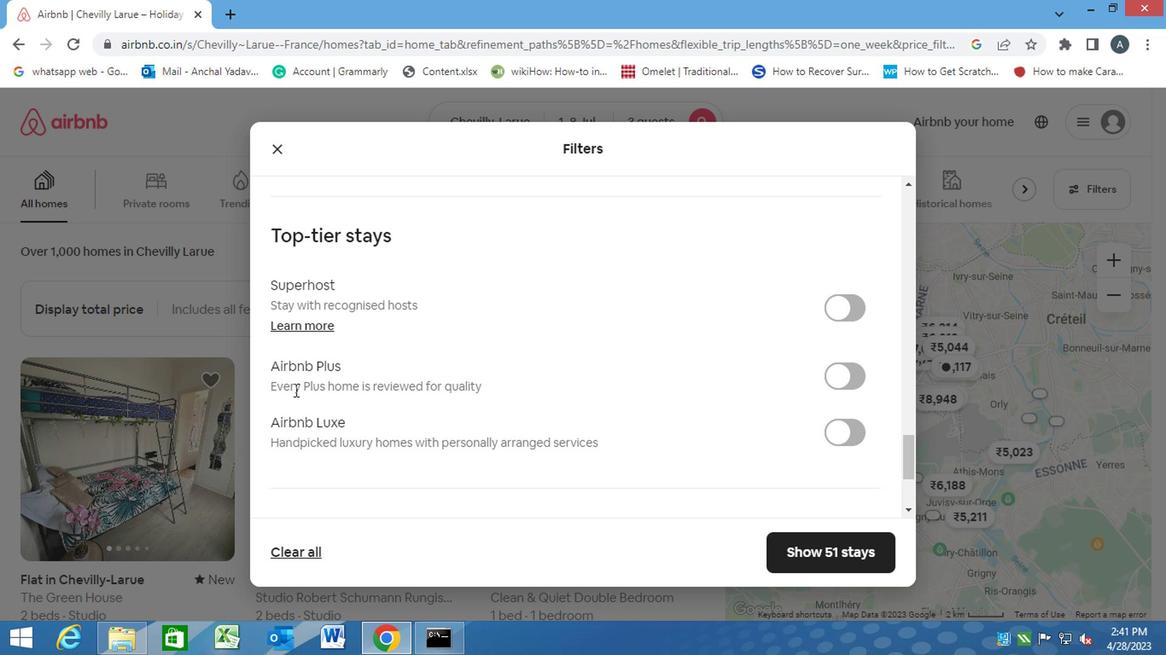 
Action: Mouse scrolled (293, 396) with delta (0, -1)
Screenshot: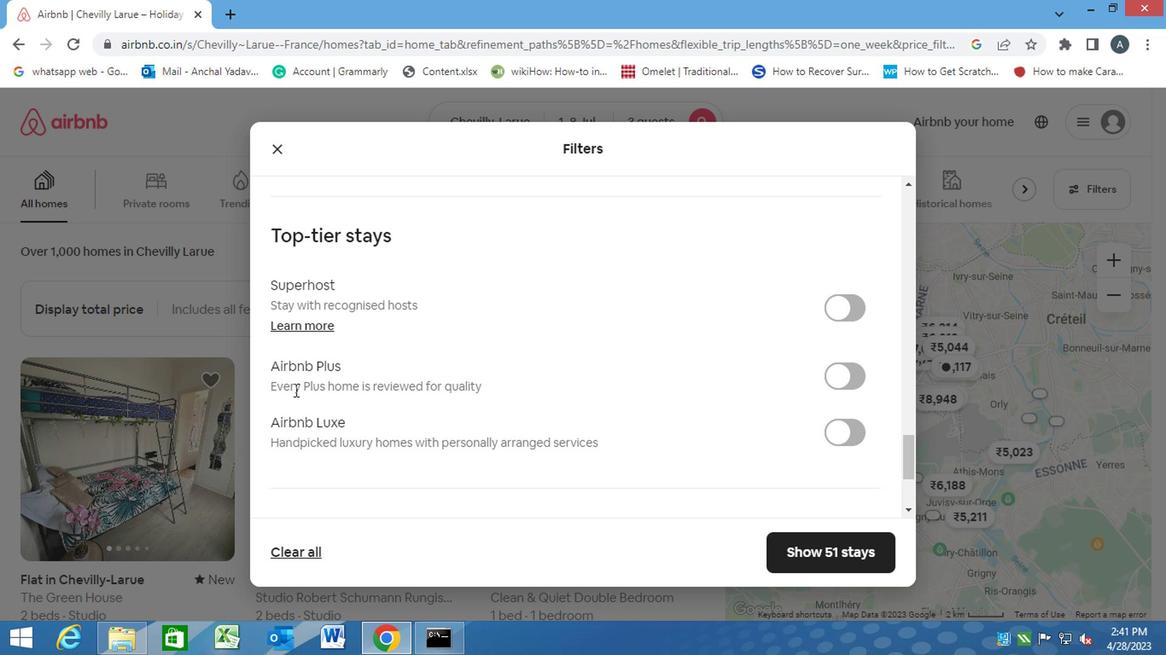 
Action: Mouse scrolled (293, 396) with delta (0, -1)
Screenshot: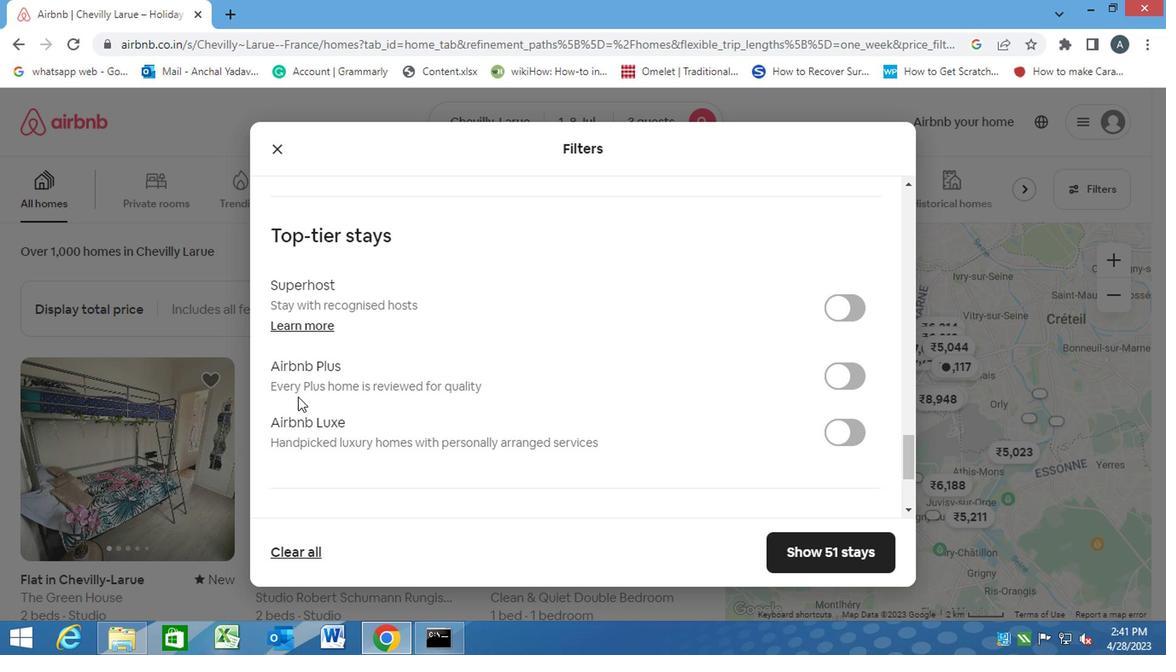 
Action: Mouse moved to (279, 399)
Screenshot: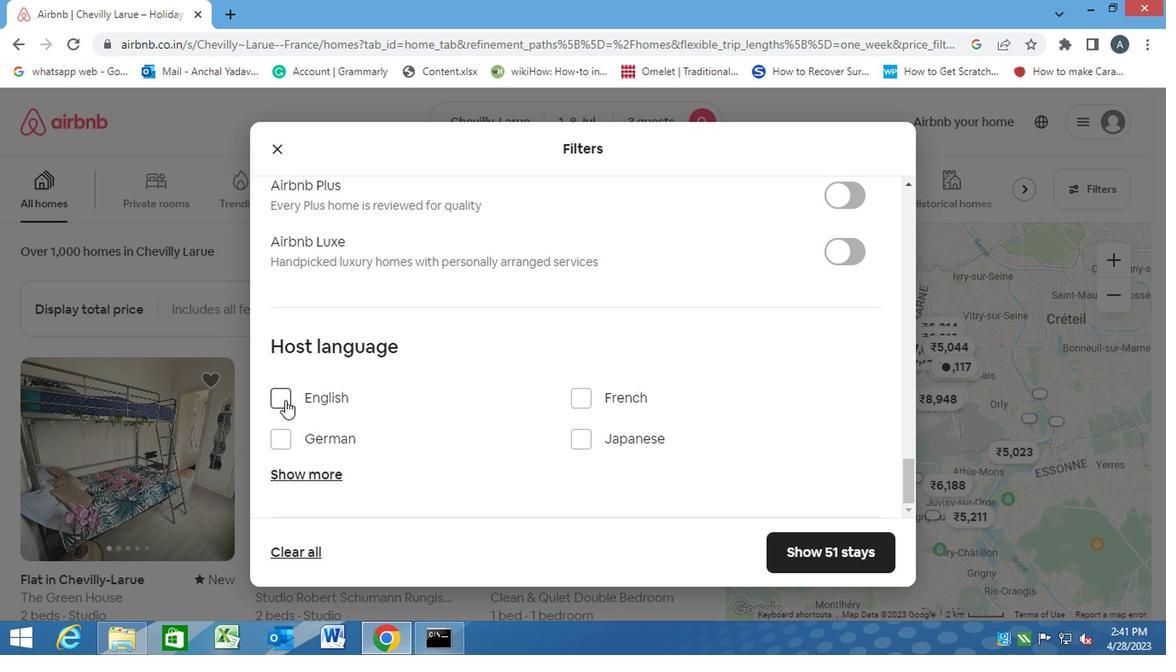 
Action: Mouse pressed left at (279, 399)
Screenshot: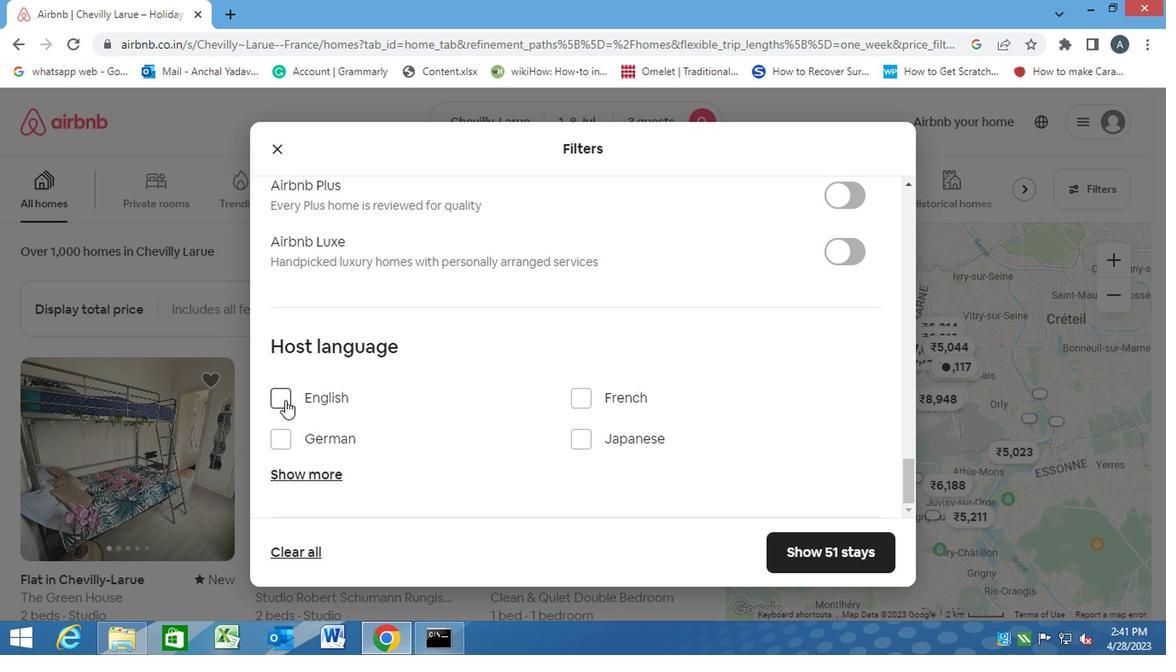 
Action: Mouse moved to (818, 546)
Screenshot: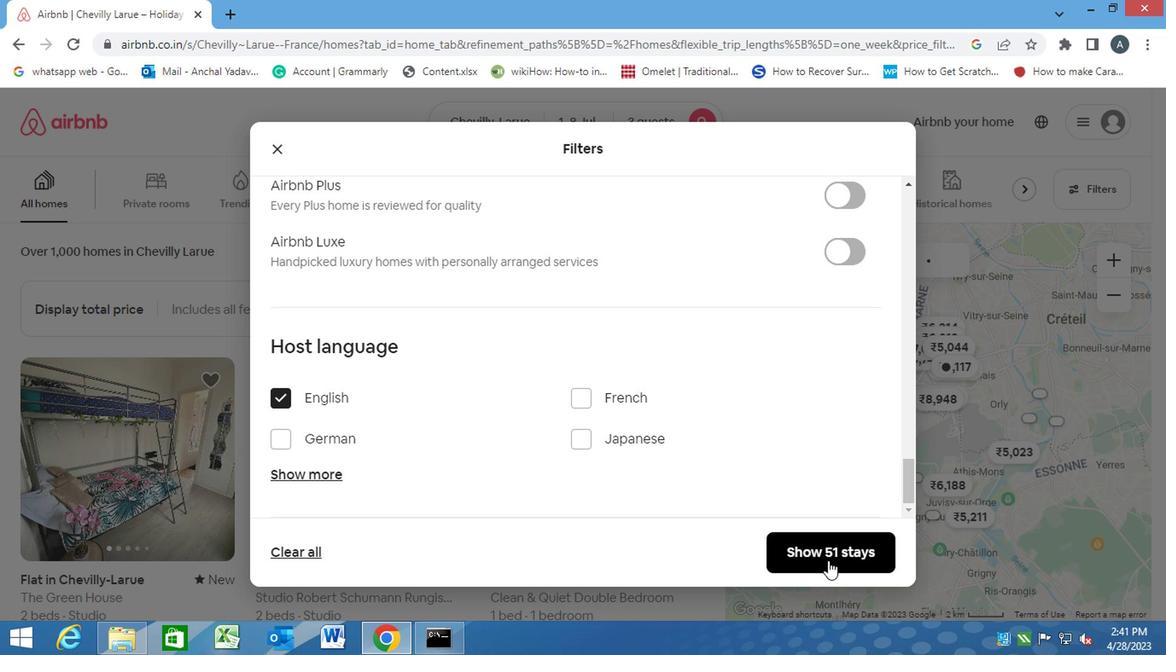 
Action: Mouse pressed left at (818, 546)
Screenshot: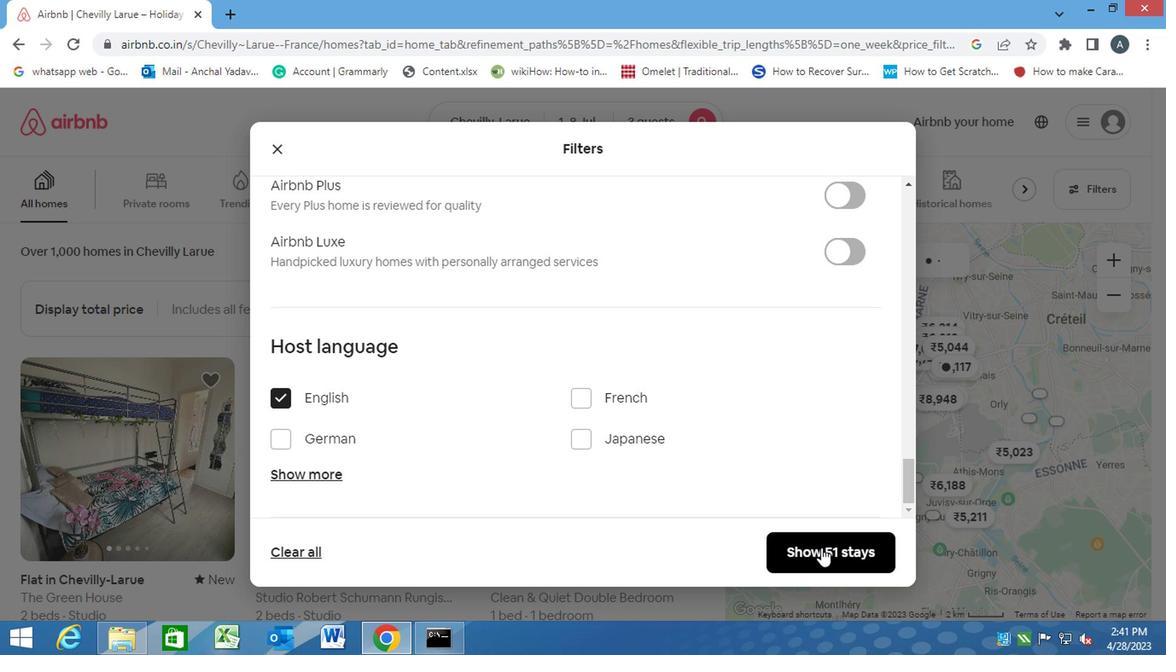 
